 Task: Buy 4 Straight Razors for Men's from Shave & Hair Removal section under best seller category for shipping address: Lyla King, 311 Lake Floyd Circle, Hockessin, Delaware 19707, Cell Number 3022398079. Pay from credit card ending with 7965, CVV 549
Action: Mouse moved to (18, 73)
Screenshot: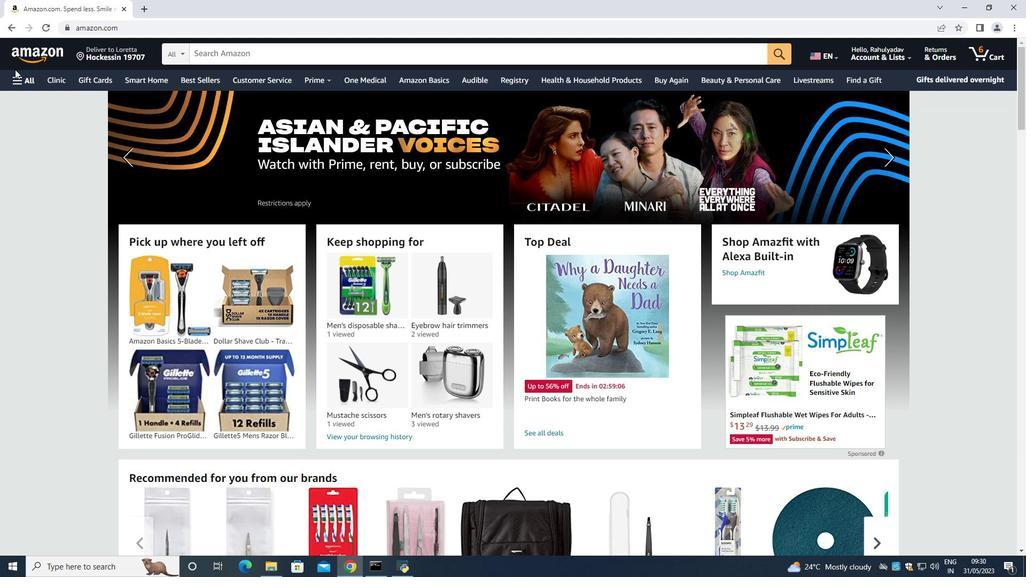 
Action: Mouse pressed left at (18, 73)
Screenshot: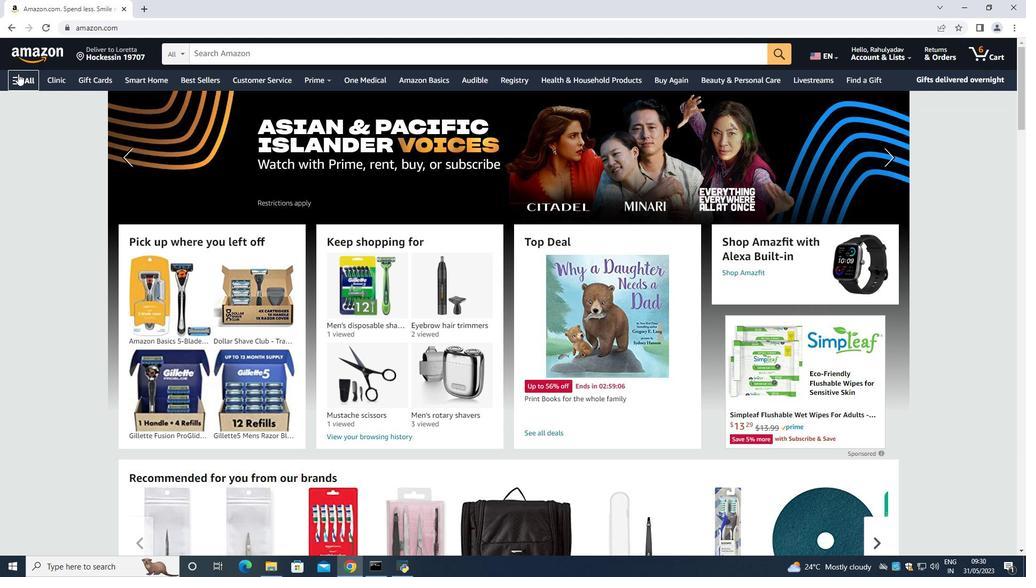 
Action: Mouse moved to (31, 102)
Screenshot: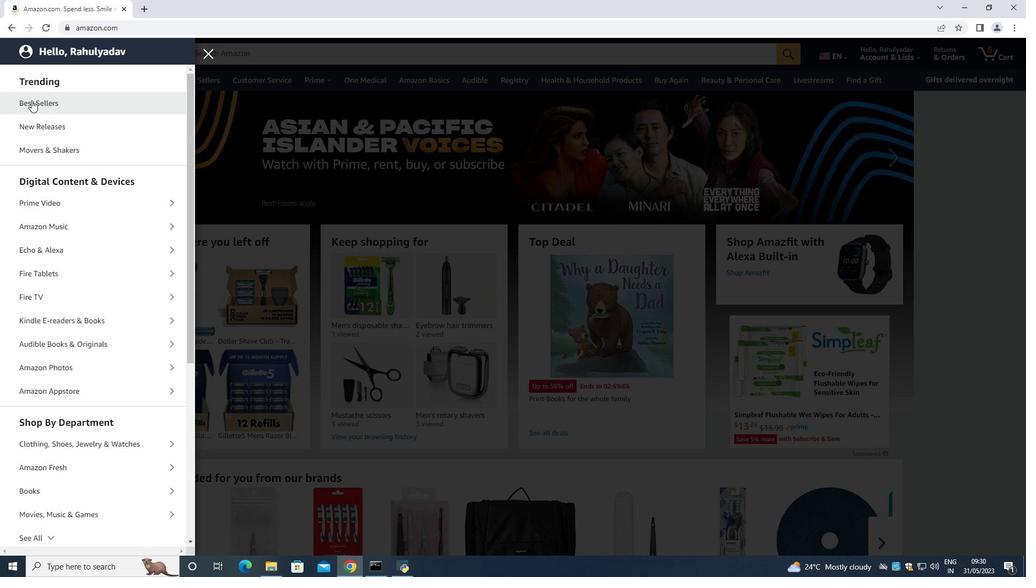 
Action: Mouse pressed left at (31, 102)
Screenshot: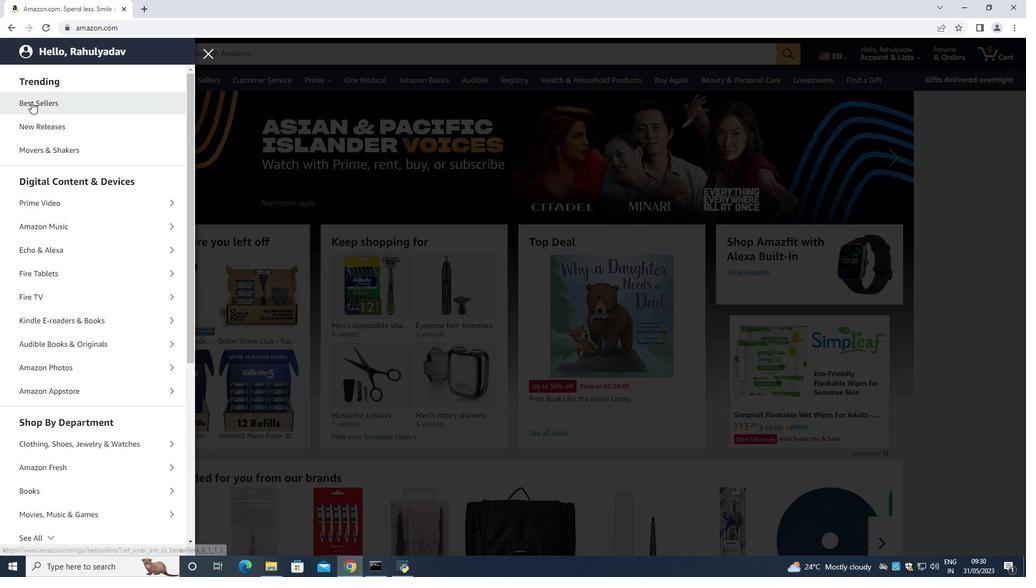 
Action: Mouse moved to (307, 55)
Screenshot: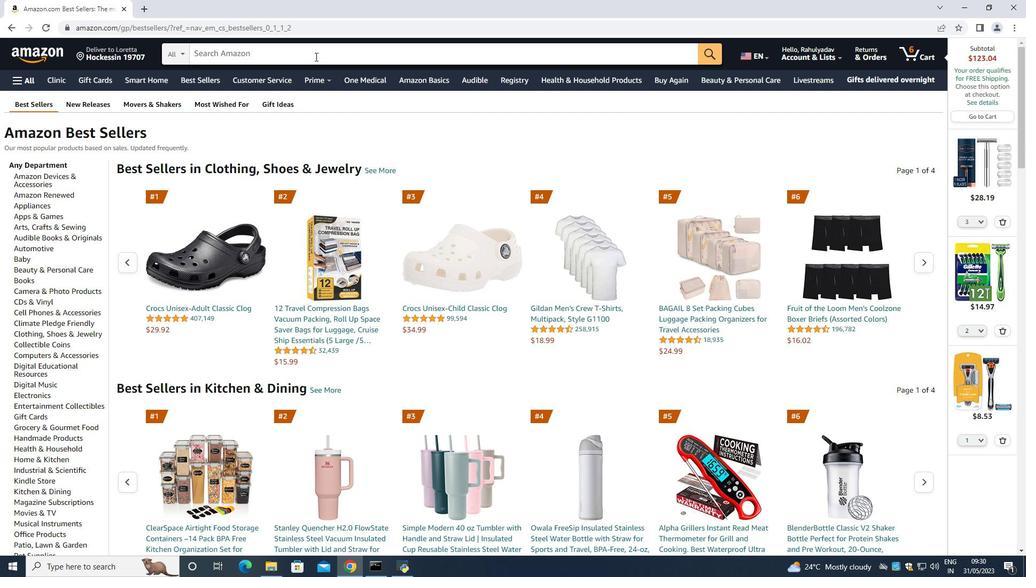 
Action: Mouse pressed left at (307, 55)
Screenshot: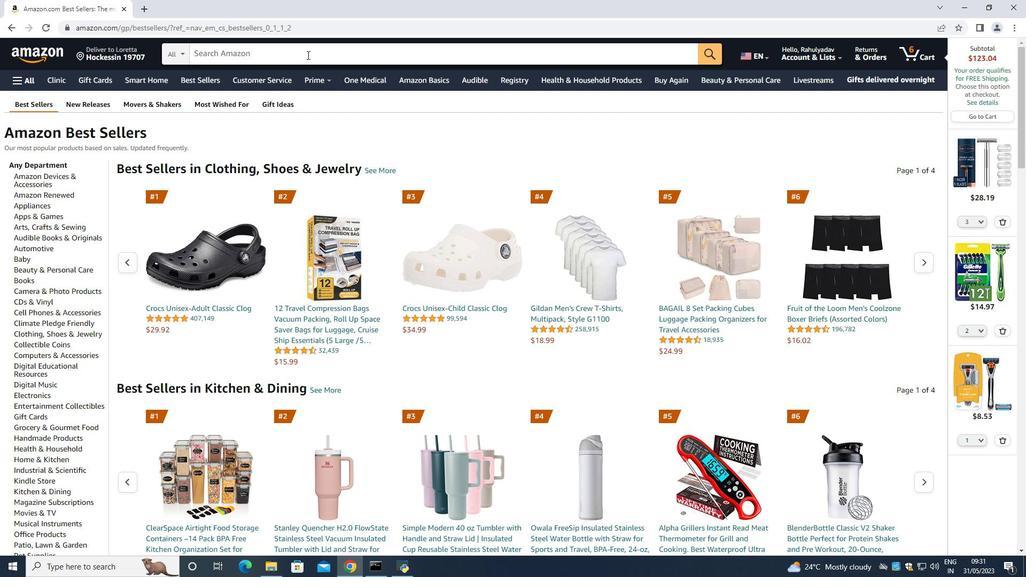 
Action: Mouse moved to (307, 54)
Screenshot: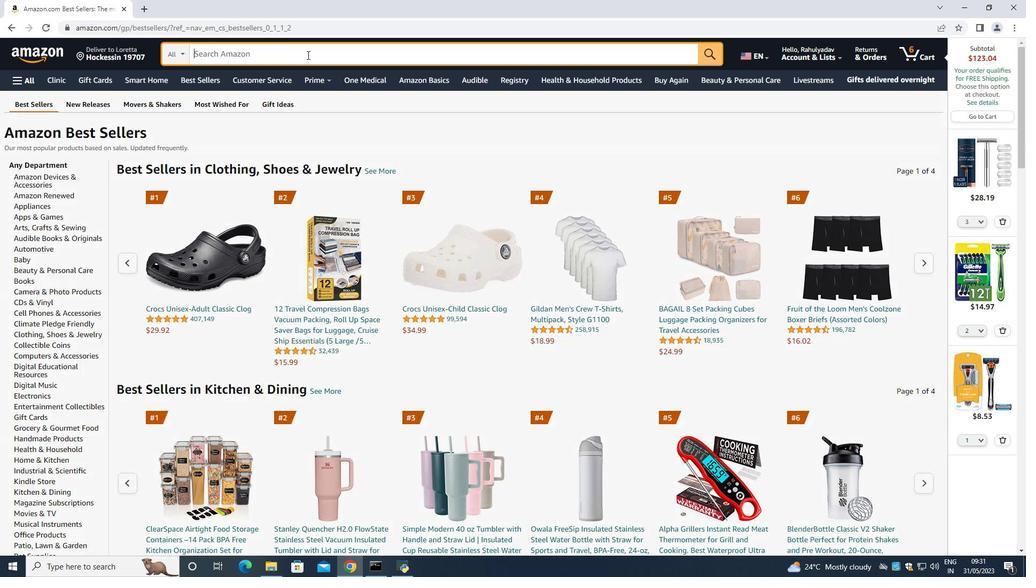 
Action: Key pressed <Key.shift><Key.shift><Key.shift><Key.shift><Key.shift><Key.shift><Key.shift><Key.shift><Key.shift>Straight<Key.space><Key.shift><Key.shift><Key.shift><Key.shift><Key.shift><Key.shift><Key.shift><Key.shift><Key.shift><Key.shift><Key.shift><Key.shift><Key.shift>Razors<Key.space>for<Key.space><Key.shift><Key.shift><Key.shift><Key.shift><Key.shift><Key.shift><Key.shift>Men<Key.space><Key.enter>
Screenshot: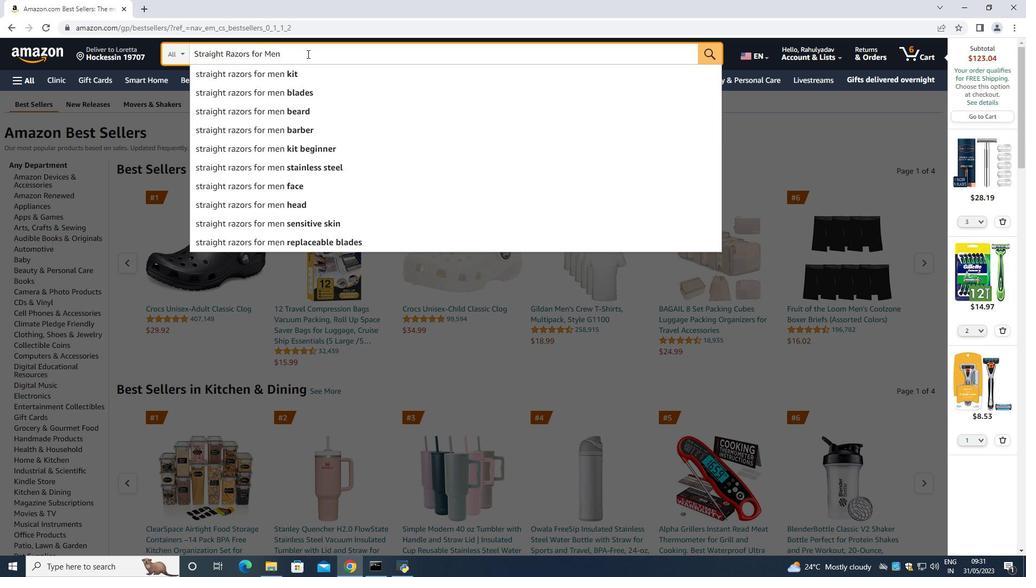 
Action: Mouse moved to (95, 350)
Screenshot: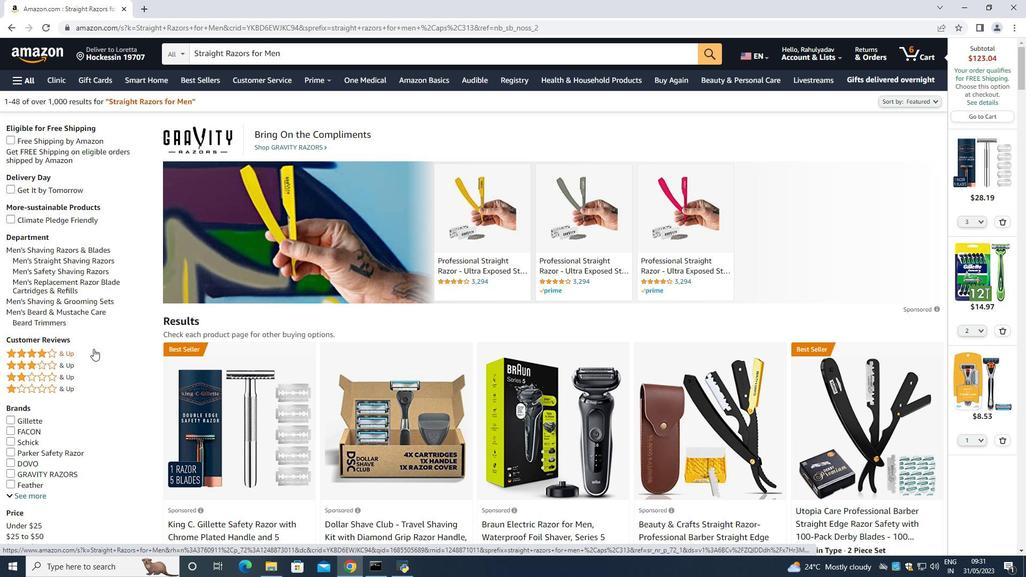 
Action: Mouse scrolled (95, 350) with delta (0, 0)
Screenshot: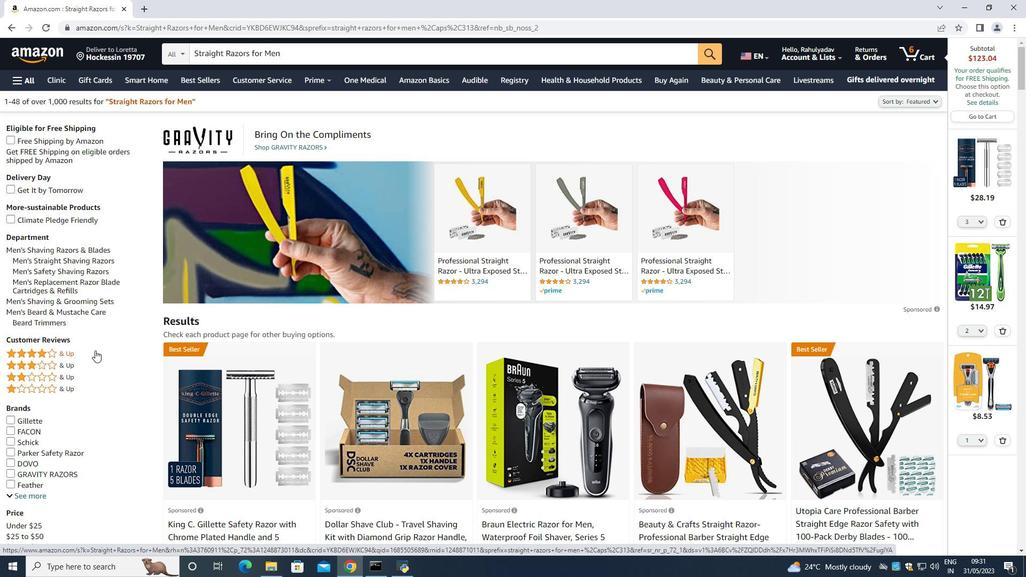 
Action: Mouse moved to (490, 490)
Screenshot: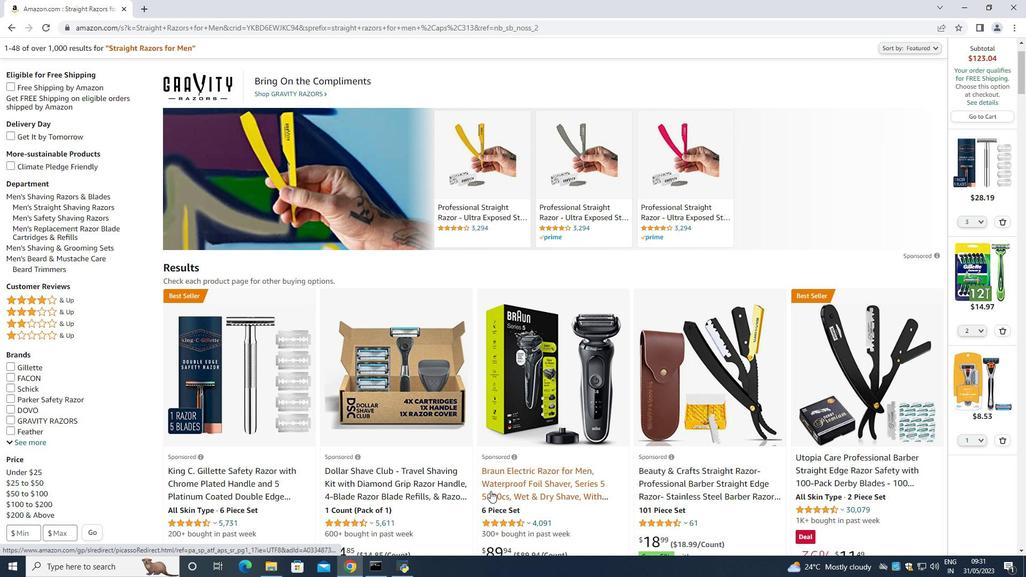 
Action: Mouse scrolled (490, 491) with delta (0, 0)
Screenshot: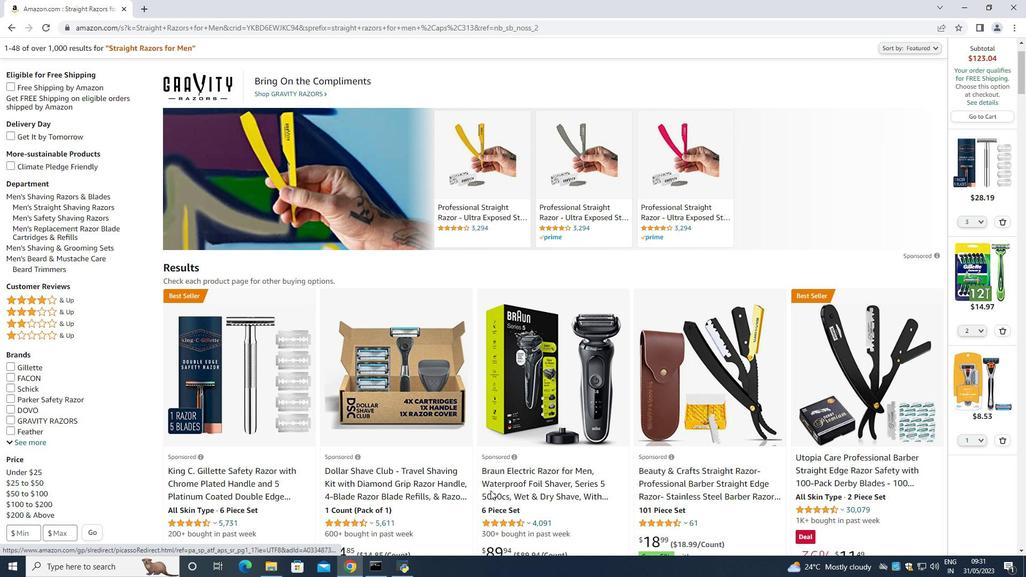 
Action: Mouse scrolled (490, 491) with delta (0, 0)
Screenshot: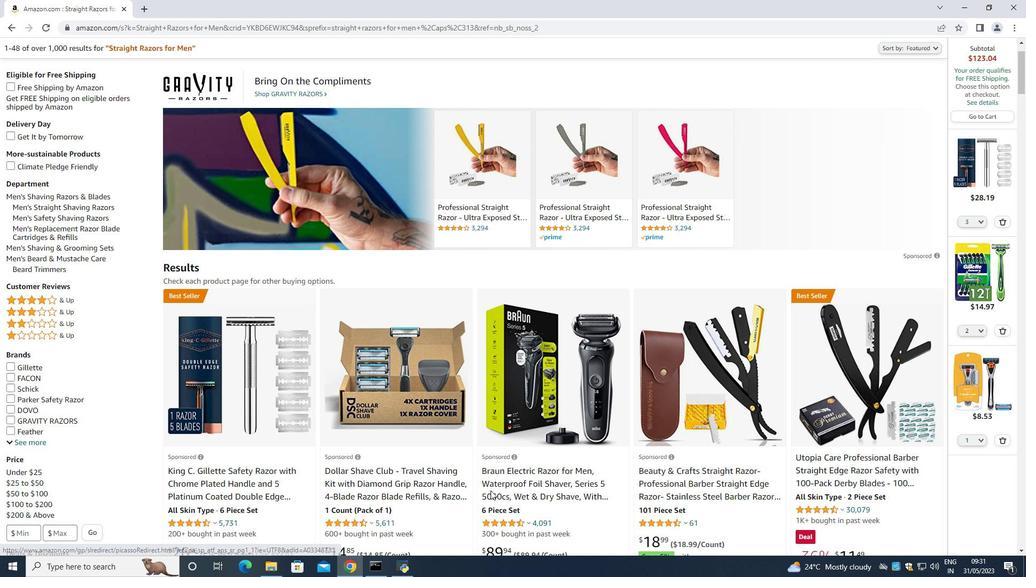 
Action: Mouse moved to (498, 420)
Screenshot: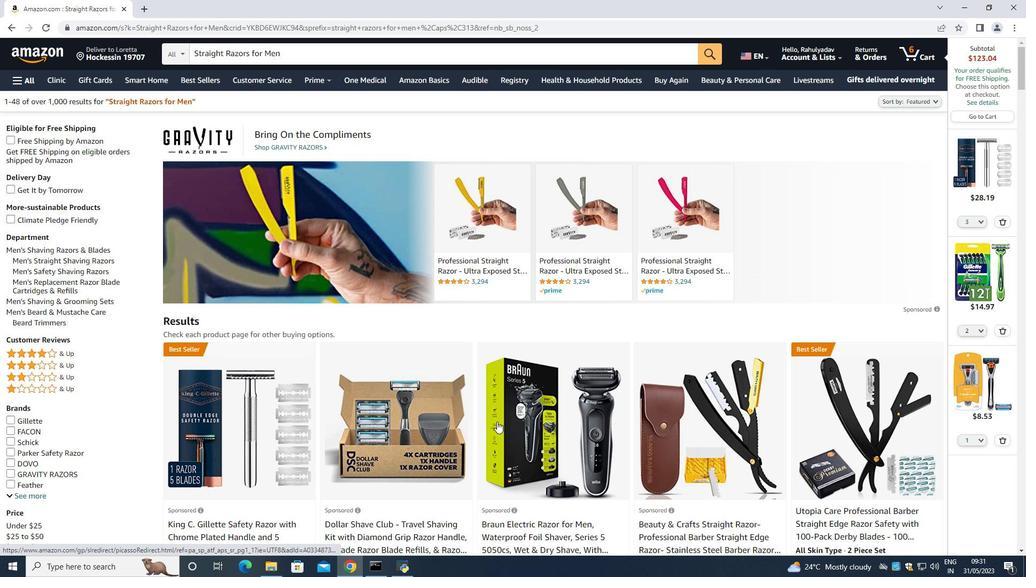 
Action: Mouse scrolled (498, 420) with delta (0, 0)
Screenshot: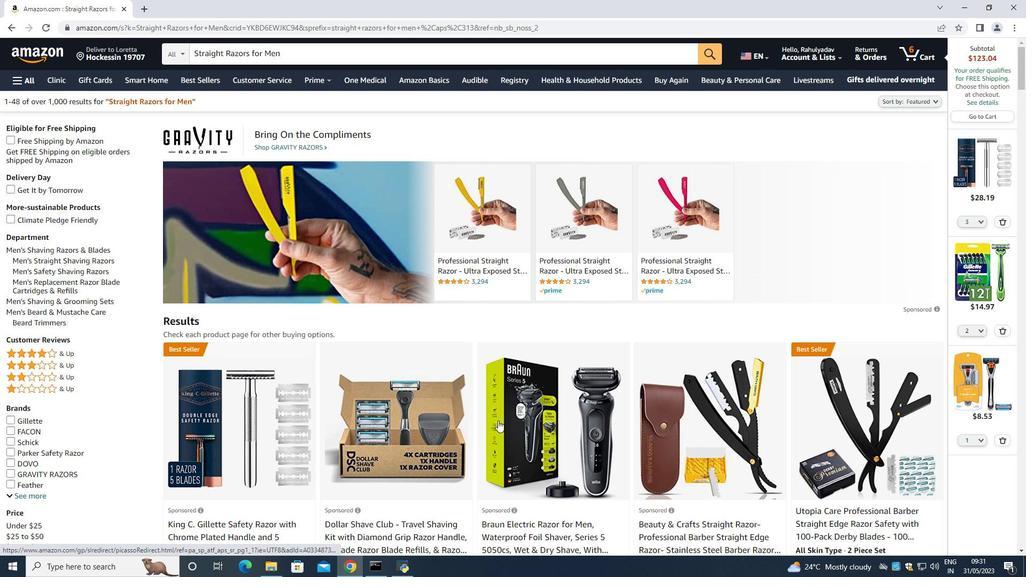 
Action: Mouse moved to (720, 510)
Screenshot: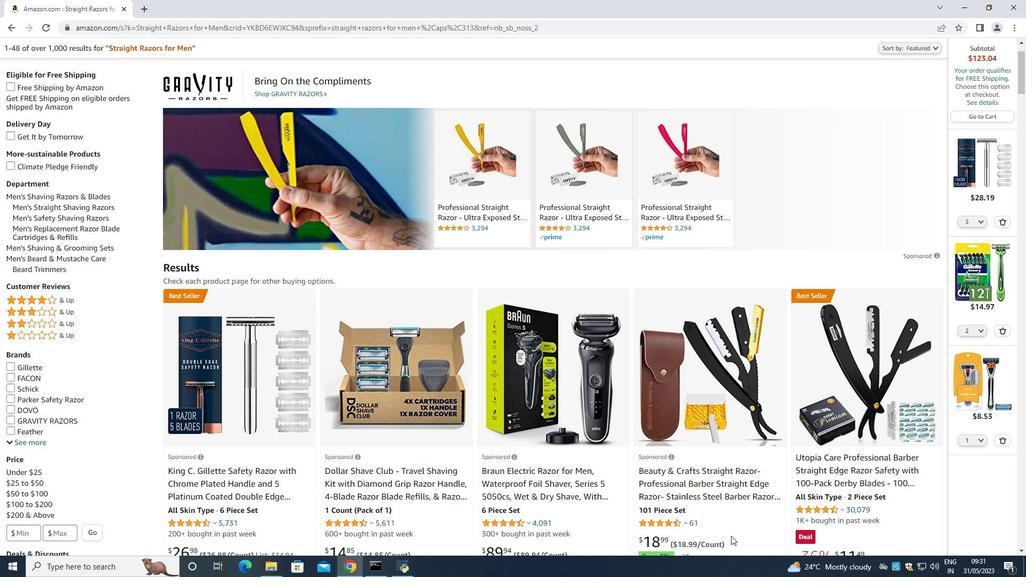 
Action: Mouse scrolled (720, 510) with delta (0, 0)
Screenshot: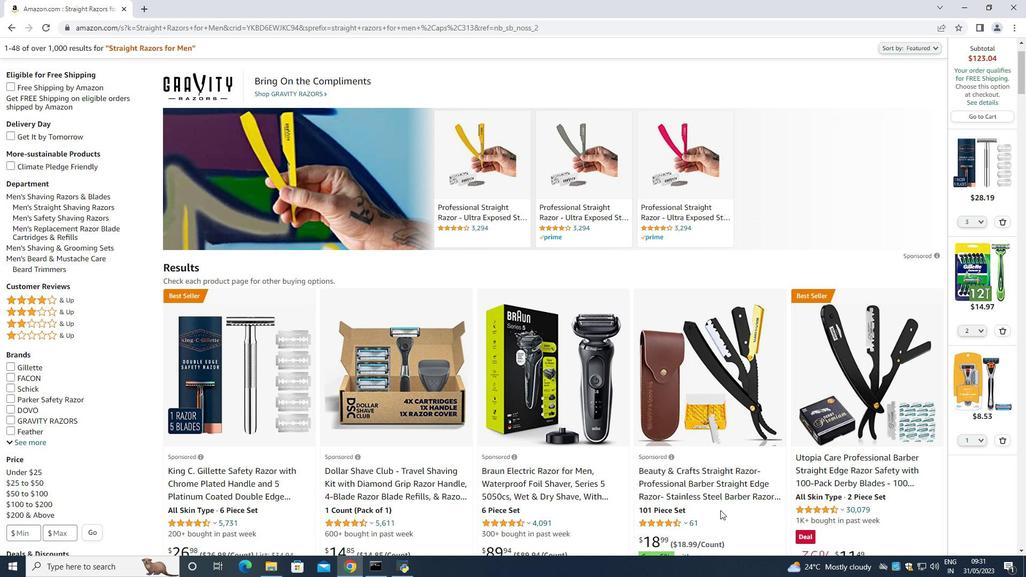 
Action: Mouse moved to (719, 509)
Screenshot: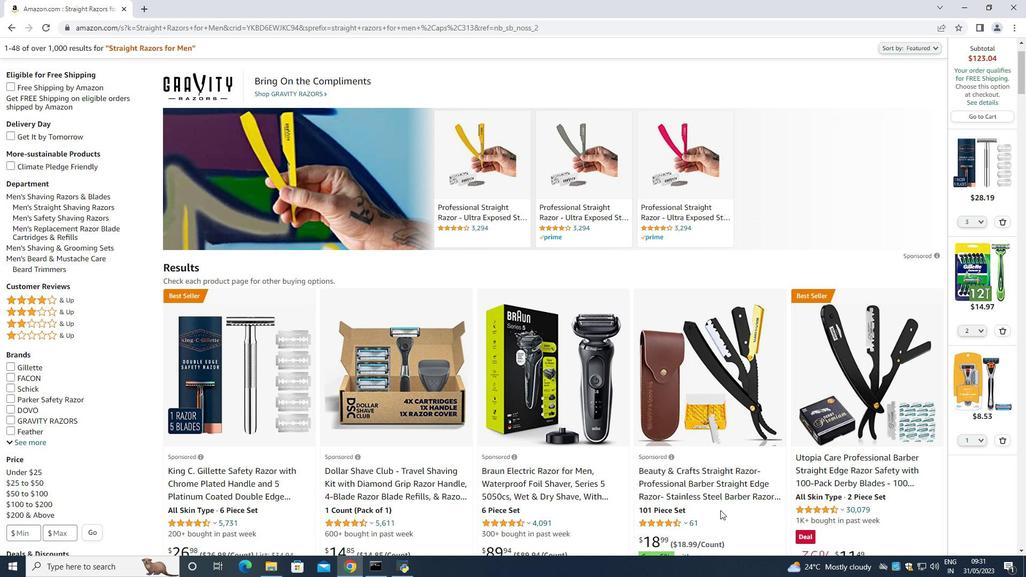
Action: Mouse scrolled (719, 508) with delta (0, 0)
Screenshot: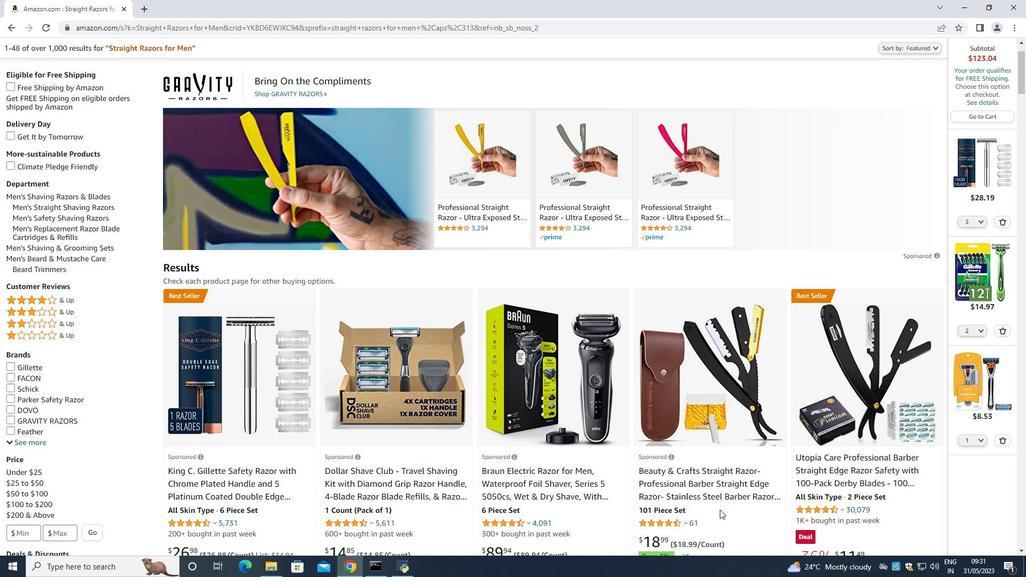 
Action: Mouse scrolled (719, 508) with delta (0, 0)
Screenshot: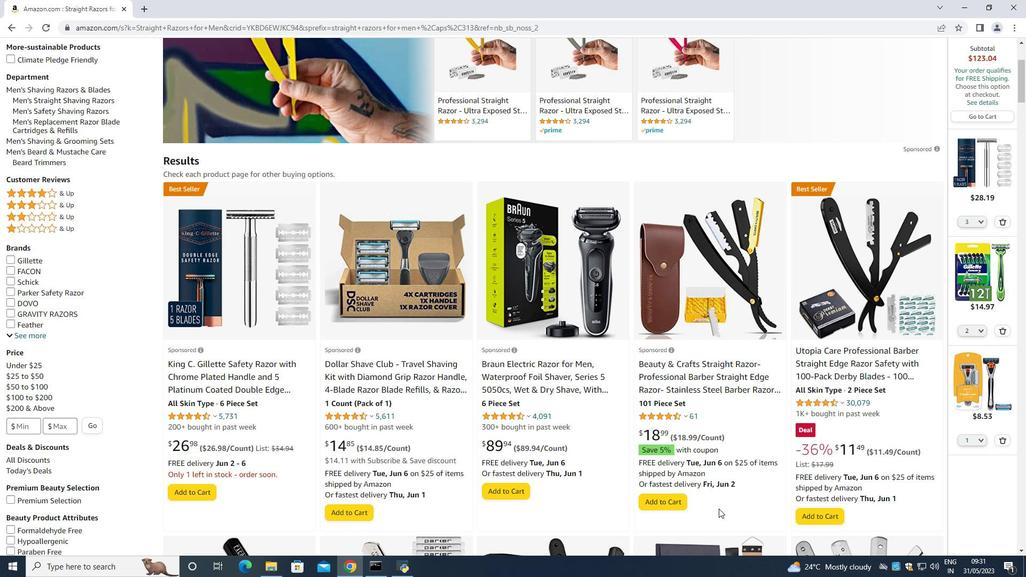
Action: Mouse scrolled (719, 508) with delta (0, 0)
Screenshot: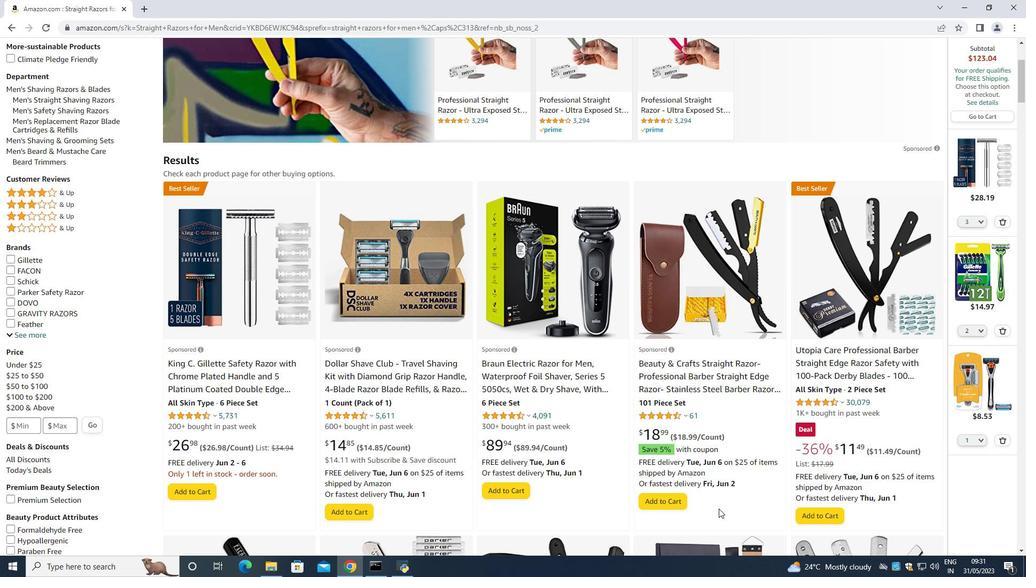 
Action: Mouse scrolled (719, 508) with delta (0, 0)
Screenshot: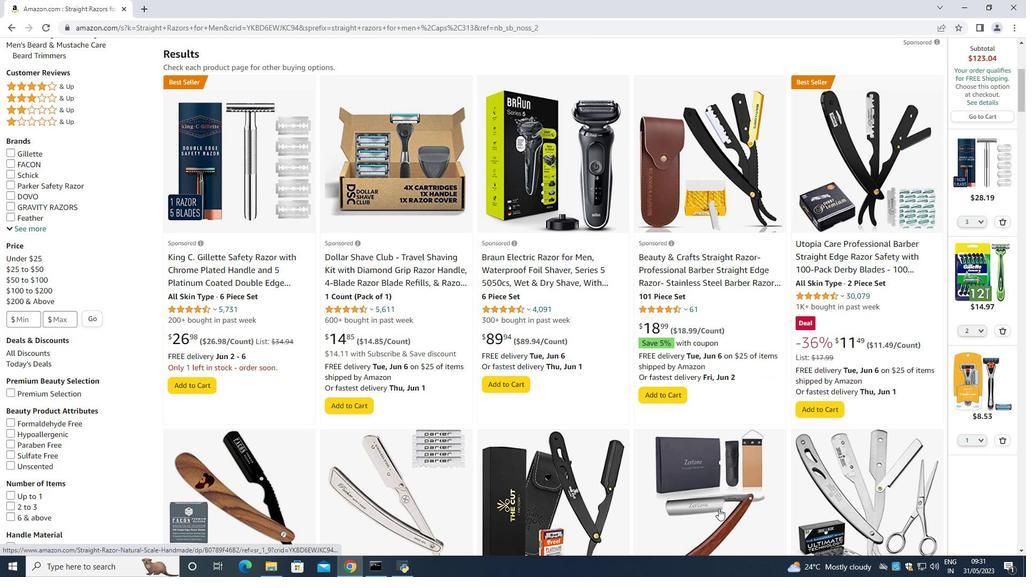 
Action: Mouse moved to (717, 509)
Screenshot: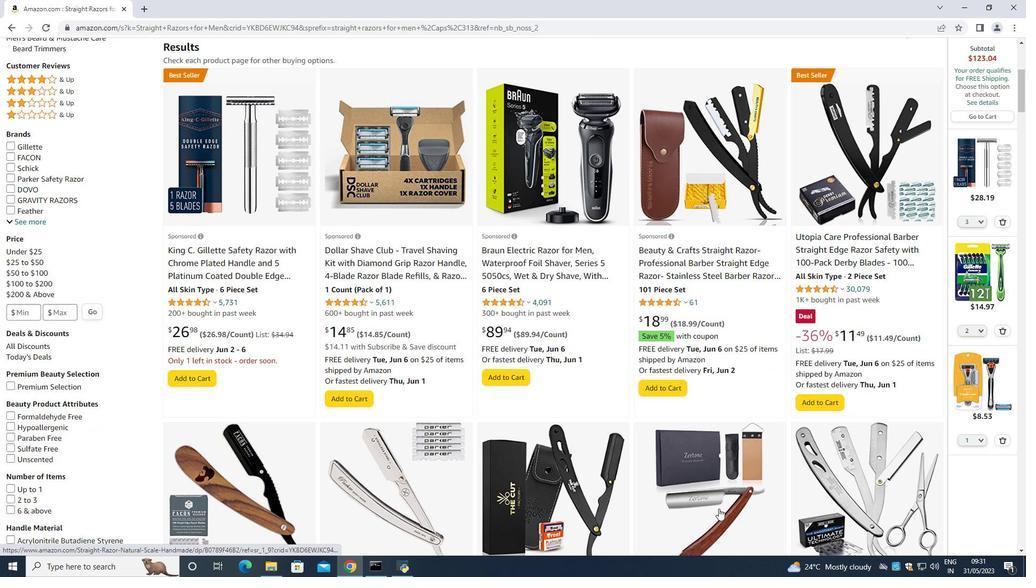 
Action: Mouse scrolled (717, 508) with delta (0, 0)
Screenshot: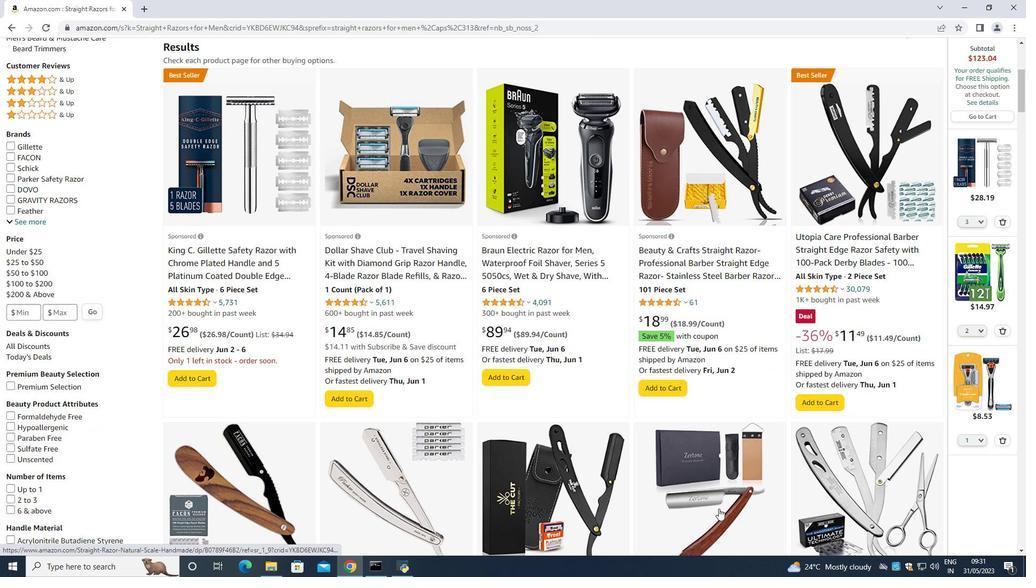 
Action: Mouse moved to (717, 509)
Screenshot: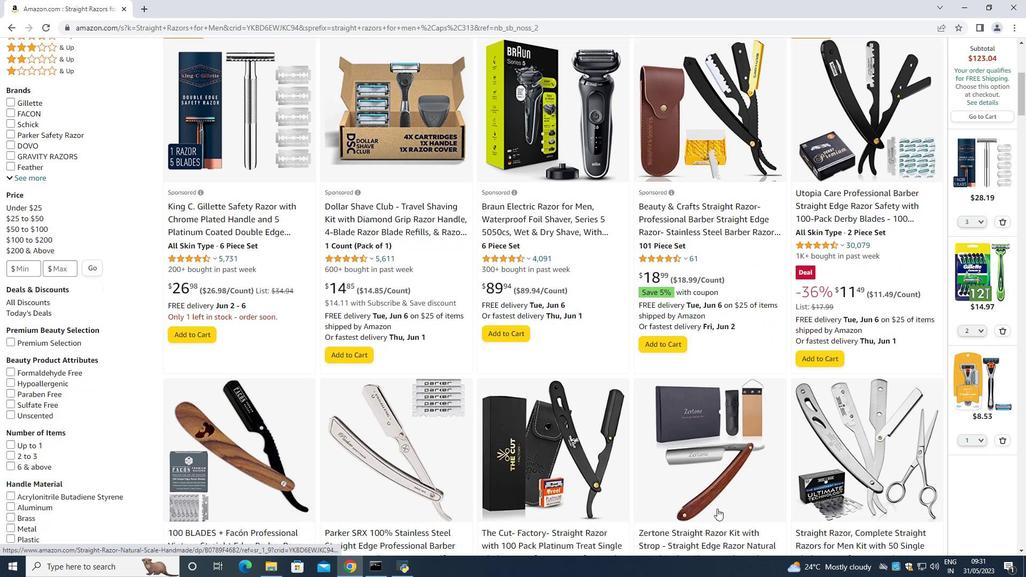
Action: Mouse scrolled (717, 508) with delta (0, 0)
Screenshot: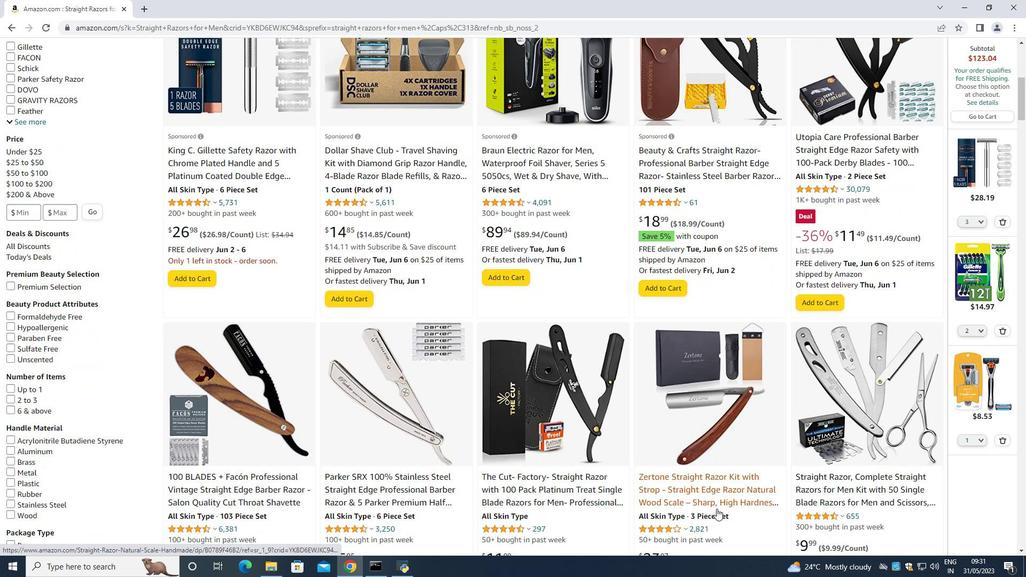 
Action: Mouse moved to (587, 466)
Screenshot: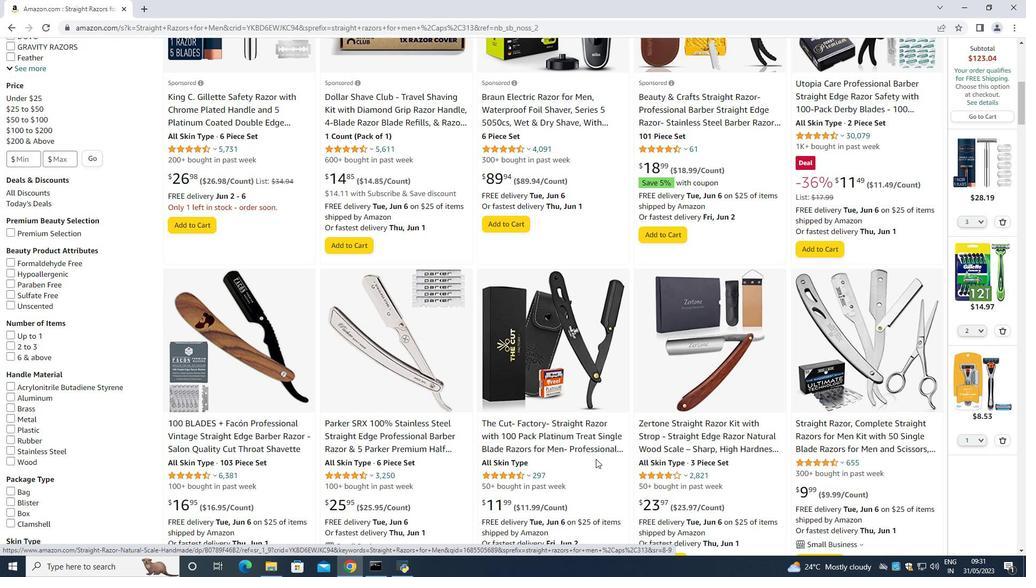 
Action: Mouse scrolled (587, 465) with delta (0, 0)
Screenshot: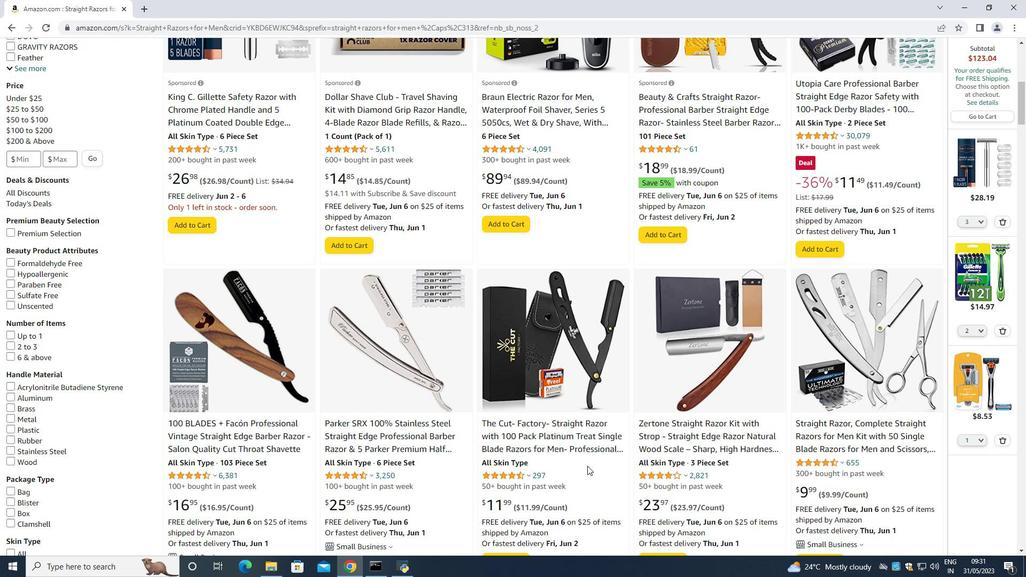 
Action: Mouse moved to (598, 434)
Screenshot: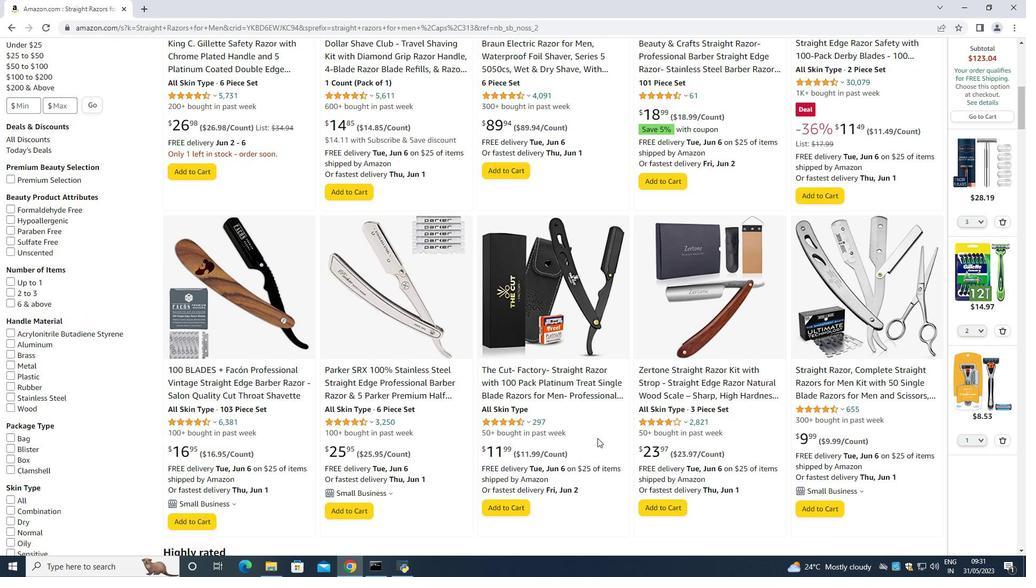 
Action: Mouse scrolled (598, 434) with delta (0, 0)
Screenshot: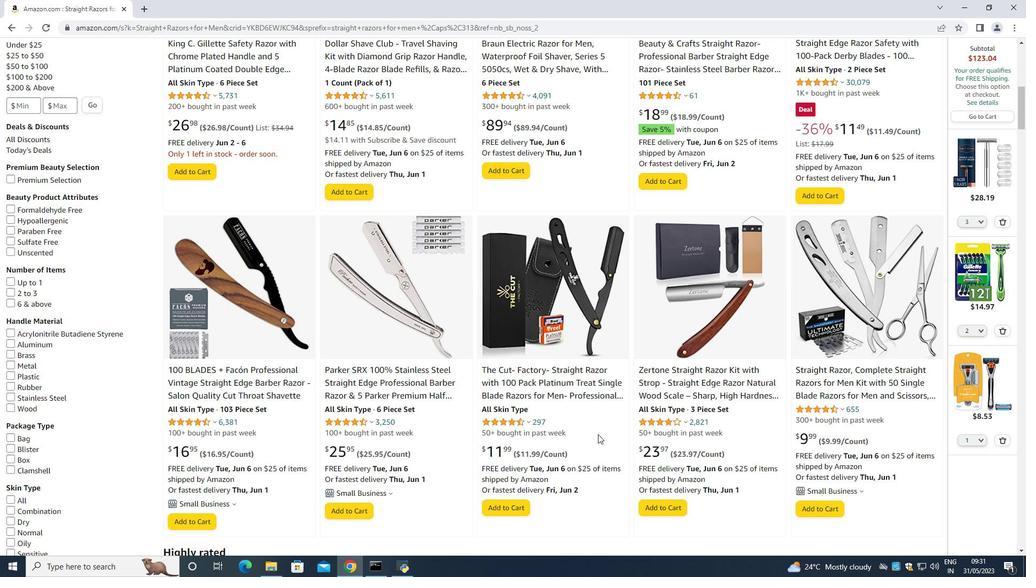 
Action: Mouse scrolled (598, 434) with delta (0, 0)
Screenshot: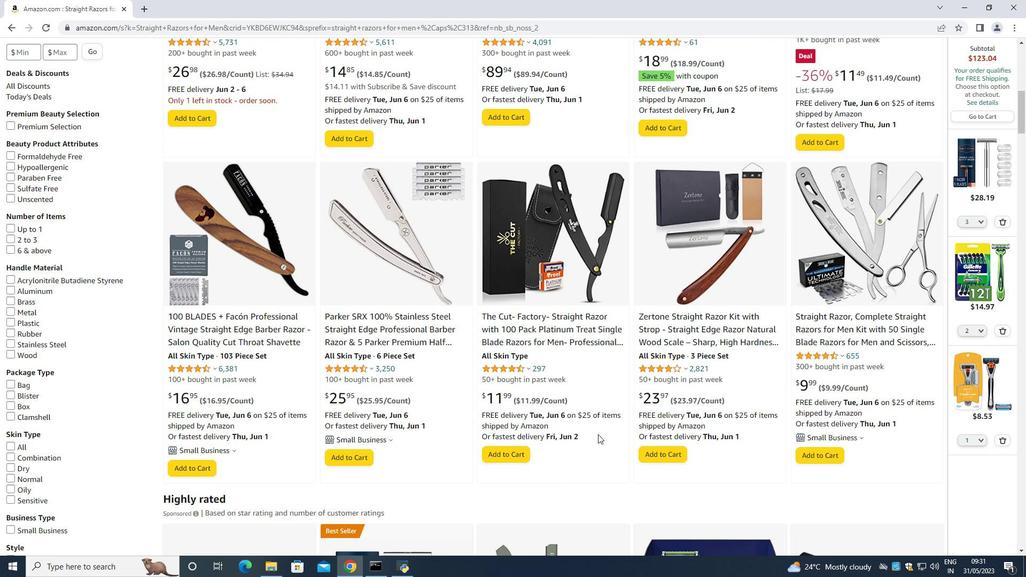 
Action: Mouse scrolled (598, 434) with delta (0, 0)
Screenshot: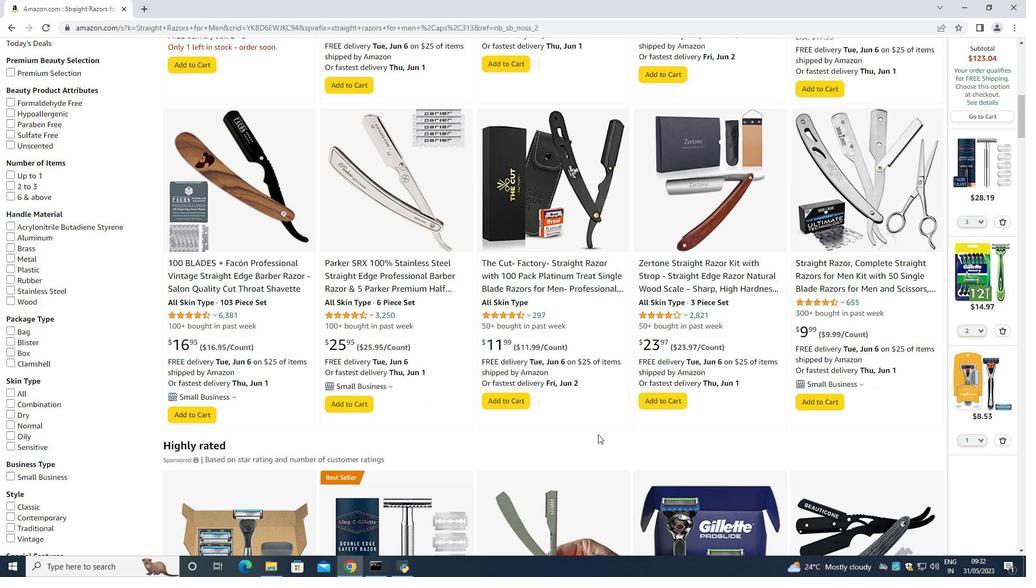 
Action: Mouse scrolled (598, 435) with delta (0, 0)
Screenshot: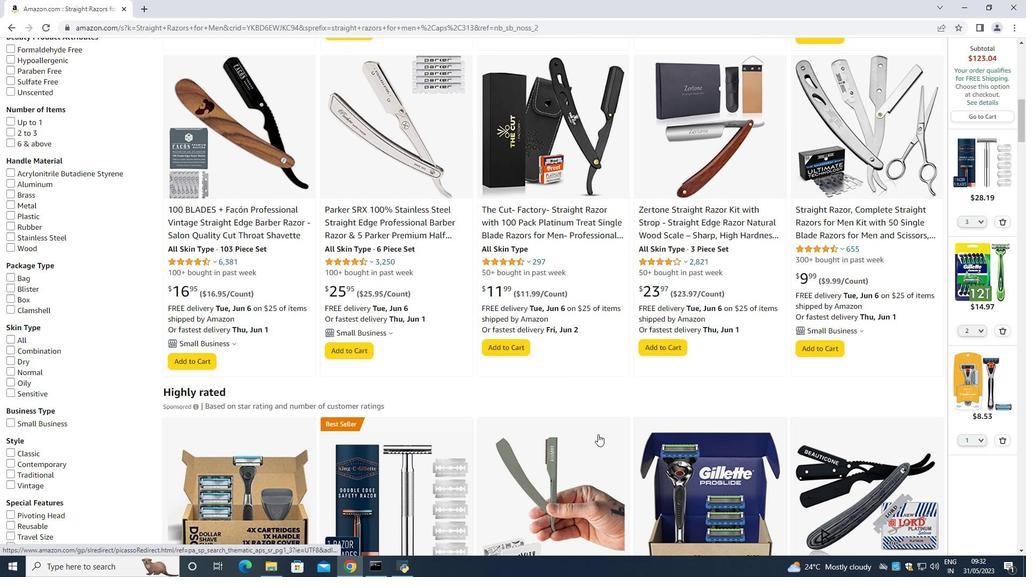 
Action: Mouse moved to (557, 251)
Screenshot: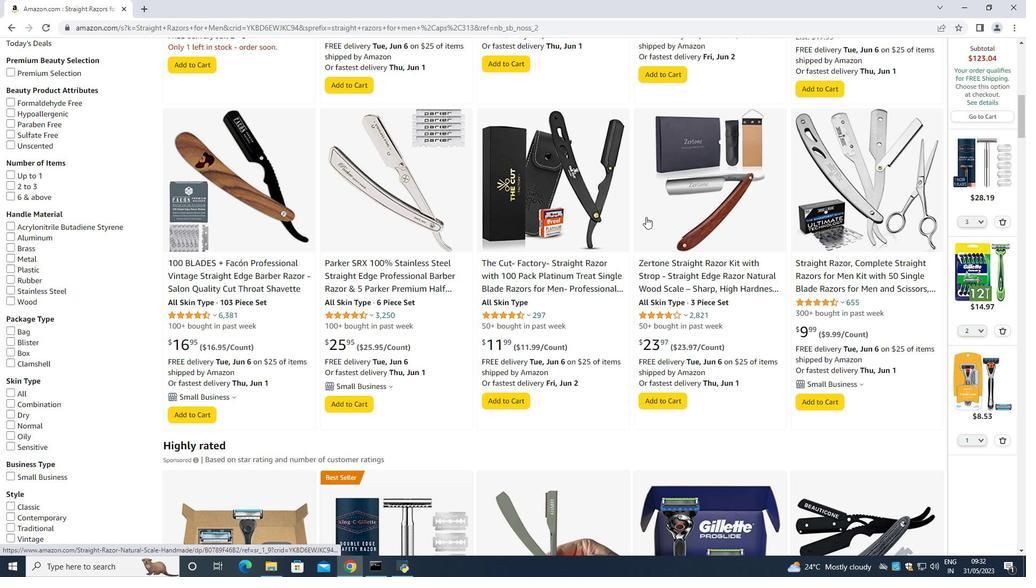 
Action: Mouse scrolled (557, 251) with delta (0, 0)
Screenshot: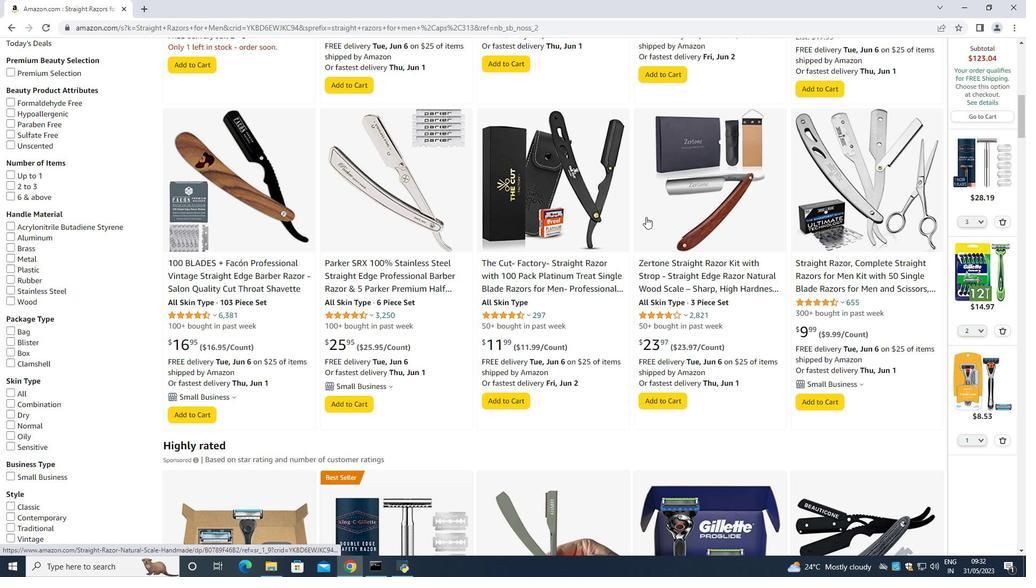 
Action: Mouse moved to (557, 251)
Screenshot: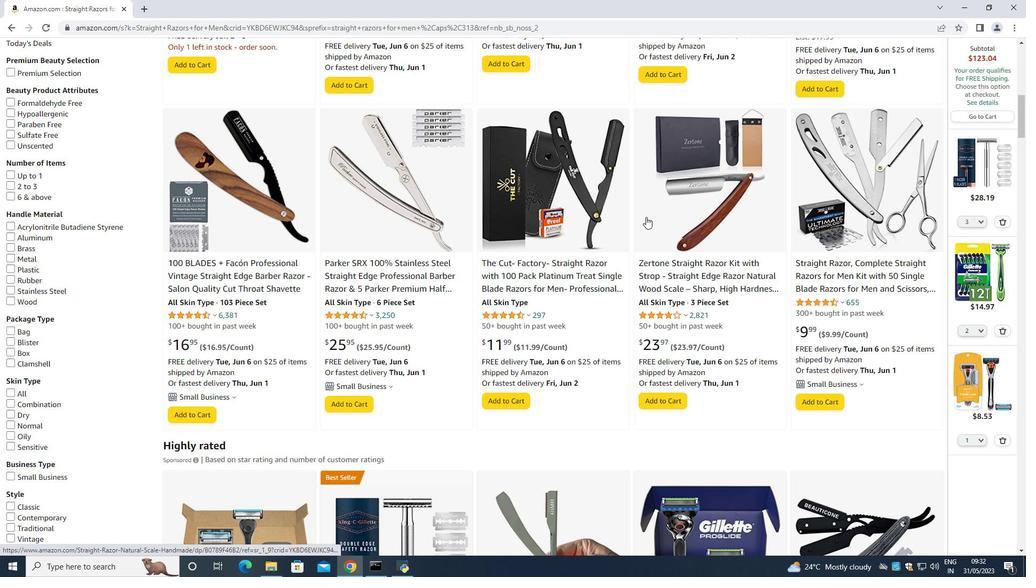 
Action: Mouse scrolled (557, 251) with delta (0, 0)
Screenshot: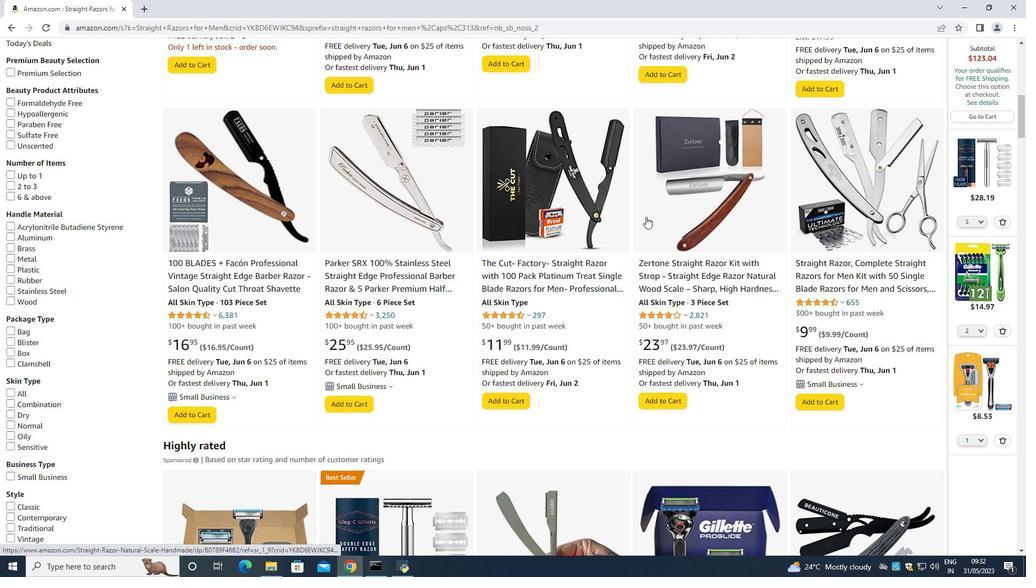 
Action: Mouse scrolled (557, 251) with delta (0, 0)
Screenshot: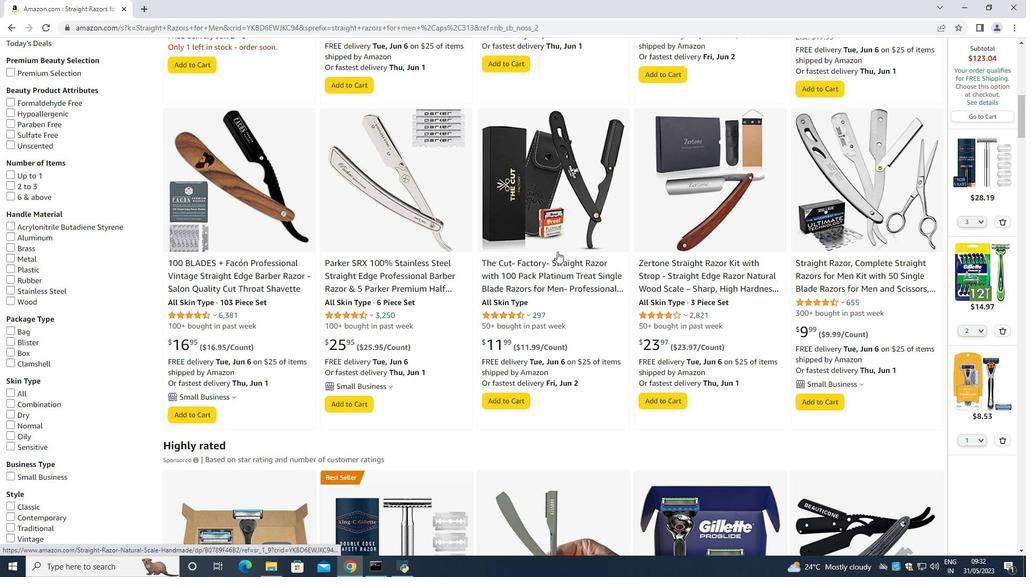 
Action: Mouse scrolled (557, 251) with delta (0, 0)
Screenshot: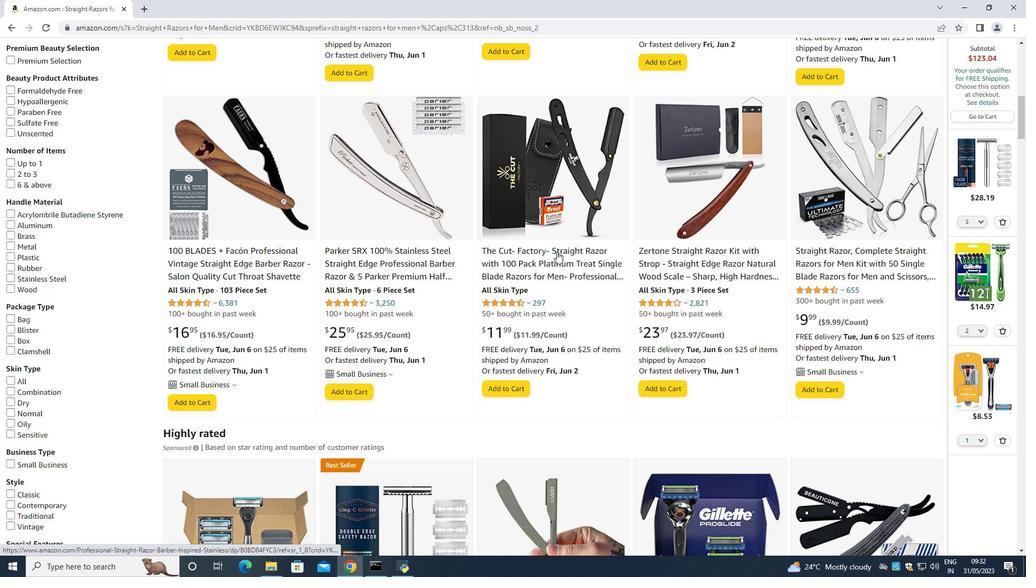 
Action: Mouse moved to (861, 441)
Screenshot: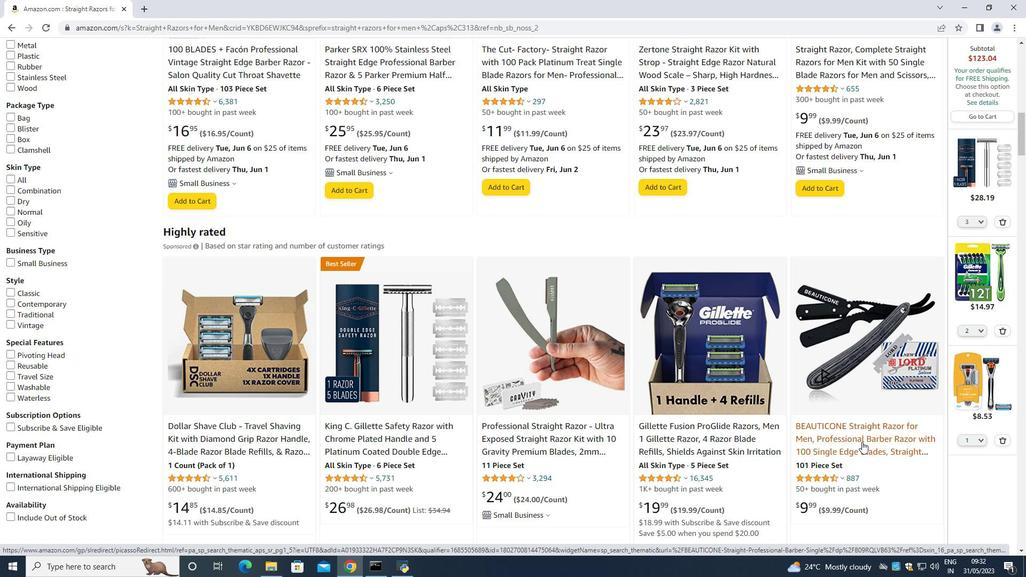 
Action: Mouse scrolled (861, 441) with delta (0, 0)
Screenshot: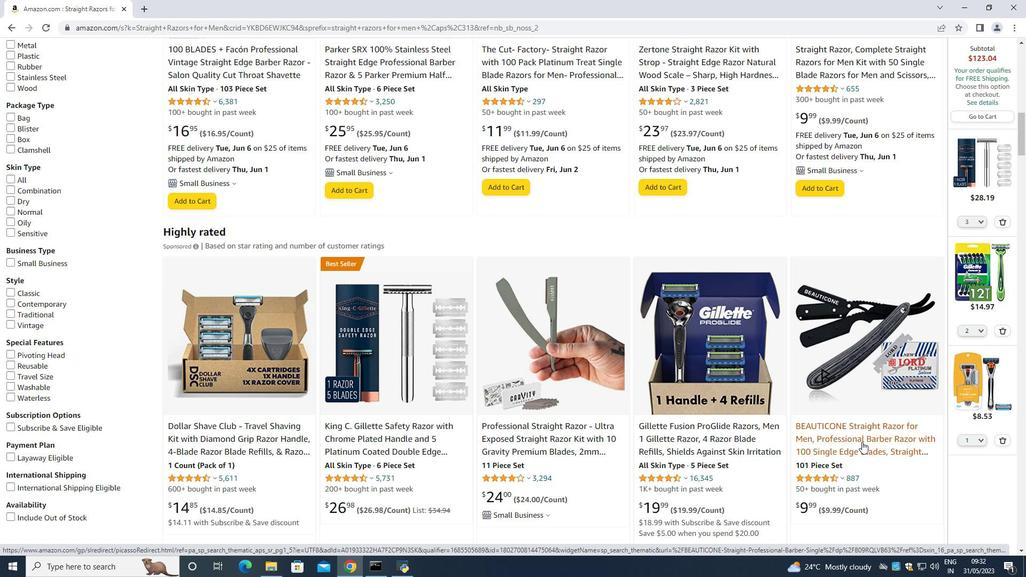
Action: Mouse moved to (861, 440)
Screenshot: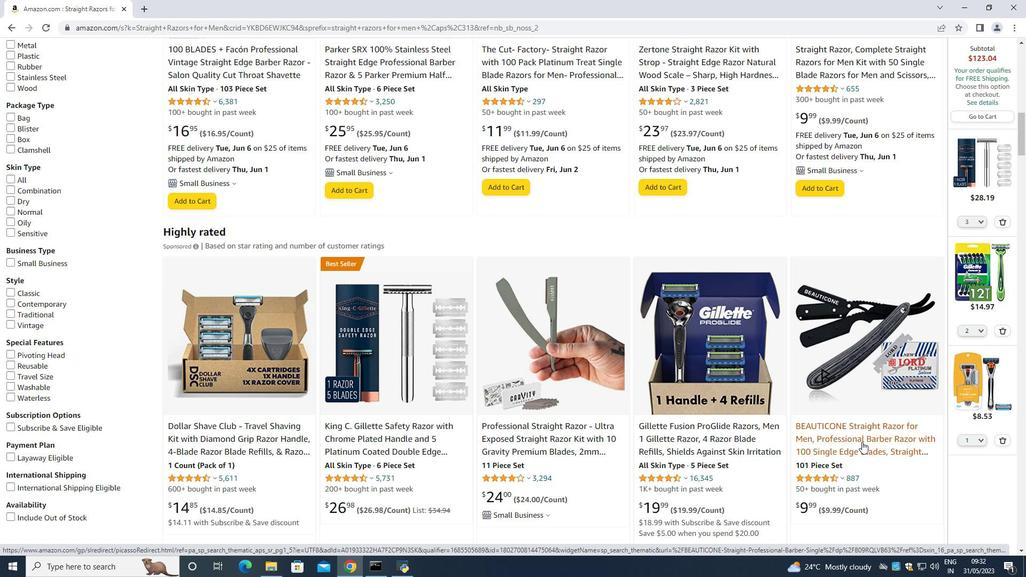 
Action: Mouse scrolled (861, 441) with delta (0, 0)
Screenshot: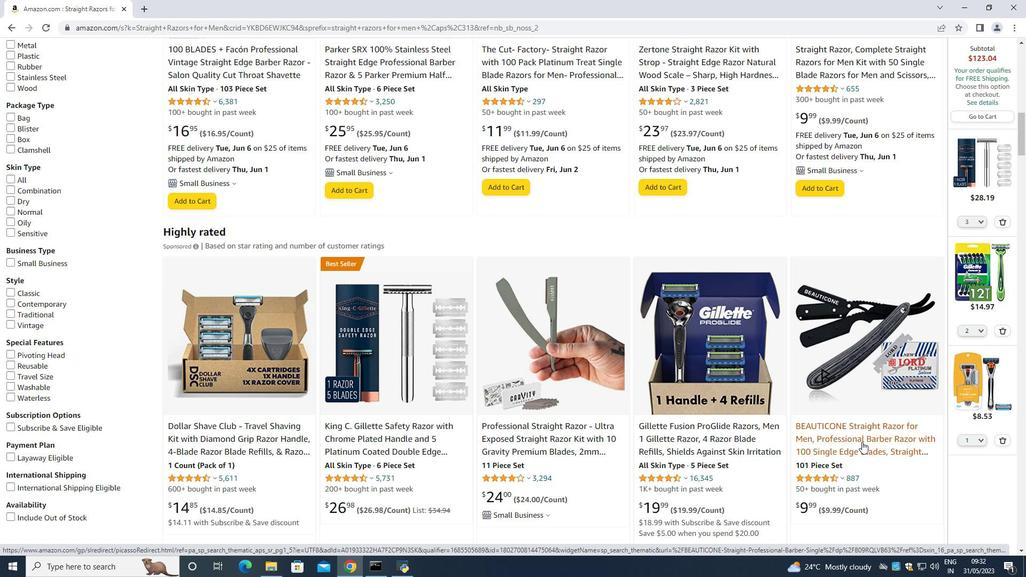 
Action: Mouse scrolled (861, 441) with delta (0, 0)
Screenshot: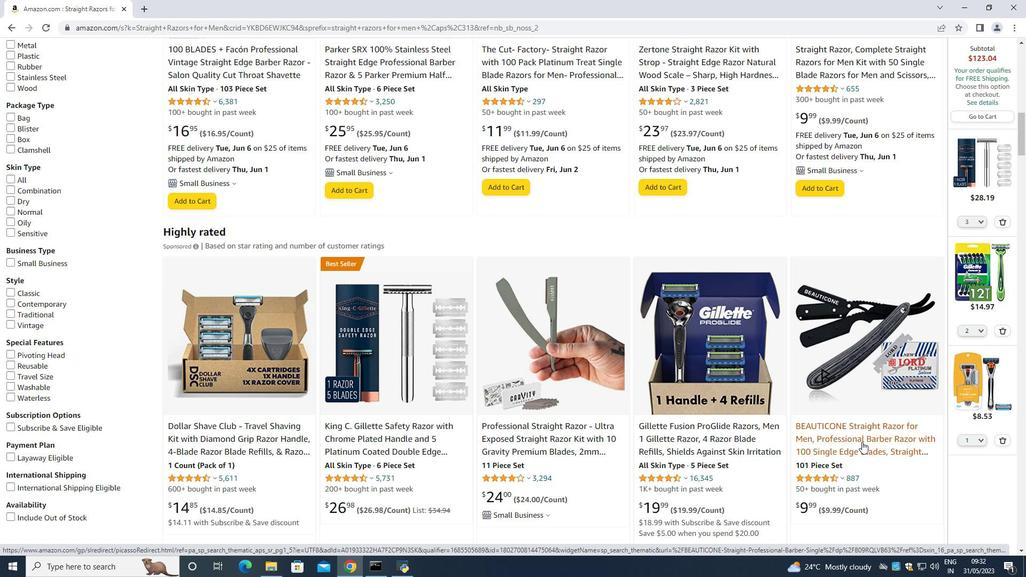 
Action: Mouse scrolled (861, 441) with delta (0, 0)
Screenshot: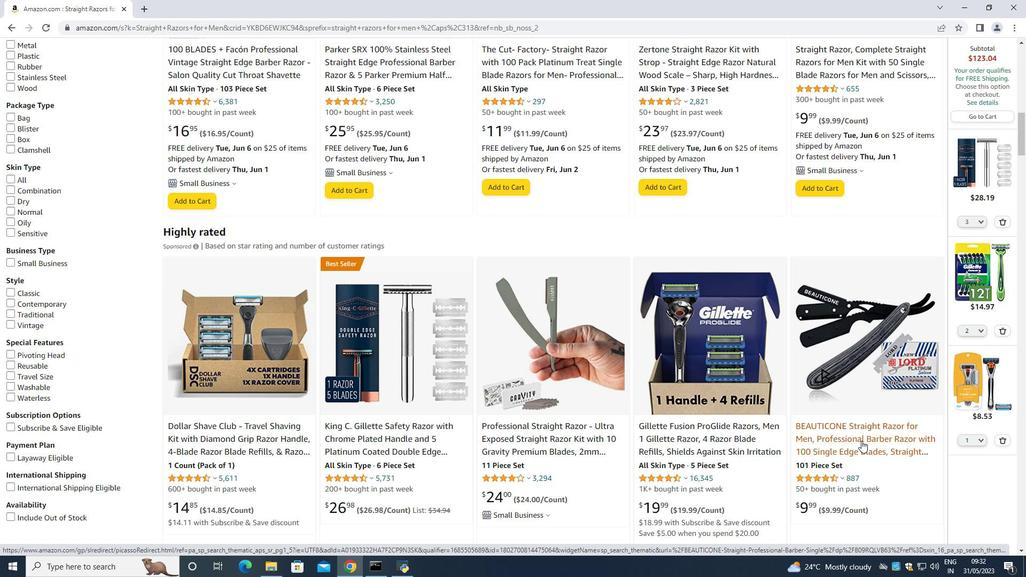 
Action: Mouse scrolled (861, 441) with delta (0, 0)
Screenshot: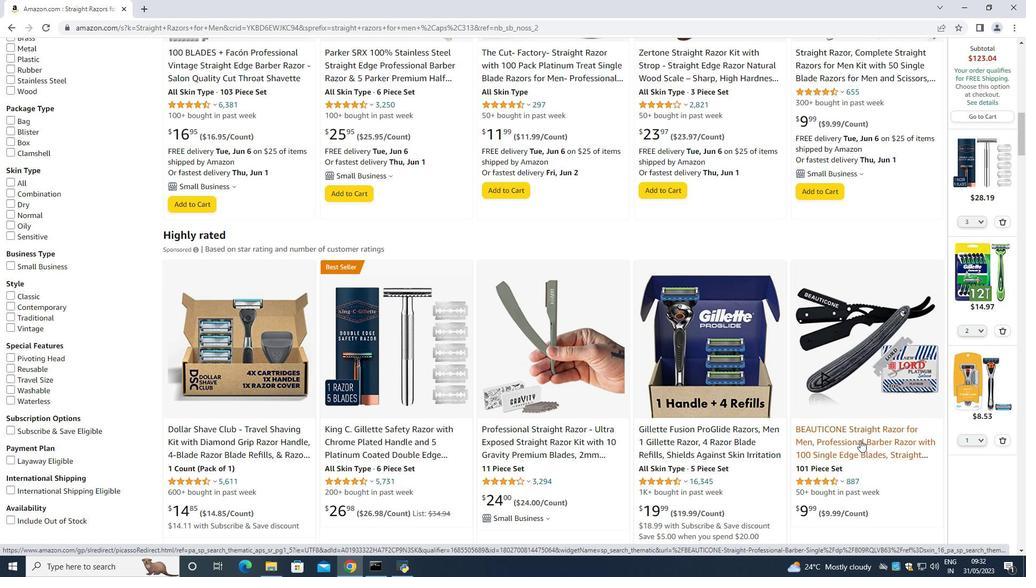 
Action: Mouse moved to (406, 333)
Screenshot: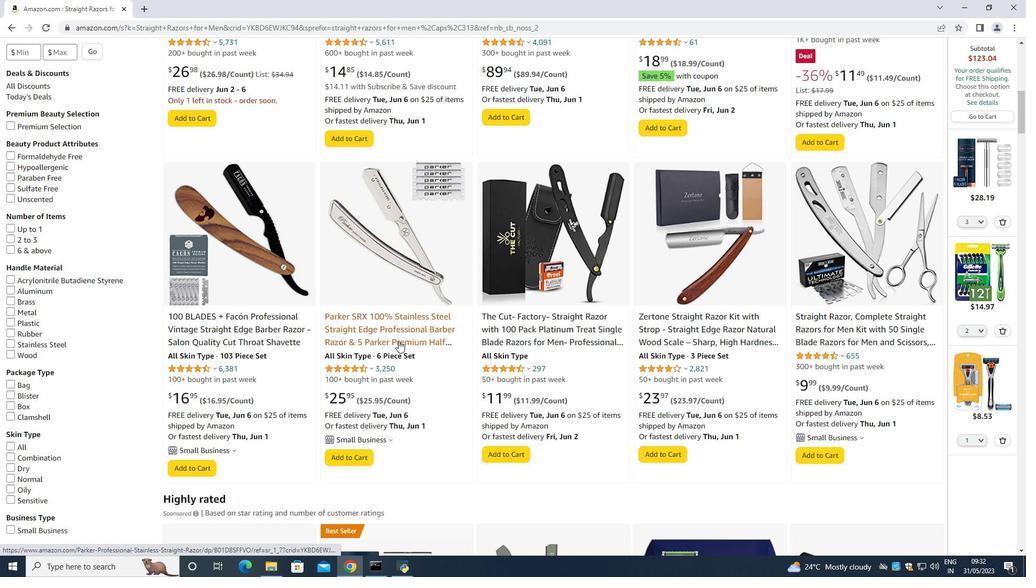 
Action: Mouse scrolled (406, 334) with delta (0, 0)
Screenshot: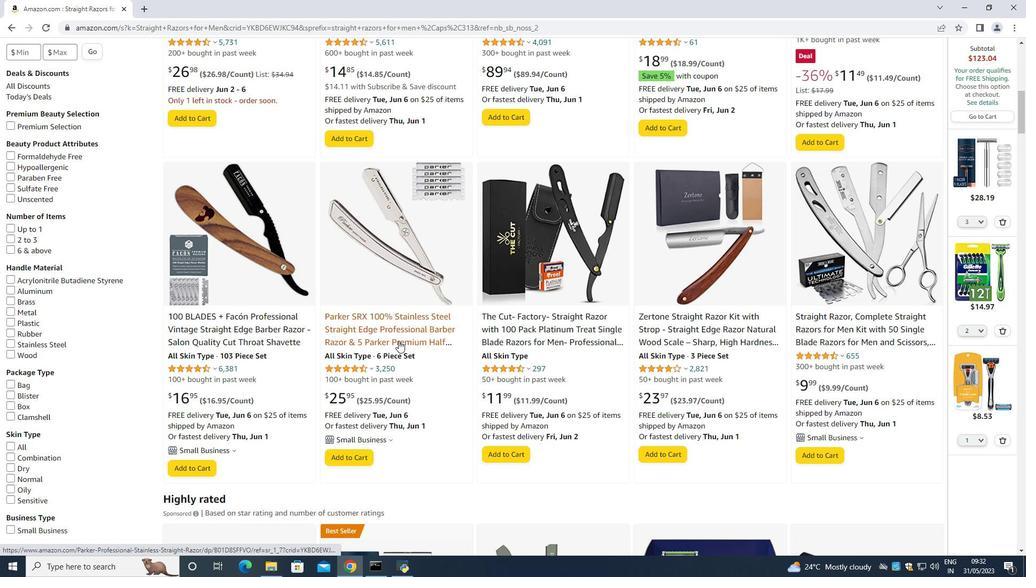 
Action: Mouse scrolled (406, 334) with delta (0, 0)
Screenshot: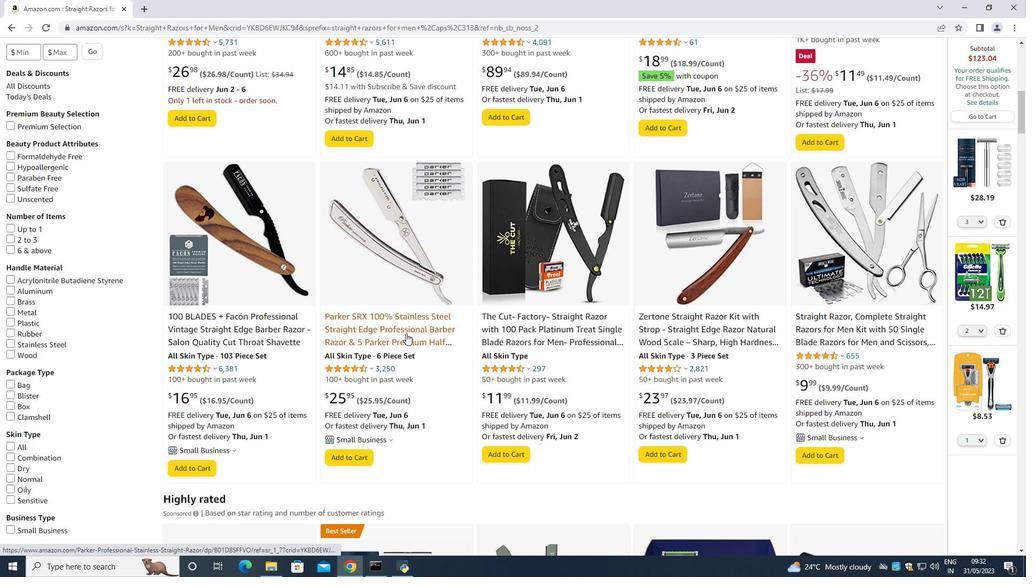 
Action: Mouse scrolled (406, 334) with delta (0, 0)
Screenshot: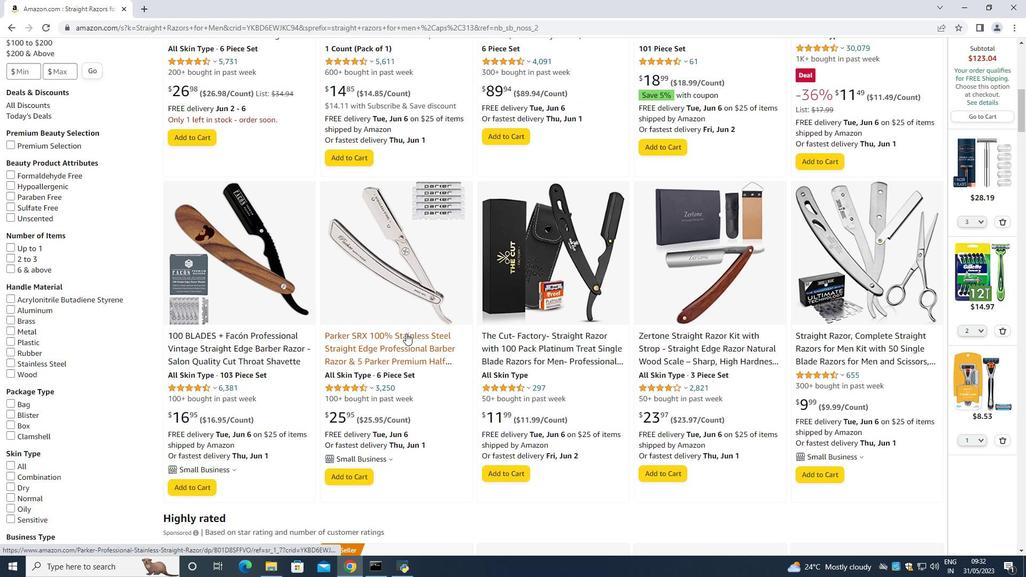 
Action: Mouse scrolled (406, 334) with delta (0, 0)
Screenshot: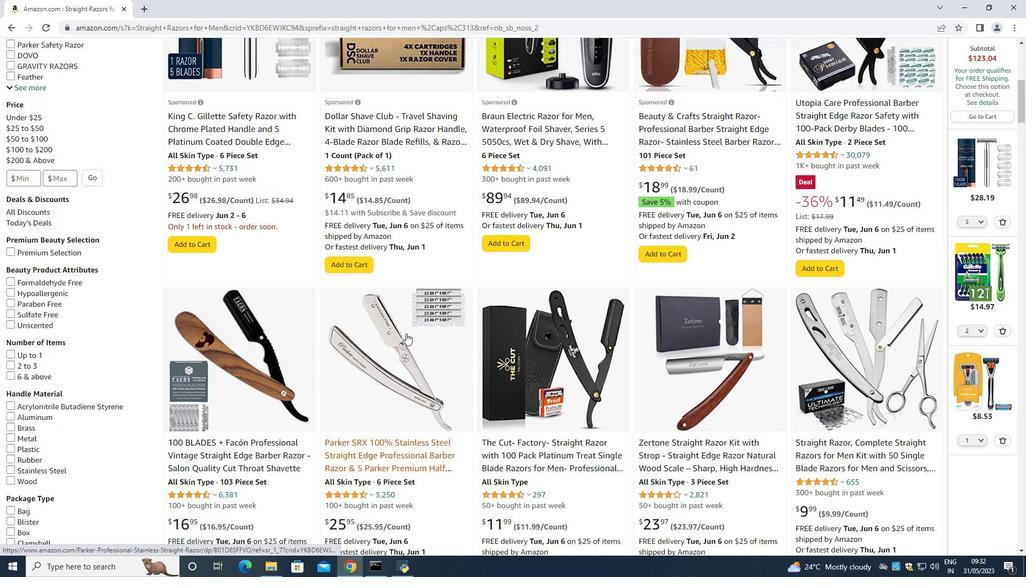 
Action: Mouse moved to (408, 332)
Screenshot: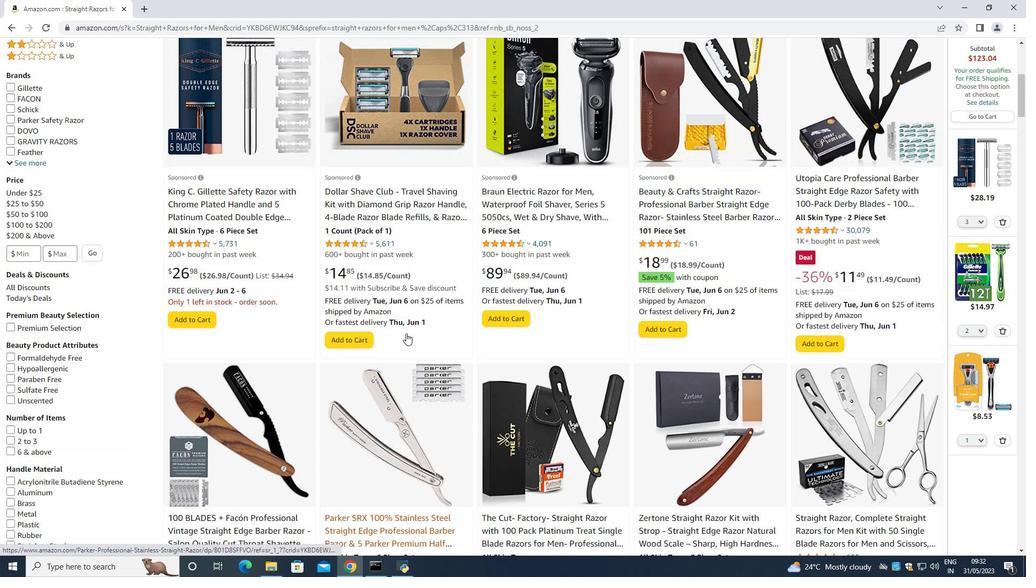 
Action: Mouse scrolled (408, 332) with delta (0, 0)
Screenshot: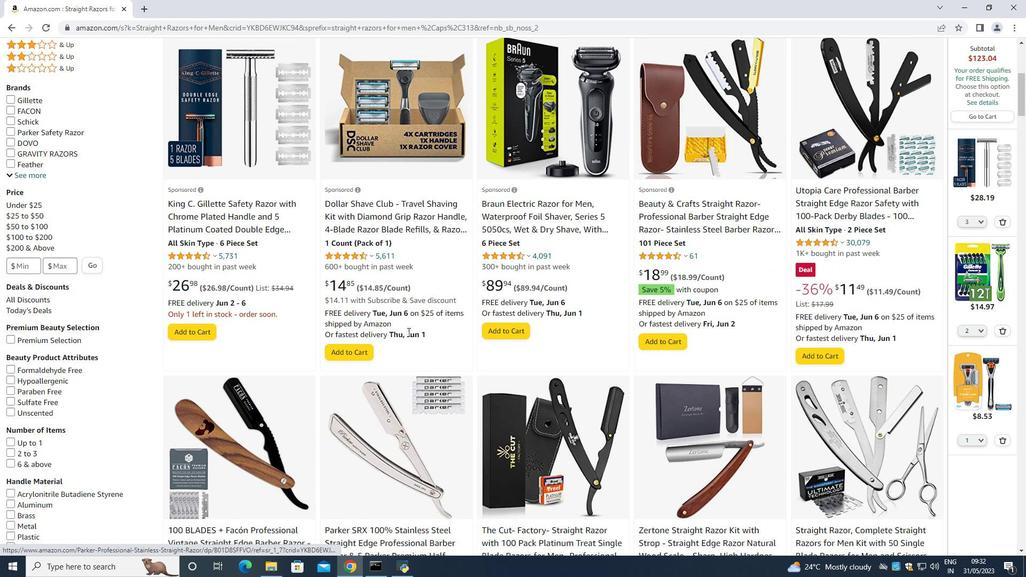 
Action: Mouse moved to (852, 260)
Screenshot: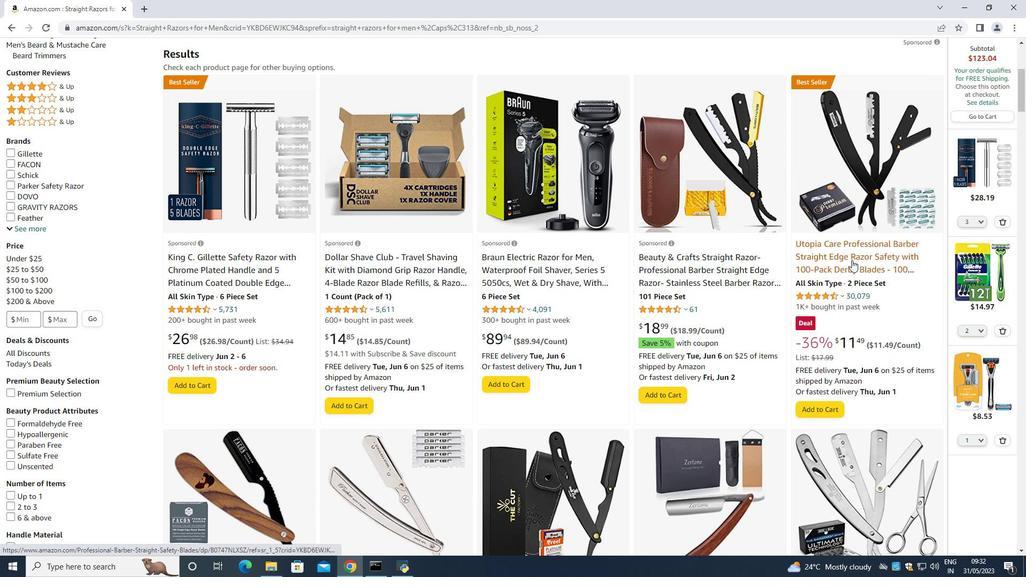 
Action: Mouse pressed left at (852, 260)
Screenshot: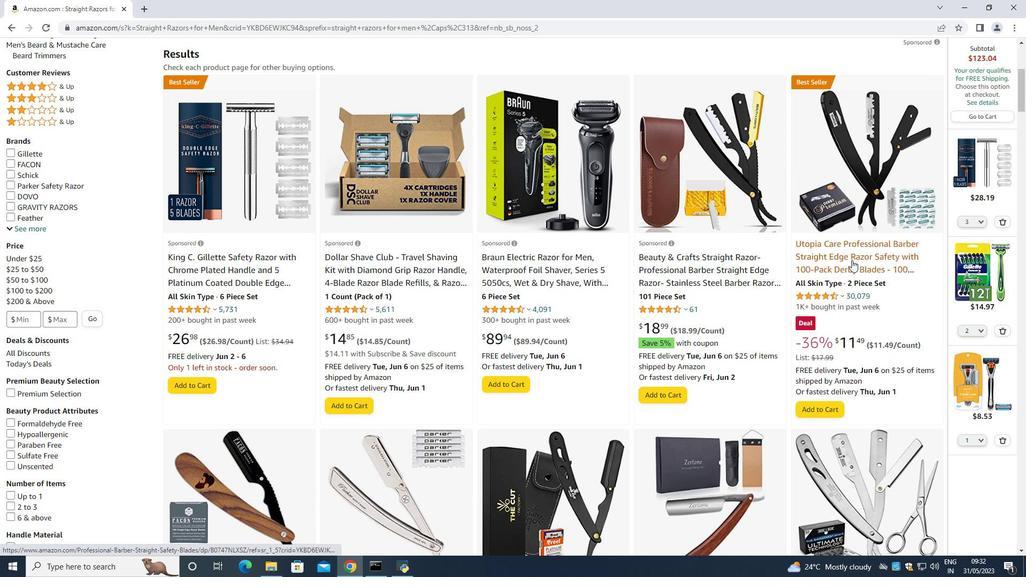 
Action: Mouse moved to (771, 427)
Screenshot: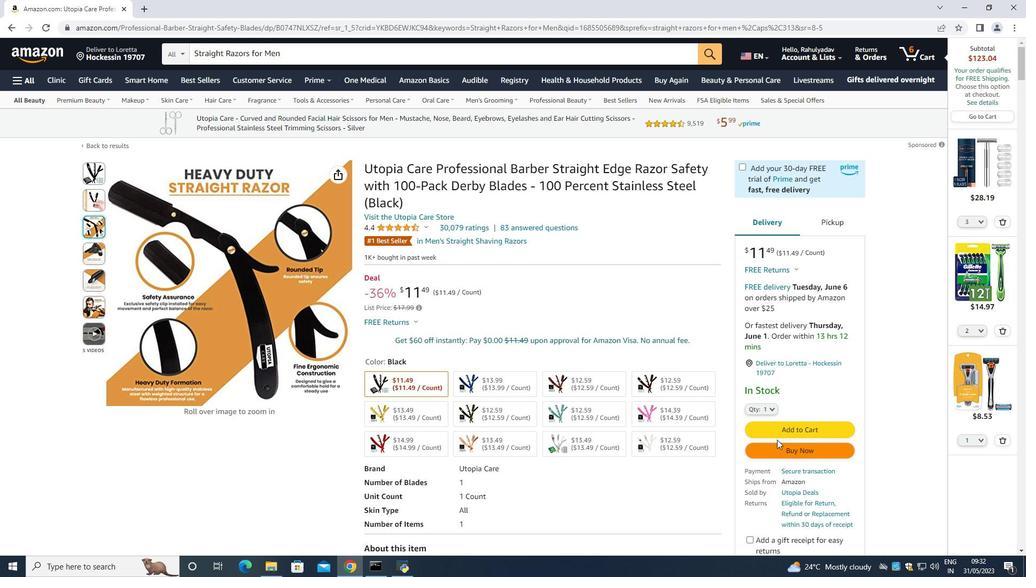 
Action: Mouse scrolled (771, 427) with delta (0, 0)
Screenshot: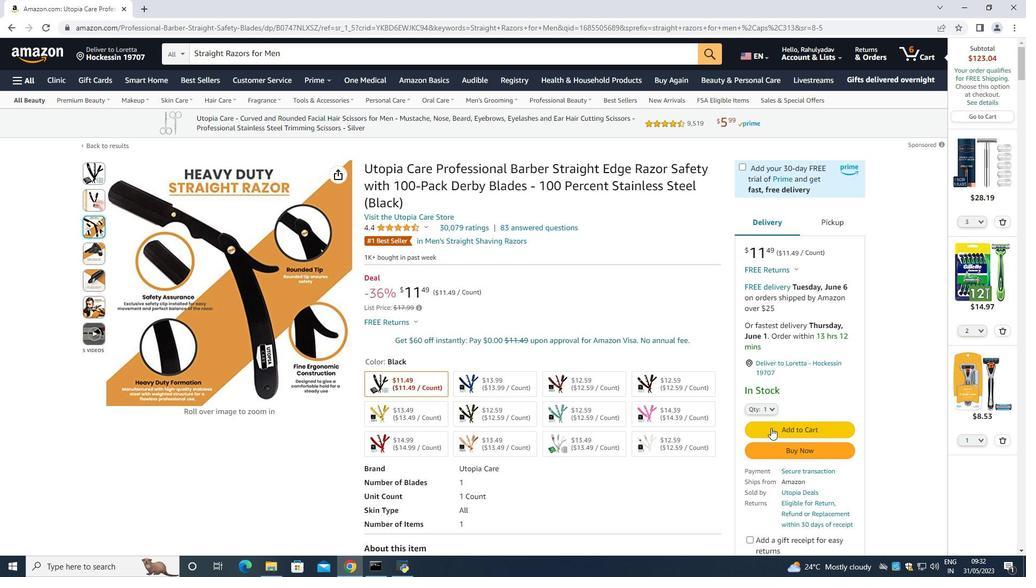 
Action: Mouse moved to (769, 428)
Screenshot: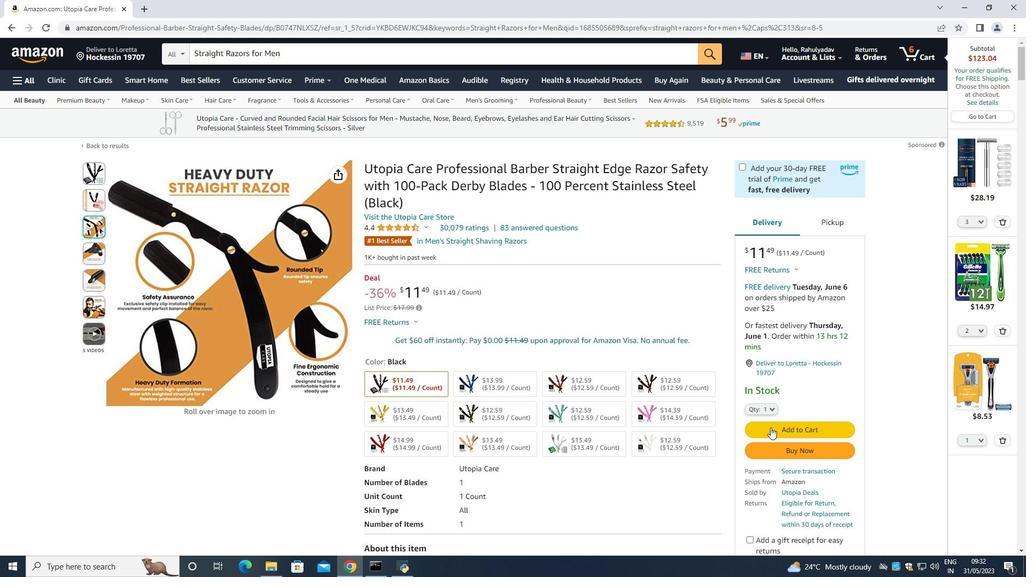 
Action: Mouse scrolled (769, 427) with delta (0, 0)
Screenshot: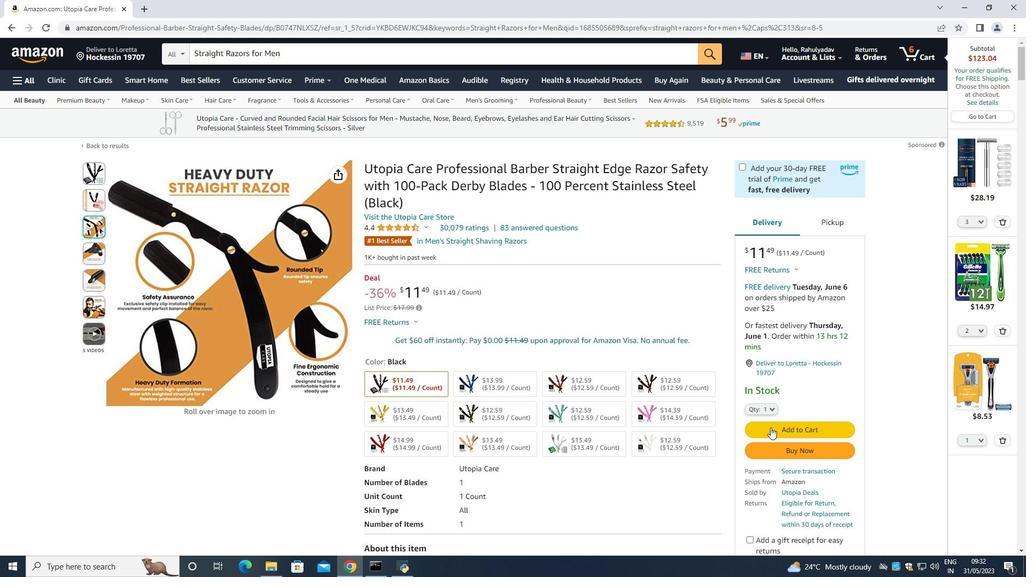 
Action: Mouse moved to (767, 429)
Screenshot: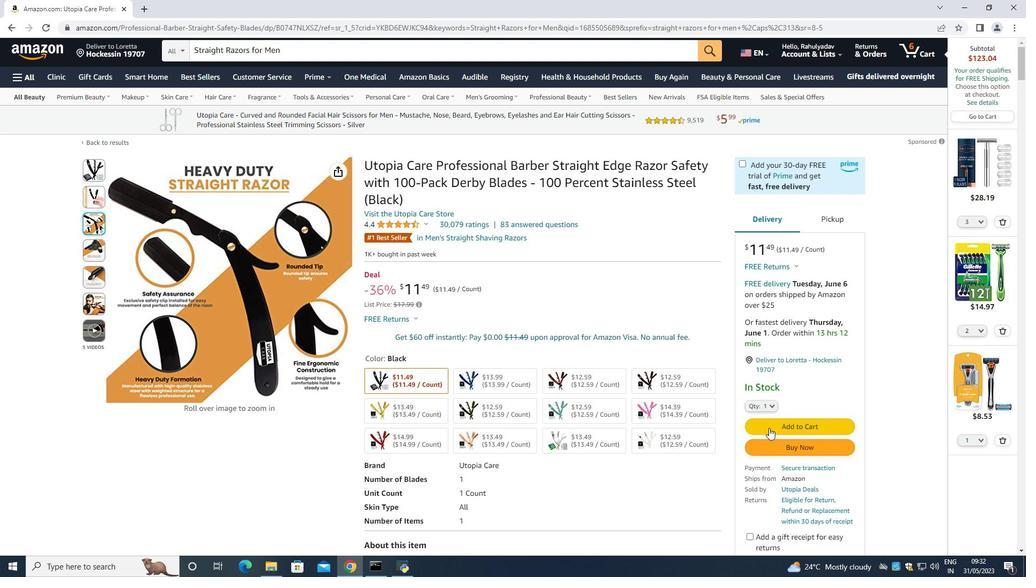 
Action: Mouse scrolled (767, 429) with delta (0, 0)
Screenshot: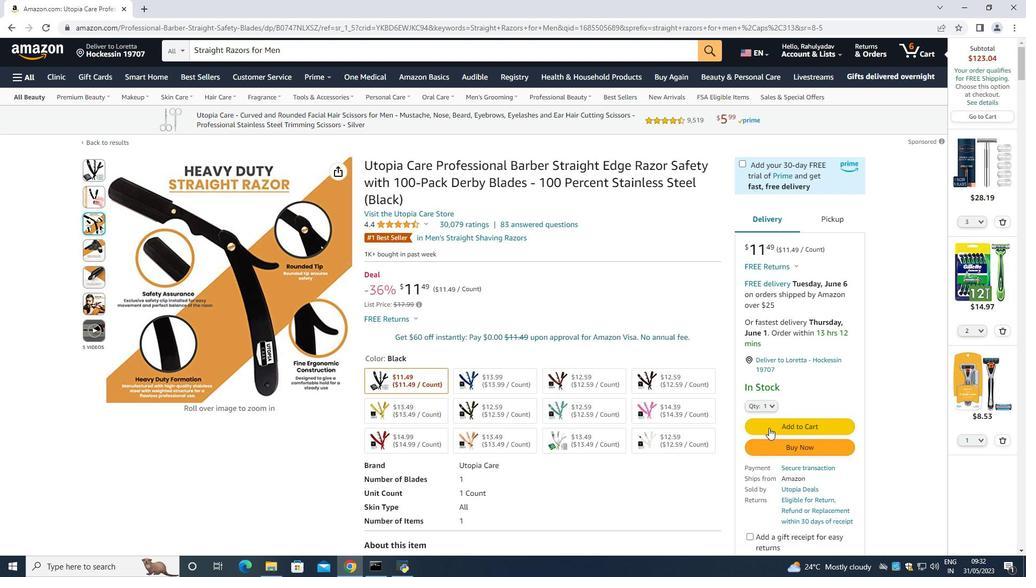 
Action: Mouse moved to (755, 250)
Screenshot: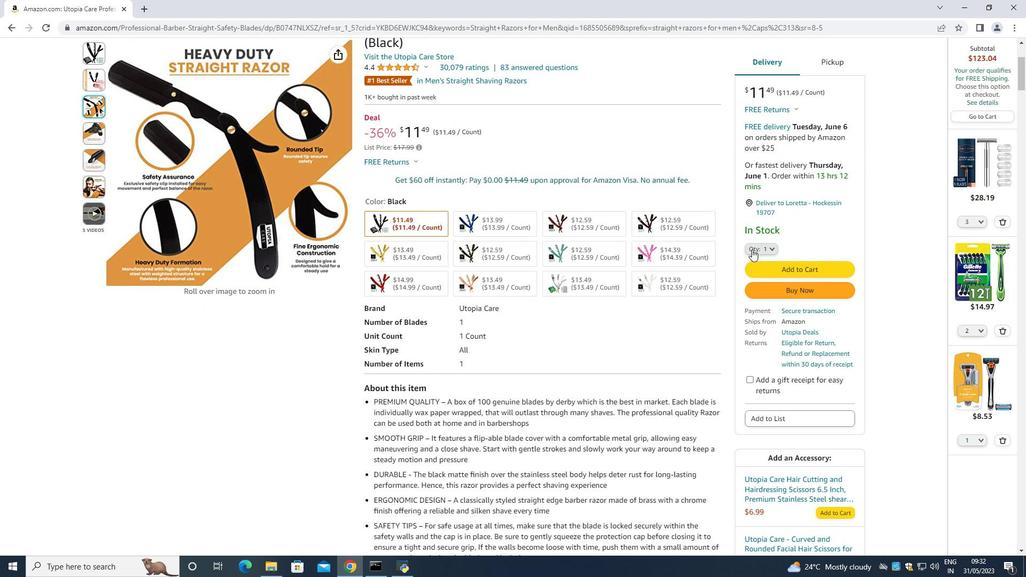 
Action: Mouse pressed left at (755, 250)
Screenshot: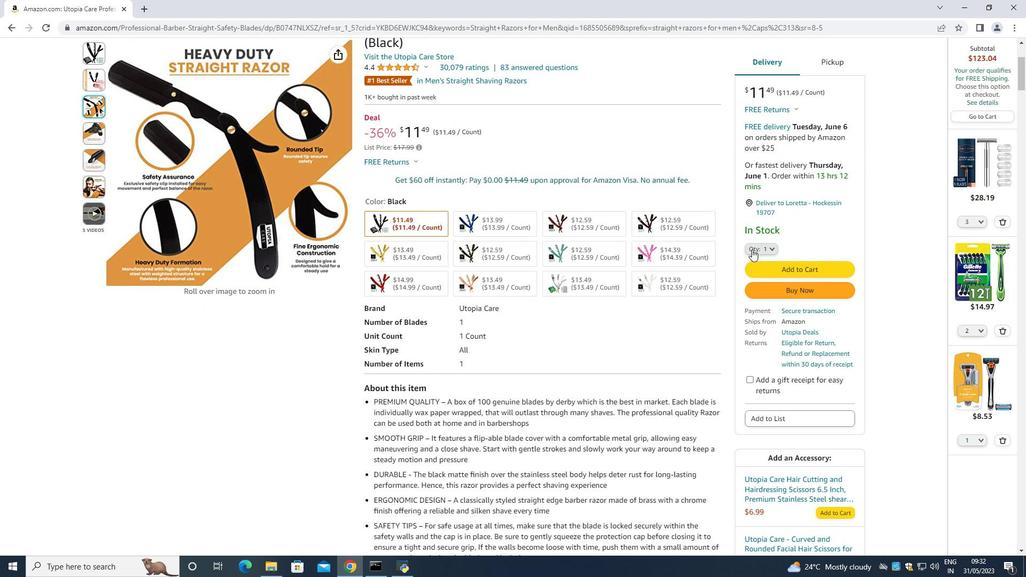 
Action: Mouse moved to (756, 294)
Screenshot: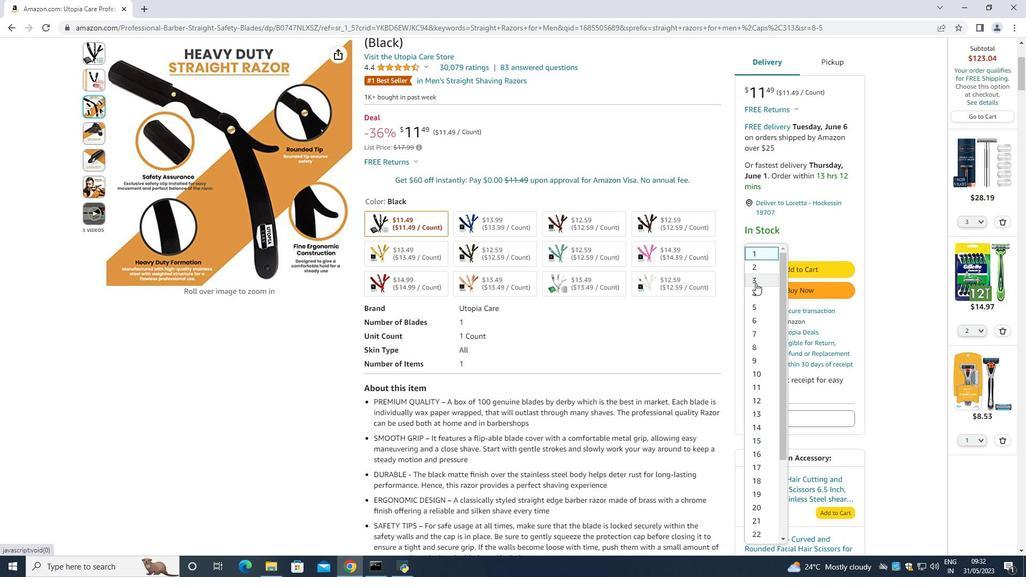 
Action: Mouse pressed left at (756, 294)
Screenshot: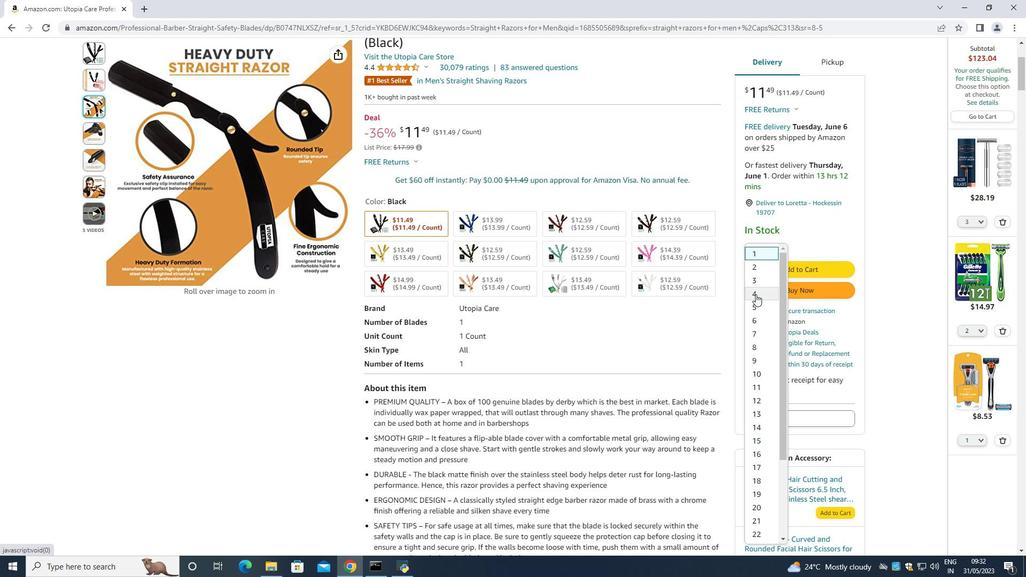 
Action: Mouse moved to (802, 267)
Screenshot: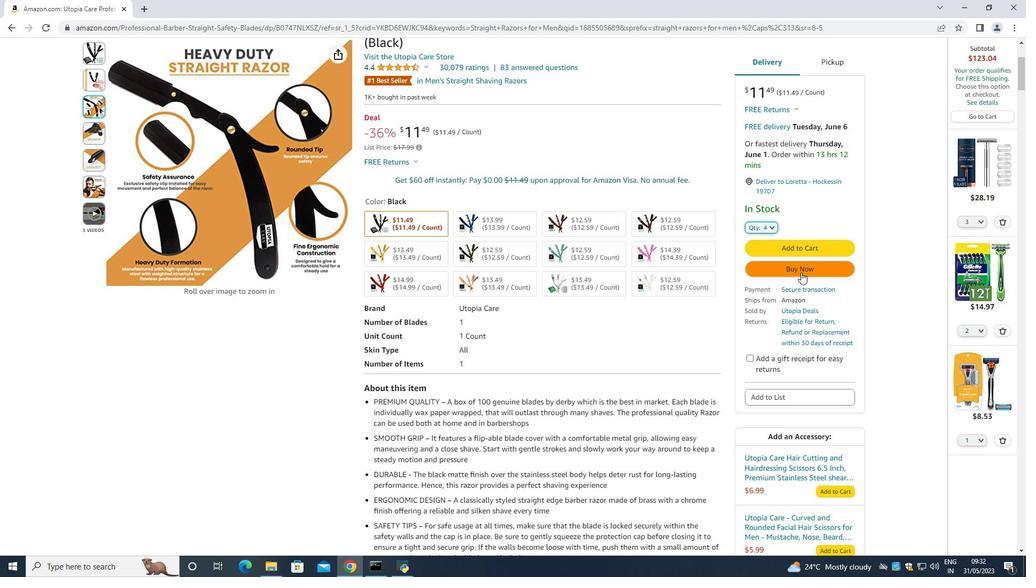 
Action: Mouse pressed left at (802, 267)
Screenshot: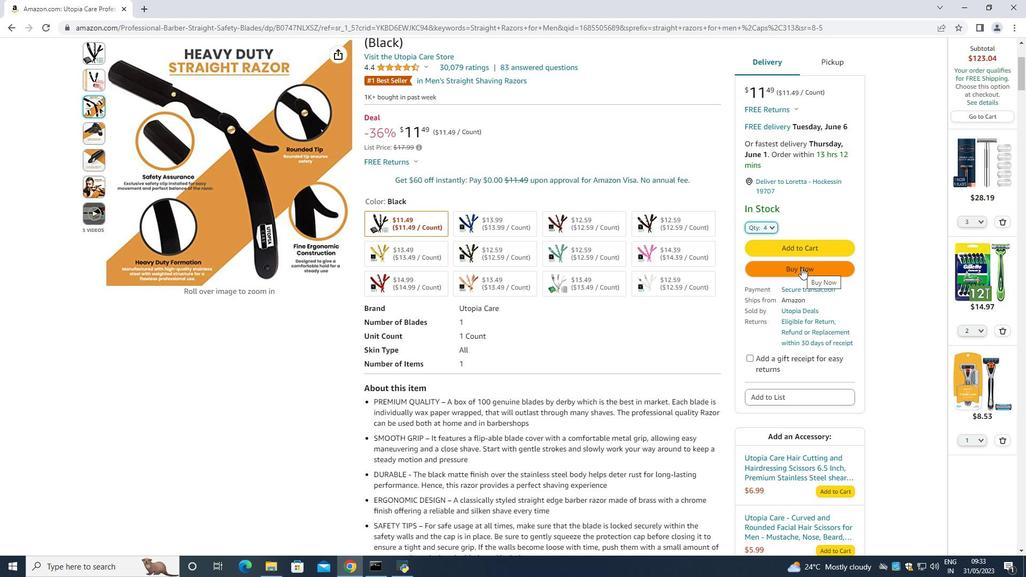 
Action: Mouse moved to (624, 91)
Screenshot: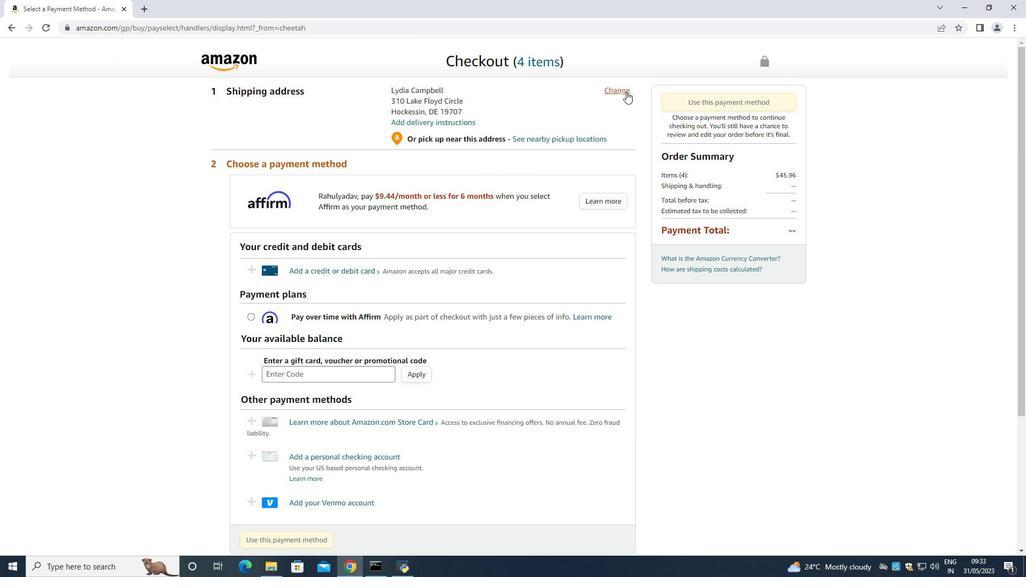 
Action: Mouse pressed left at (624, 91)
Screenshot: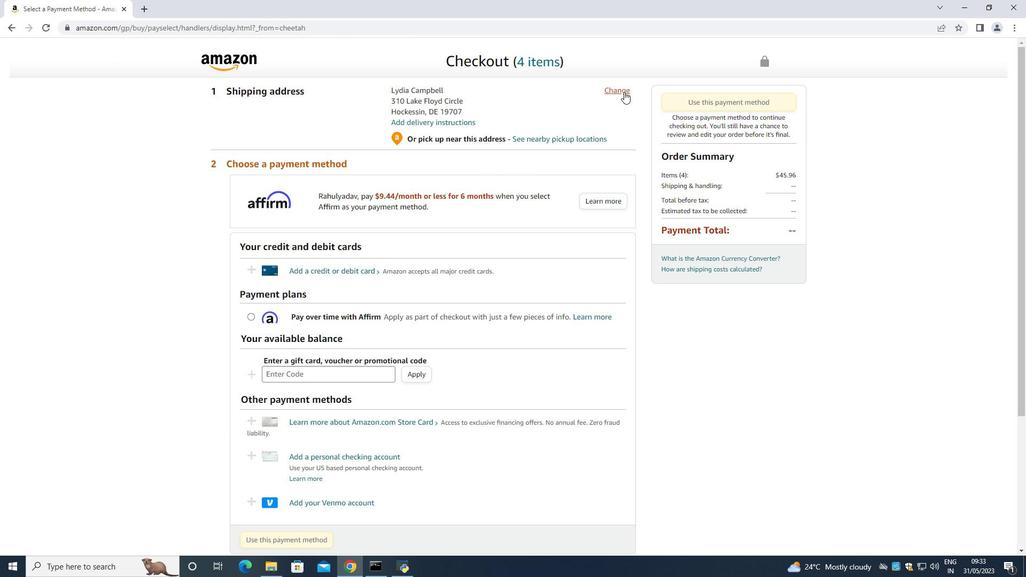 
Action: Mouse moved to (610, 100)
Screenshot: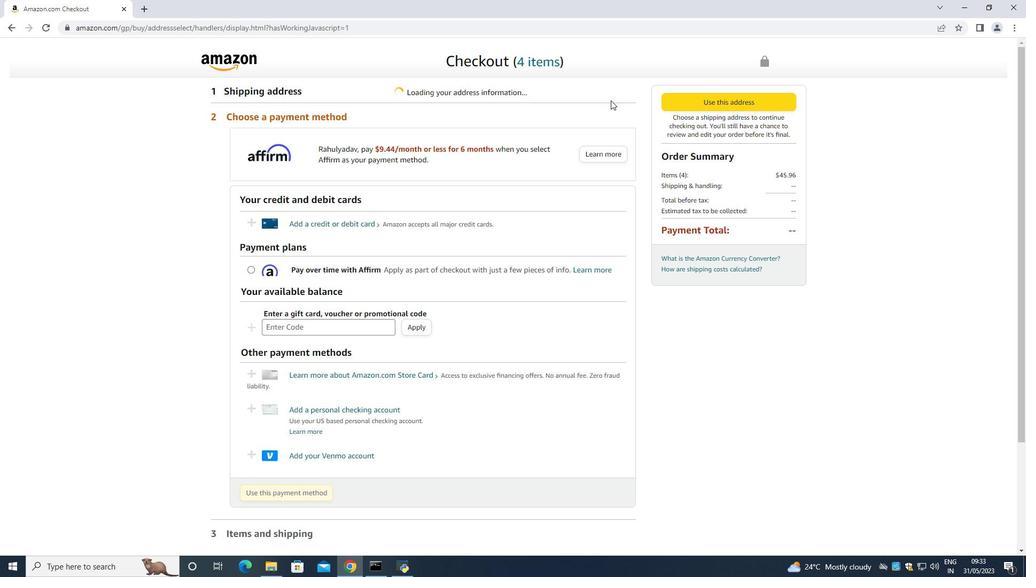 
Action: Key pressed <Key.space><Key.space><Key.space><Key.space><Key.space><Key.space><Key.space><Key.space><Key.space>
Screenshot: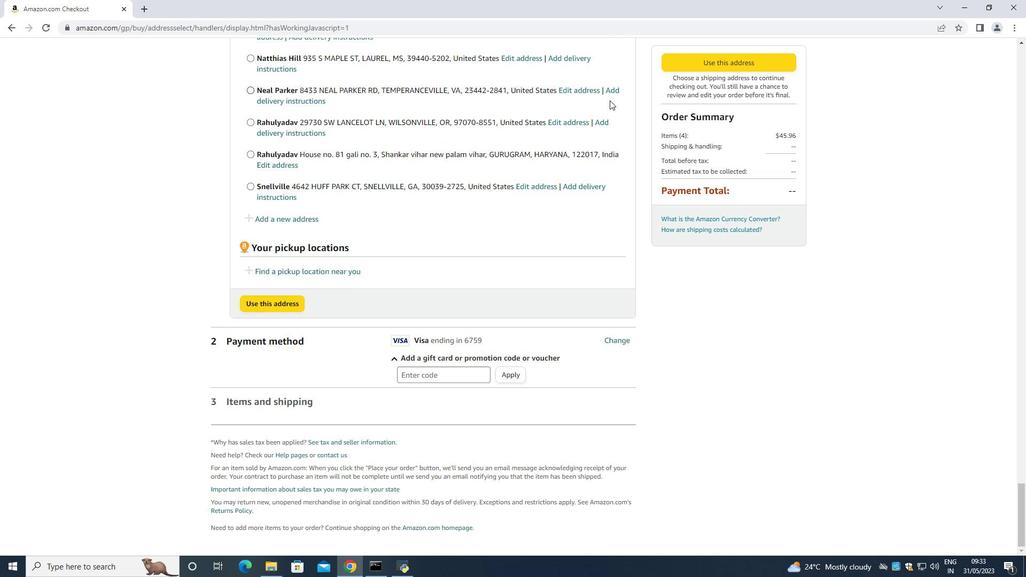 
Action: Mouse scrolled (610, 100) with delta (0, 0)
Screenshot: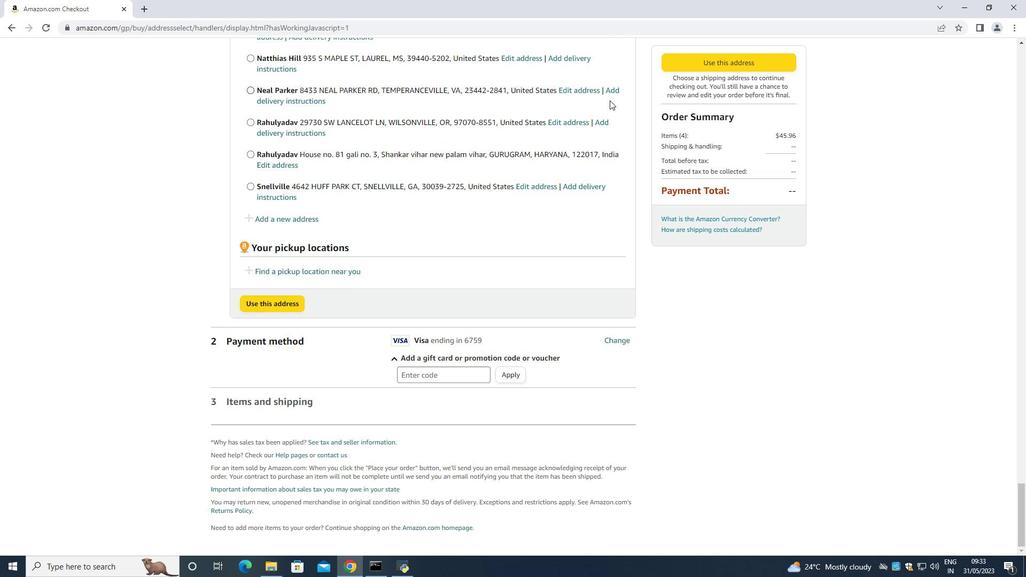 
Action: Mouse scrolled (610, 100) with delta (0, 0)
Screenshot: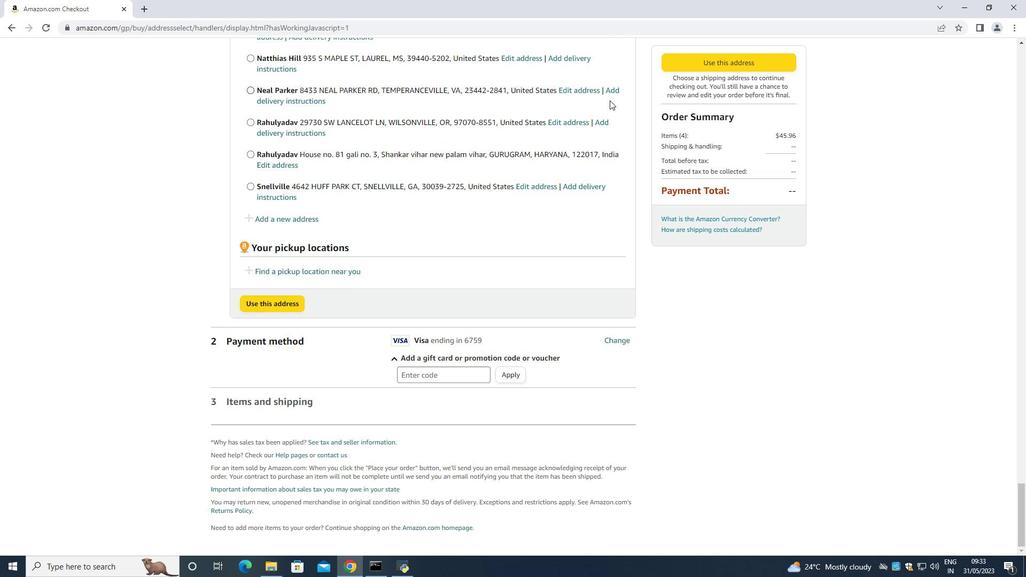 
Action: Mouse moved to (275, 217)
Screenshot: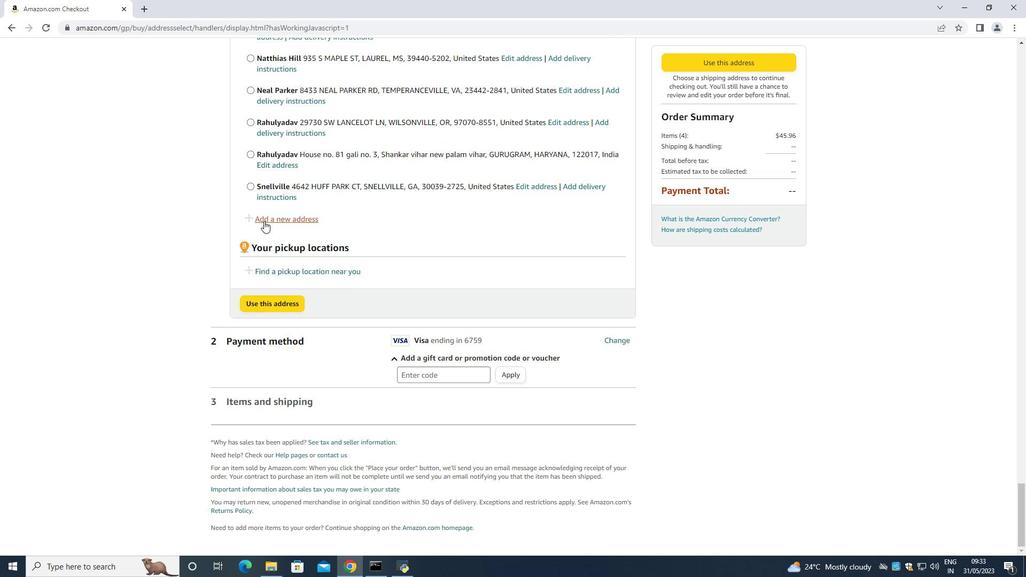 
Action: Mouse pressed left at (275, 217)
Screenshot: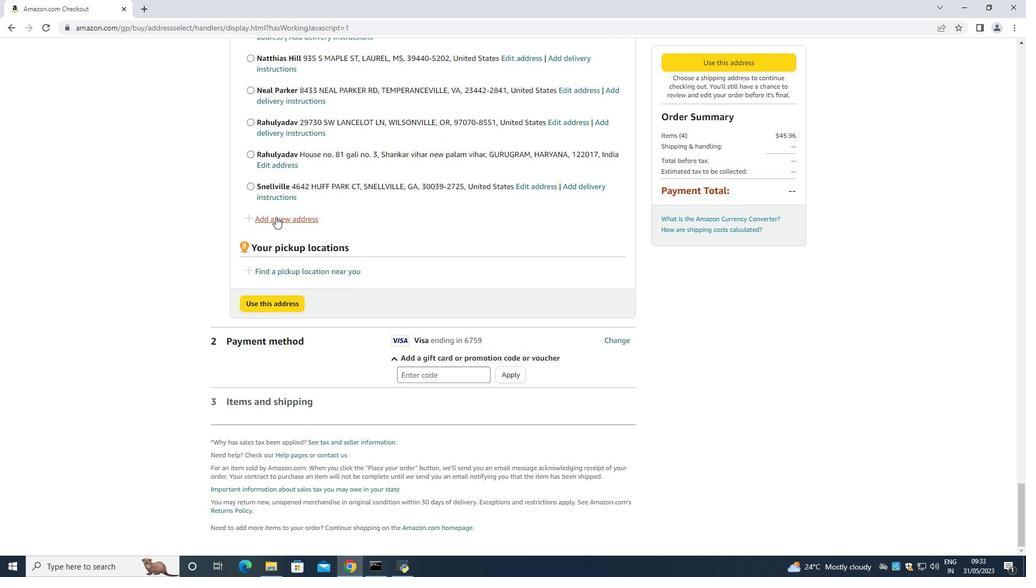 
Action: Mouse moved to (437, 262)
Screenshot: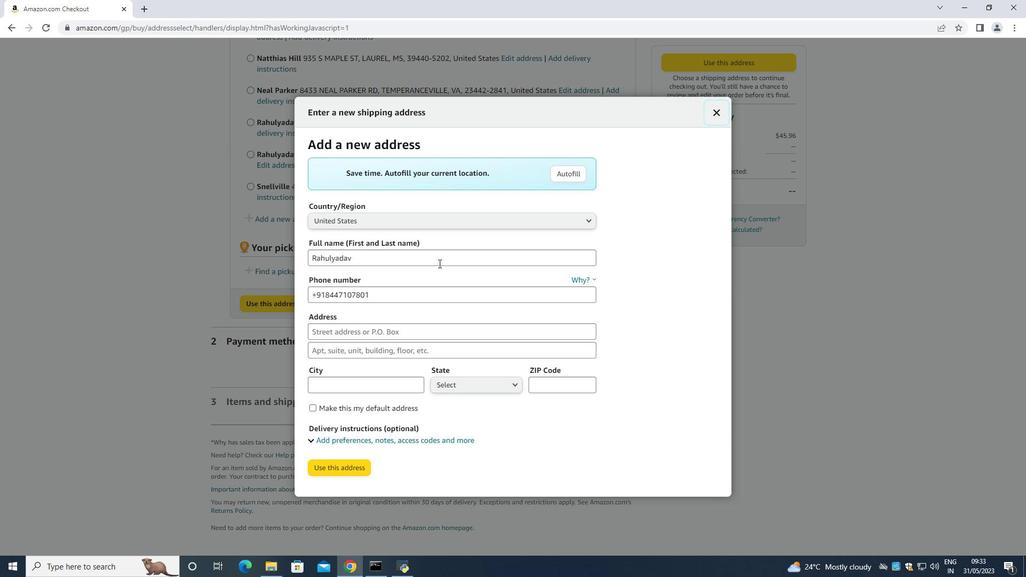 
Action: Mouse pressed left at (437, 262)
Screenshot: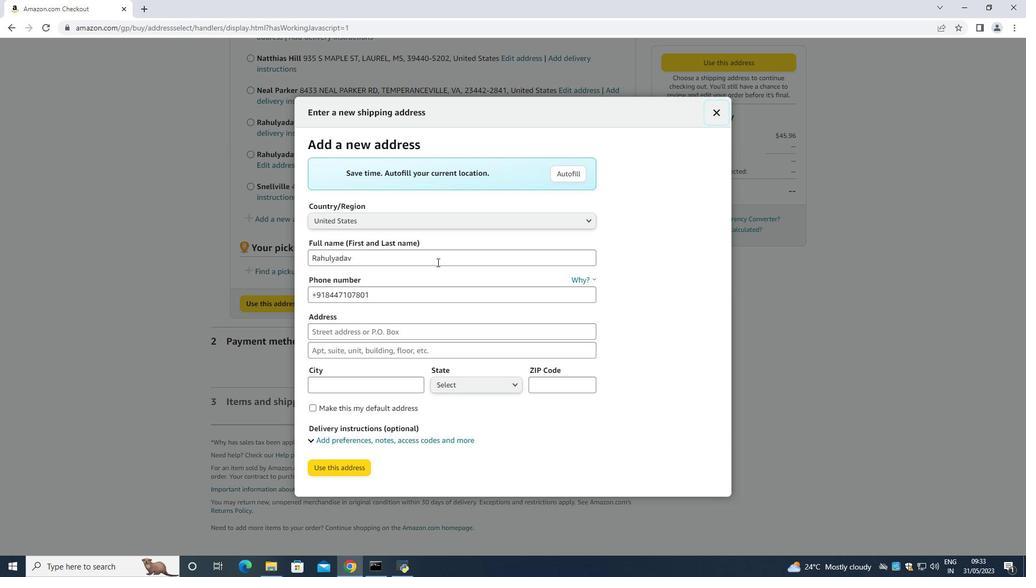 
Action: Mouse moved to (437, 257)
Screenshot: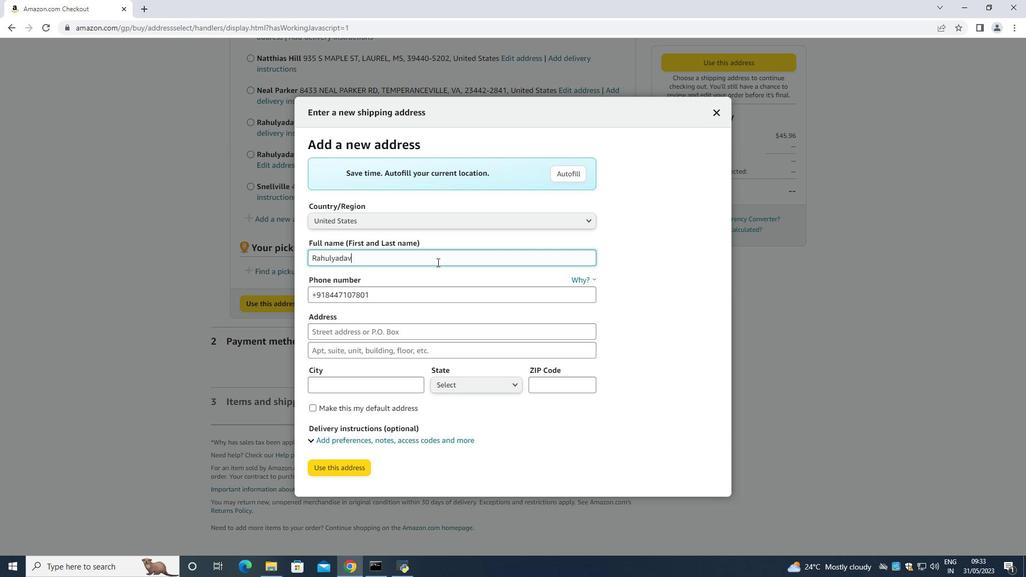 
Action: Key pressed <Key.backspace><Key.backspace><Key.backspace><Key.backspace><Key.backspace><Key.backspace><Key.backspace><Key.backspace><Key.backspace><Key.backspace><Key.backspace><Key.backspace><Key.backspace><Key.backspace><Key.backspace><Key.backspace><Key.backspace><Key.backspace><Key.backspace><Key.shift_r><Key.shift_r><Key.shift_r><Key.shift_r>Lyla<Key.space><Key.shift_r><Key.shift_r>King<Key.space><Key.tab><Key.tab><Key.backspace>3022398079
Screenshot: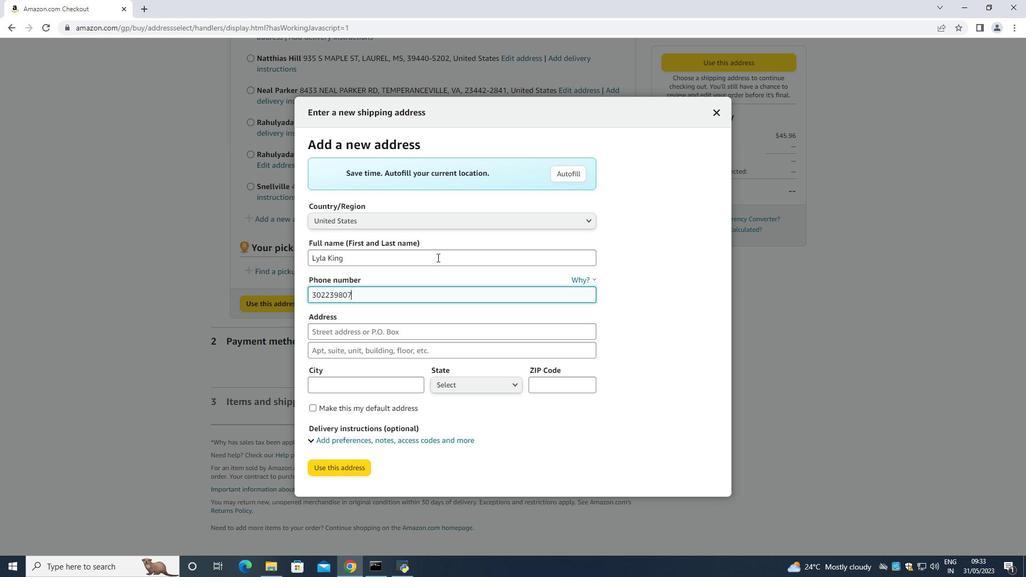 
Action: Mouse moved to (409, 334)
Screenshot: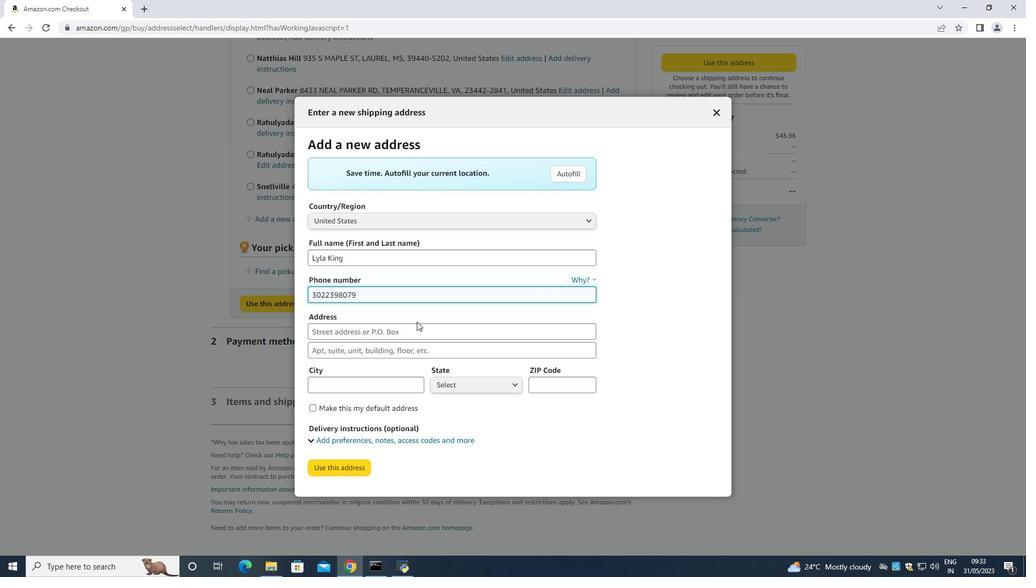
Action: Mouse pressed left at (409, 334)
Screenshot: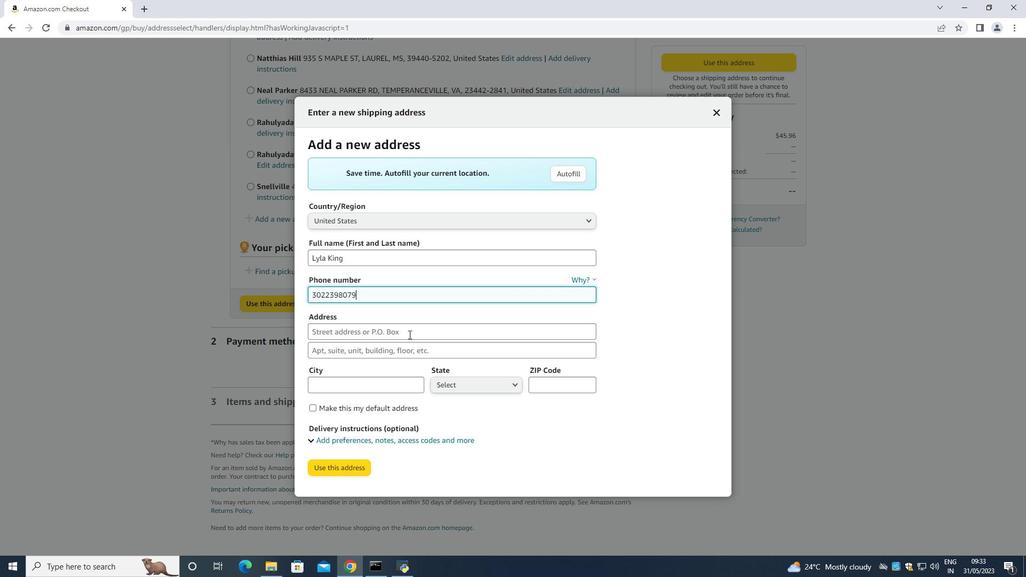 
Action: Key pressed 311<Key.space><Key.shift_r>Lake<Key.space><Key.shift><Key.shift><Key.shift><Key.shift><Key.shift><Key.shift><Key.shift><Key.shift><Key.shift><Key.shift><Key.shift><Key.shift><Key.shift>Floyd<Key.space><Key.shift>Circle<Key.space><Key.tab><Key.tab><Key.shift><Key.shift><Key.shift><Key.shift><Key.shift><Key.shift><Key.shift><Key.shift><Key.shift>Hockessin<Key.tab>
Screenshot: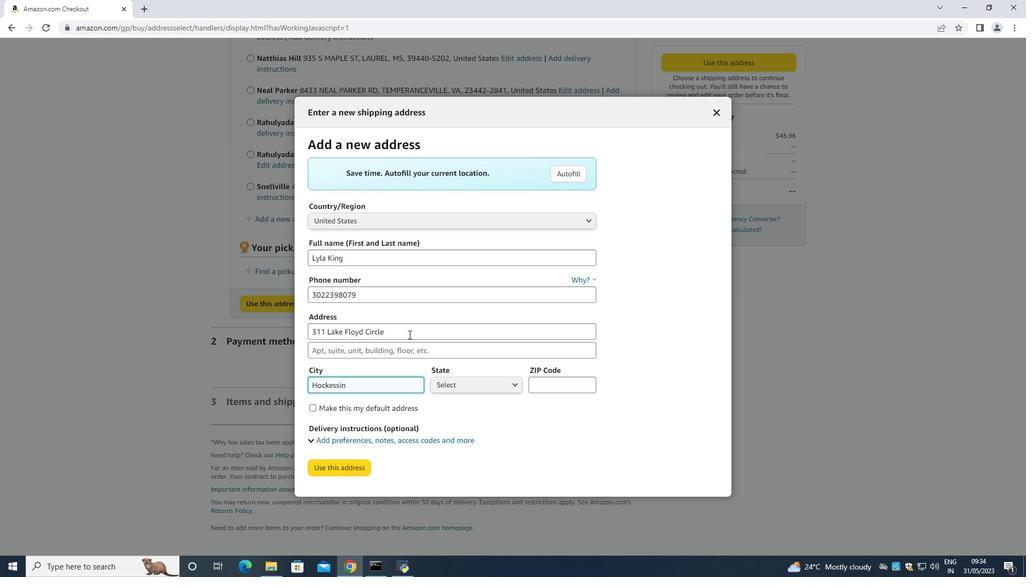 
Action: Mouse moved to (475, 387)
Screenshot: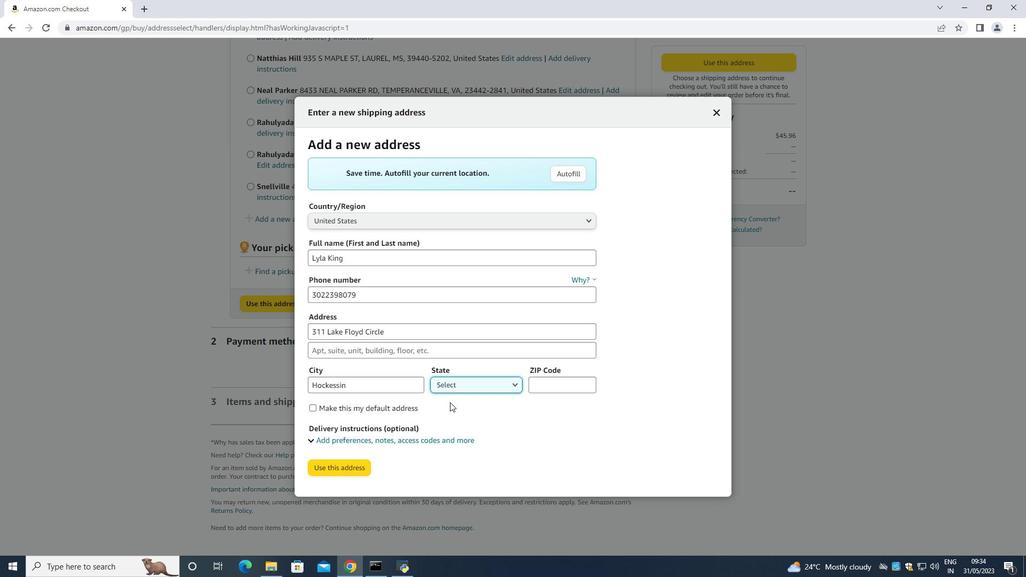 
Action: Mouse pressed left at (475, 387)
Screenshot: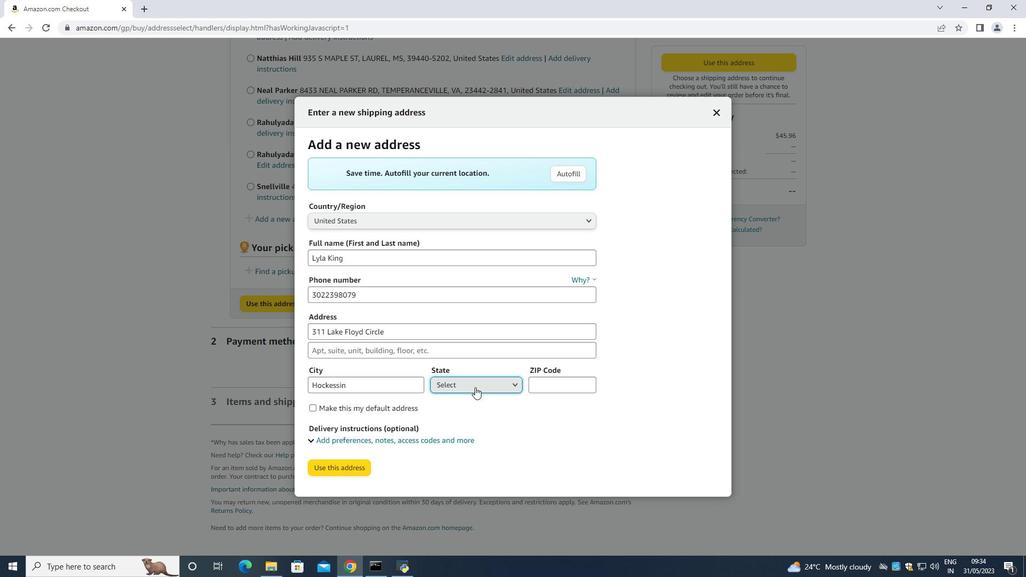 
Action: Mouse moved to (462, 172)
Screenshot: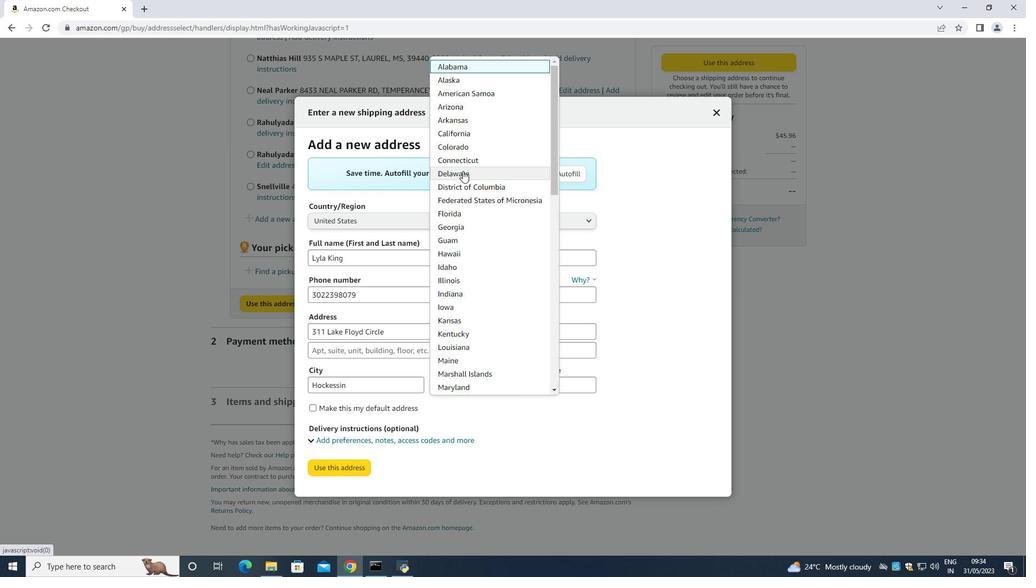 
Action: Mouse pressed left at (462, 172)
Screenshot: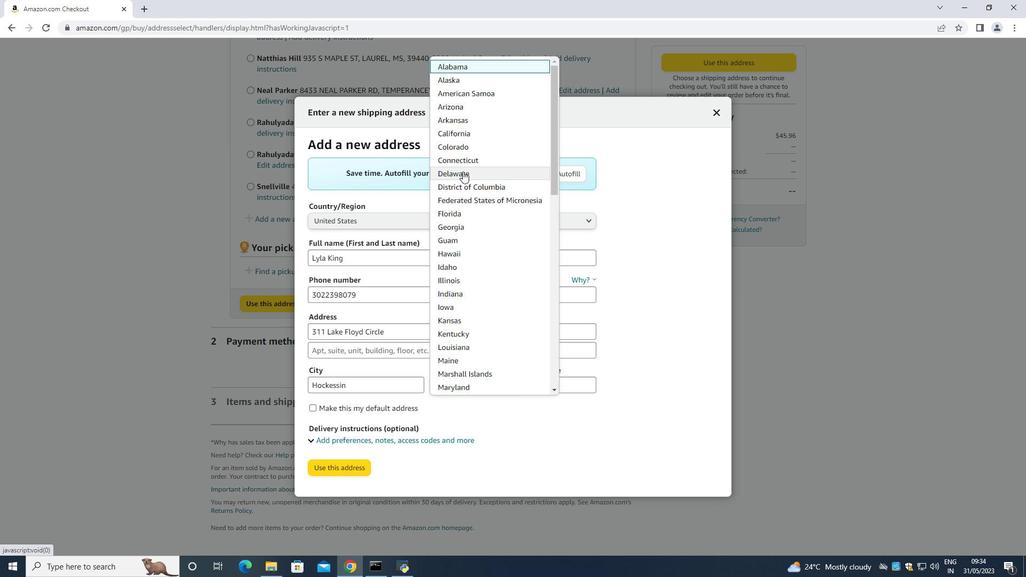 
Action: Mouse moved to (576, 380)
Screenshot: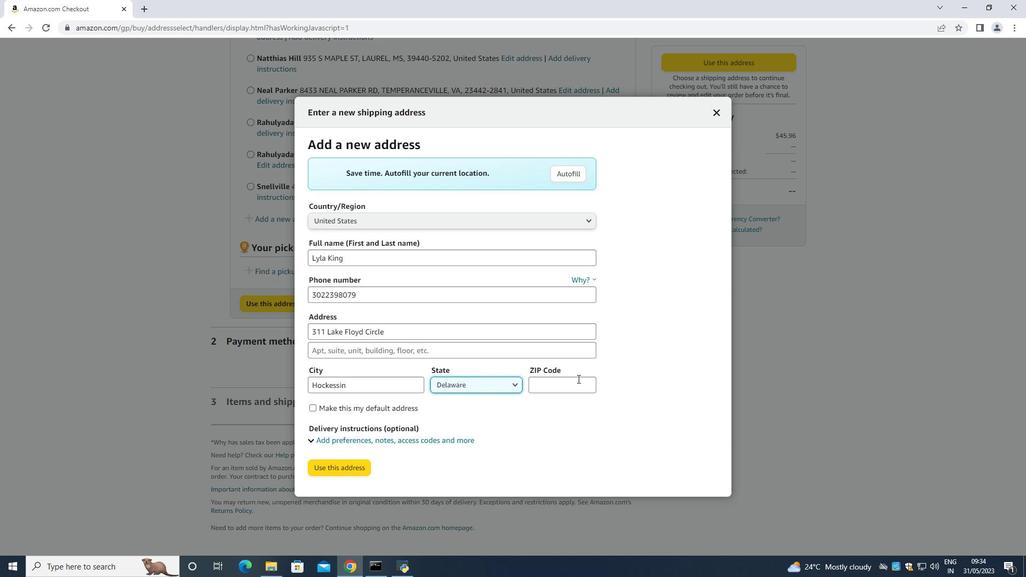 
Action: Mouse pressed left at (576, 380)
Screenshot: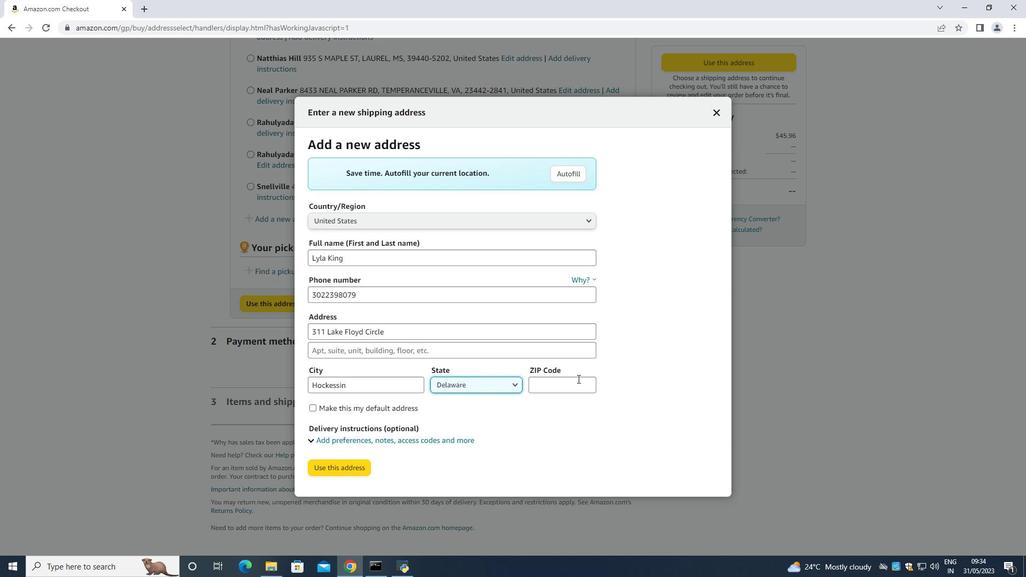 
Action: Mouse moved to (574, 381)
Screenshot: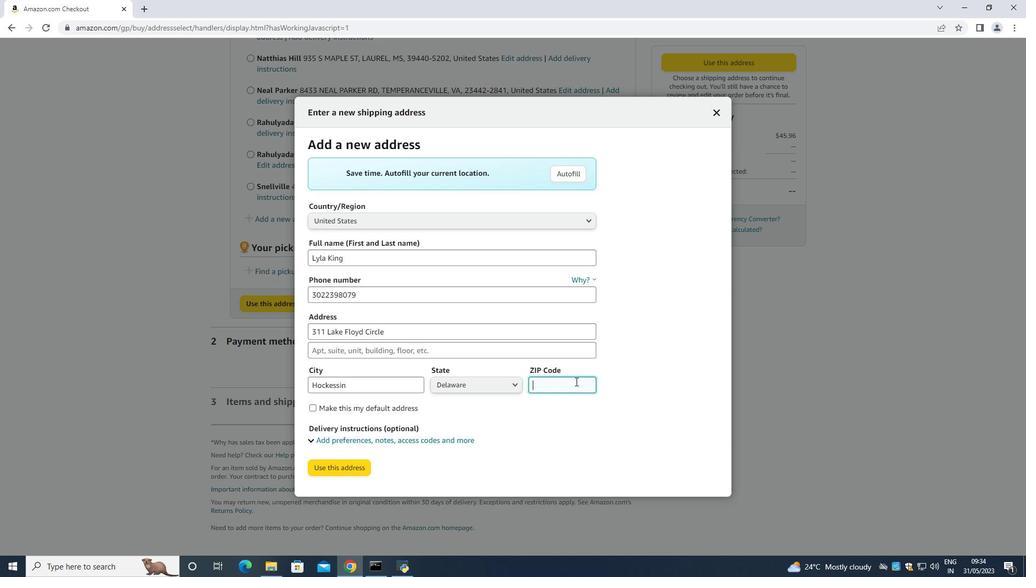 
Action: Key pressed 19707
Screenshot: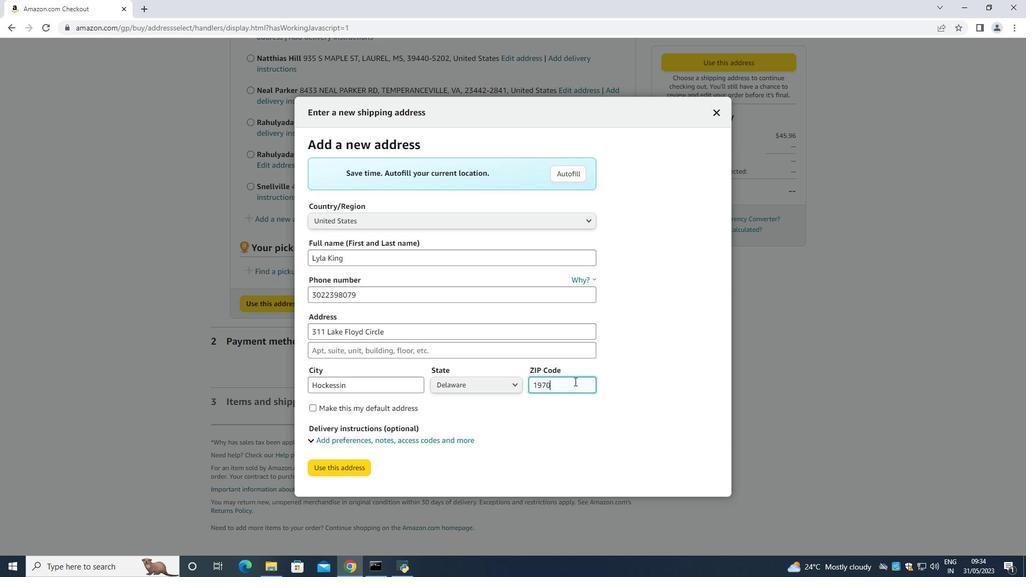
Action: Mouse moved to (314, 409)
Screenshot: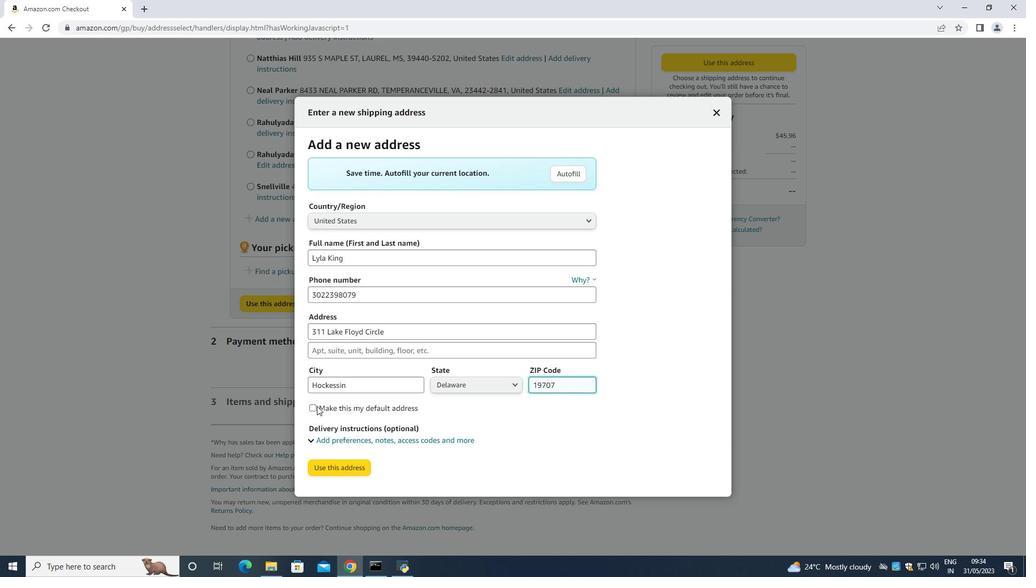 
Action: Mouse pressed left at (314, 409)
Screenshot: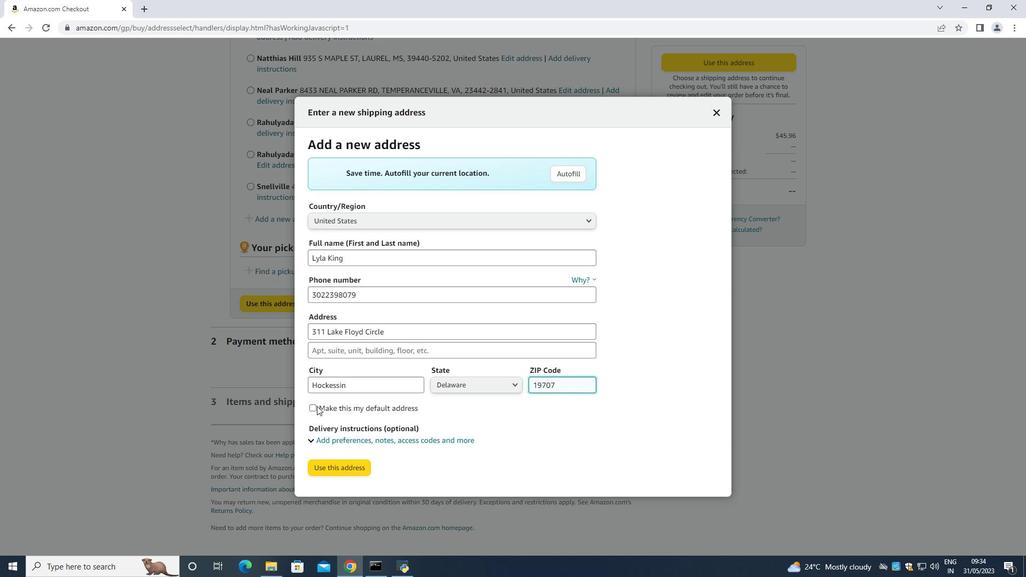 
Action: Mouse moved to (341, 466)
Screenshot: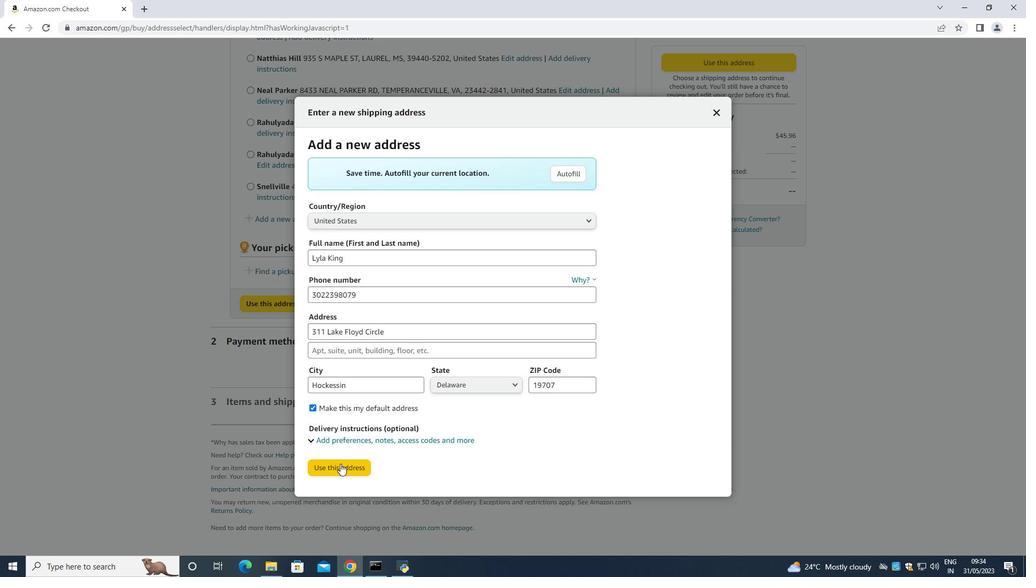 
Action: Mouse pressed left at (341, 466)
Screenshot: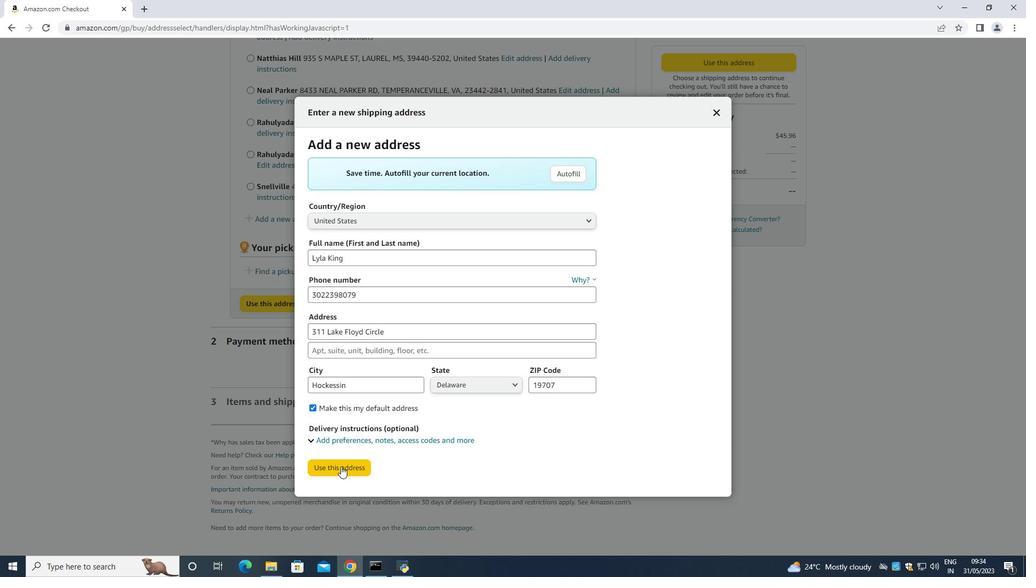 
Action: Mouse moved to (338, 548)
Screenshot: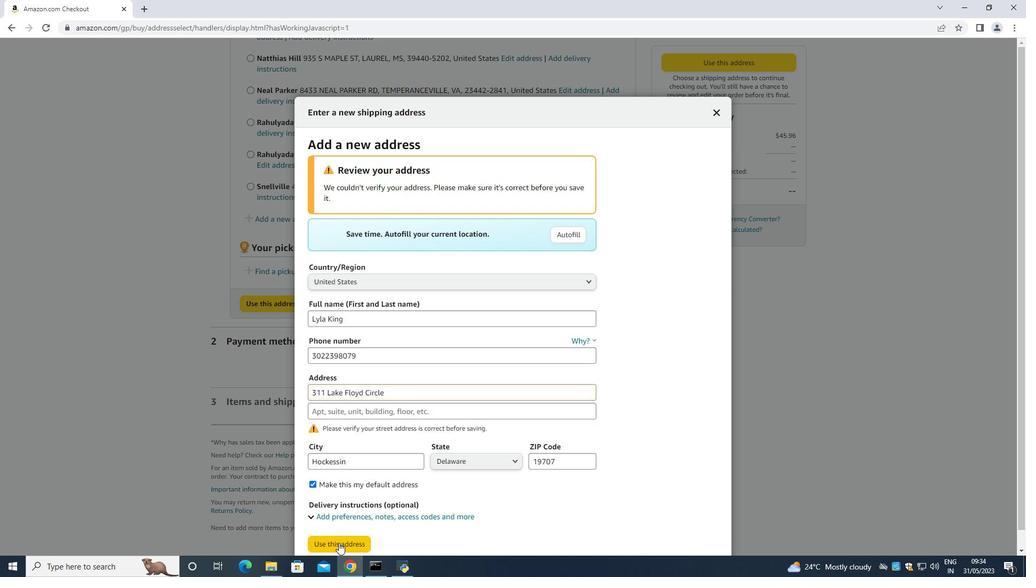 
Action: Mouse pressed left at (338, 548)
Screenshot: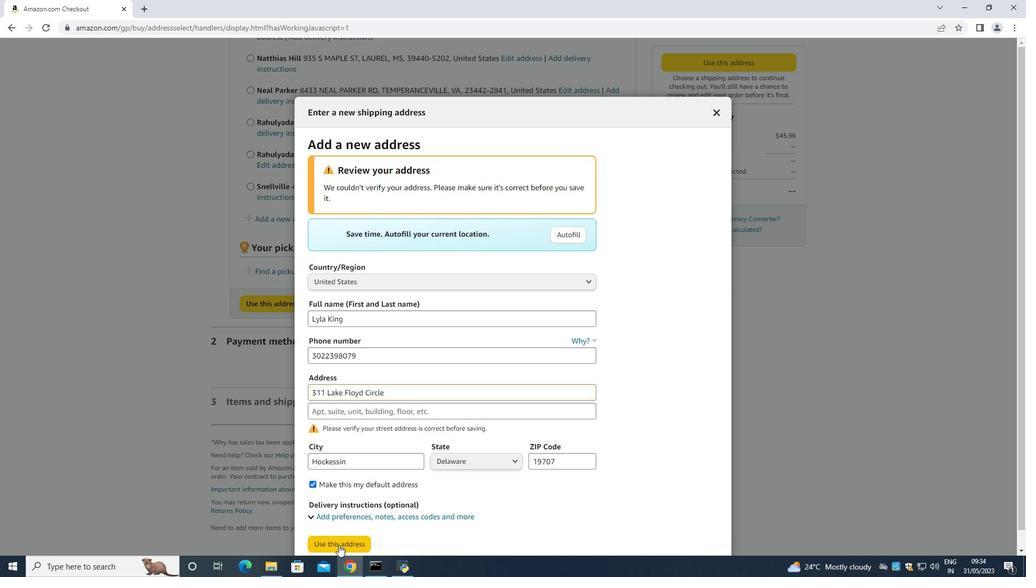 
Action: Mouse moved to (330, 252)
Screenshot: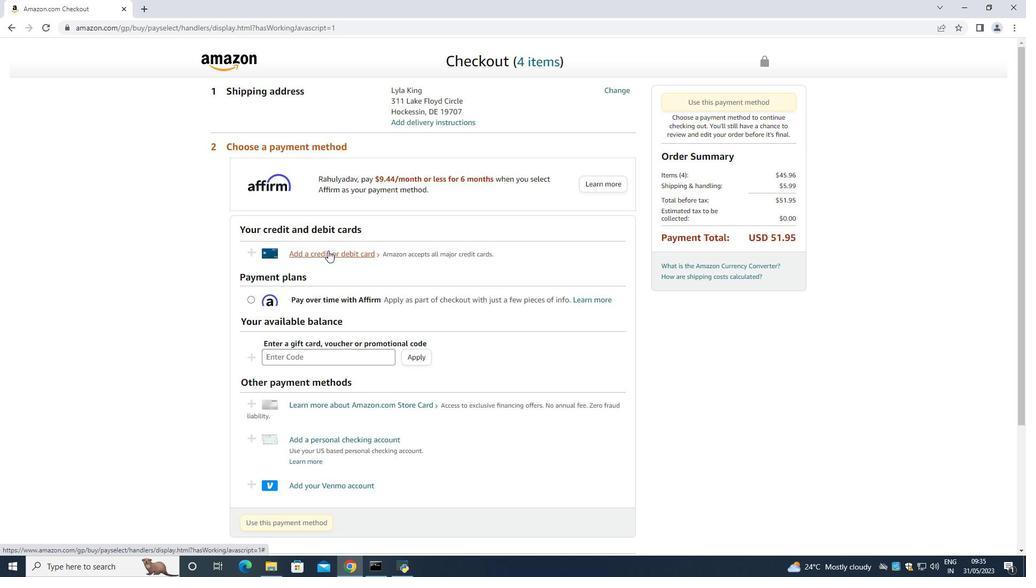 
Action: Mouse pressed left at (330, 252)
Screenshot: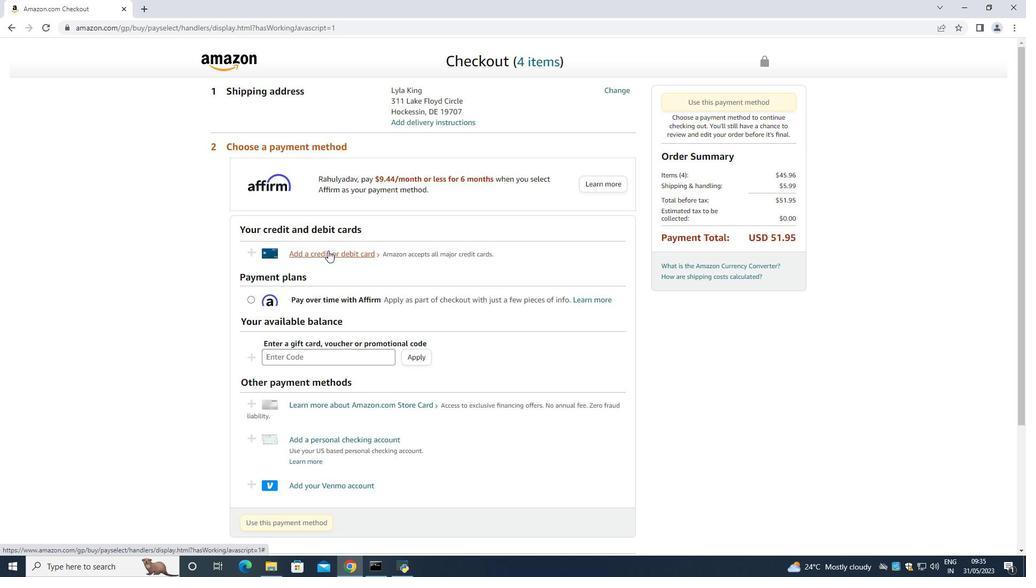 
Action: Mouse moved to (436, 243)
Screenshot: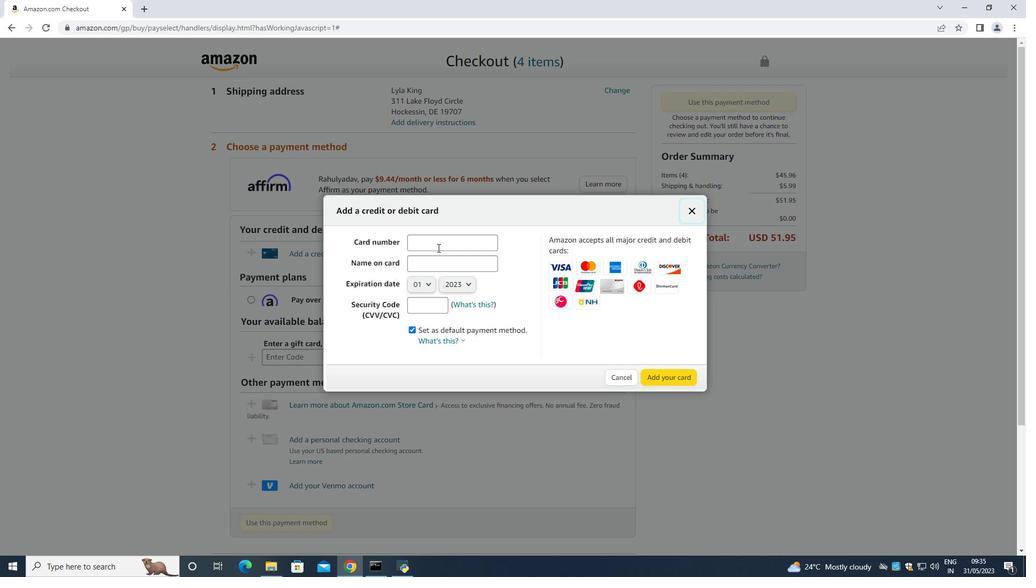 
Action: Mouse pressed left at (436, 243)
Screenshot: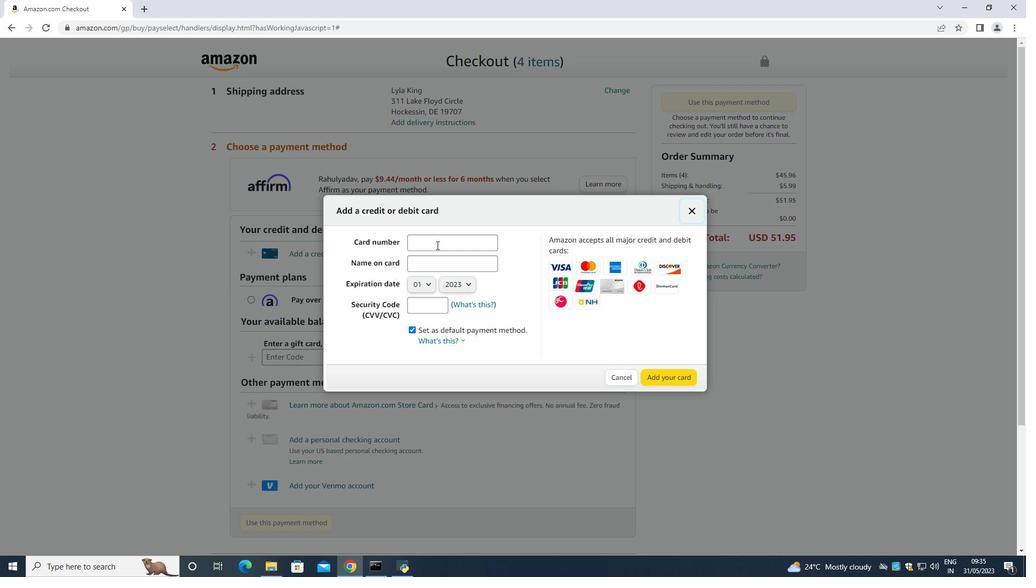 
Action: Mouse moved to (435, 242)
Screenshot: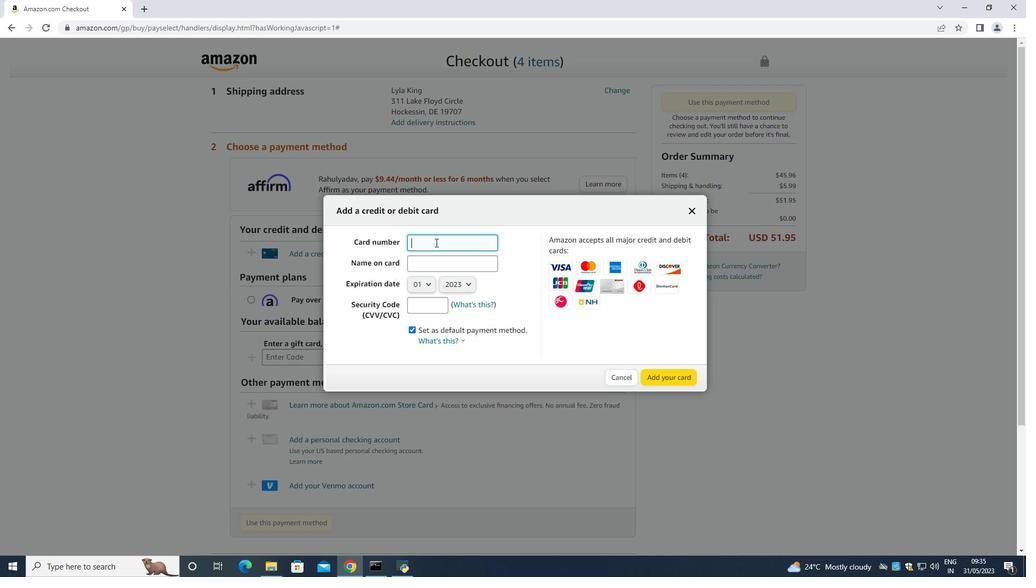 
Action: Key pressed 5426845615327965
Screenshot: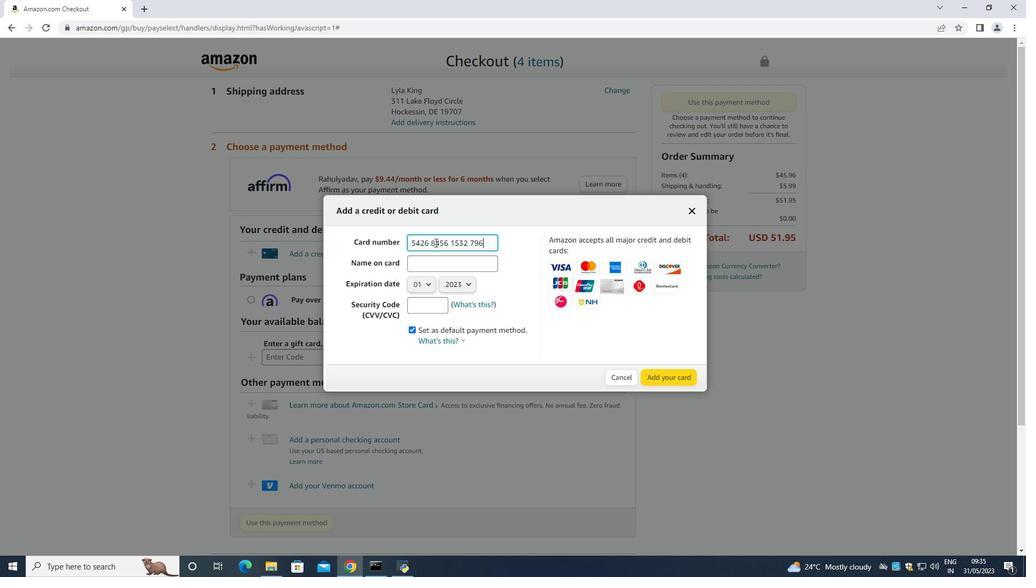 
Action: Mouse moved to (418, 262)
Screenshot: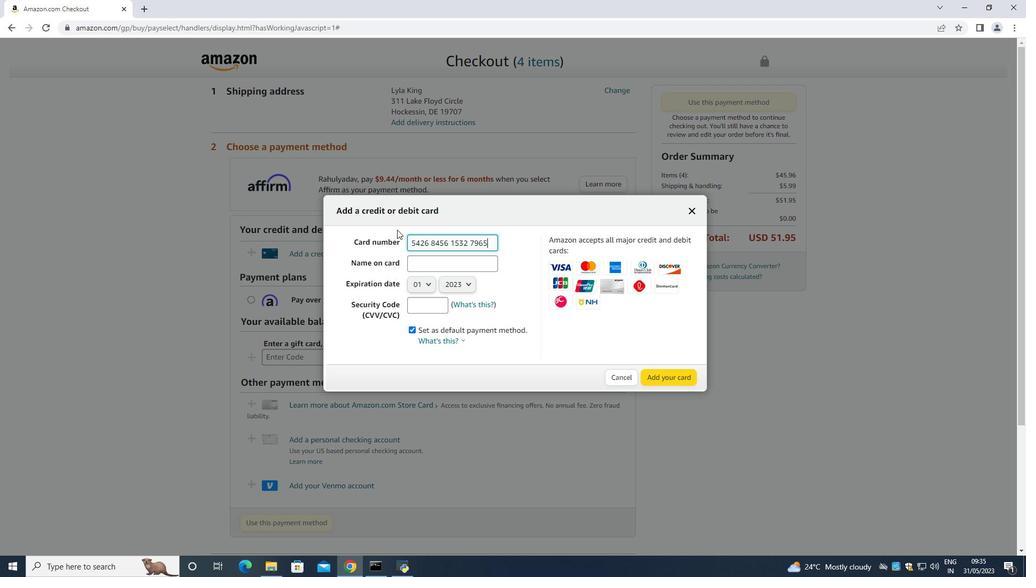 
Action: Mouse pressed left at (418, 262)
Screenshot: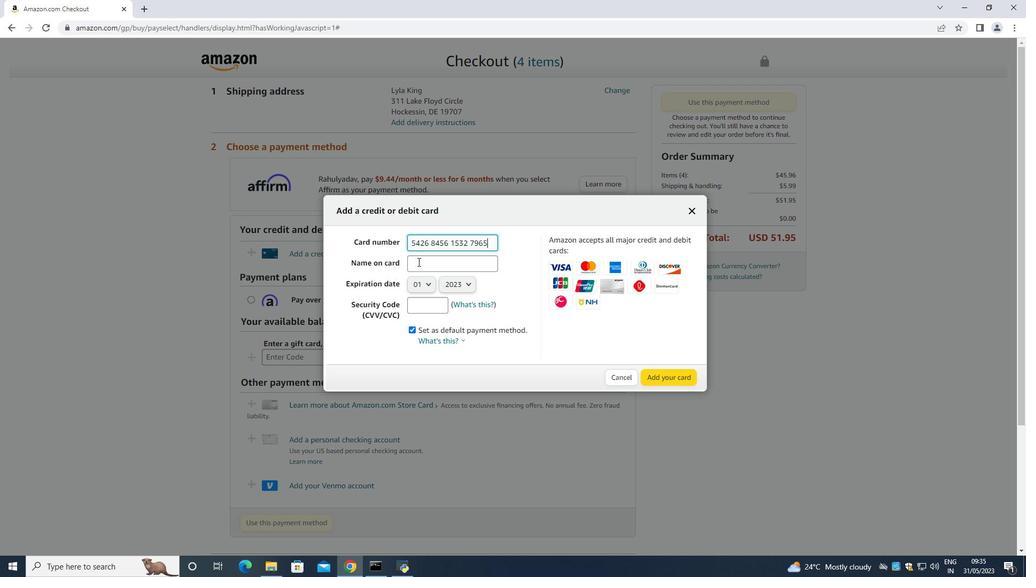 
Action: Key pressed <Key.shift_r>Lyla<Key.space><Key.shift_r>King<Key.space>
Screenshot: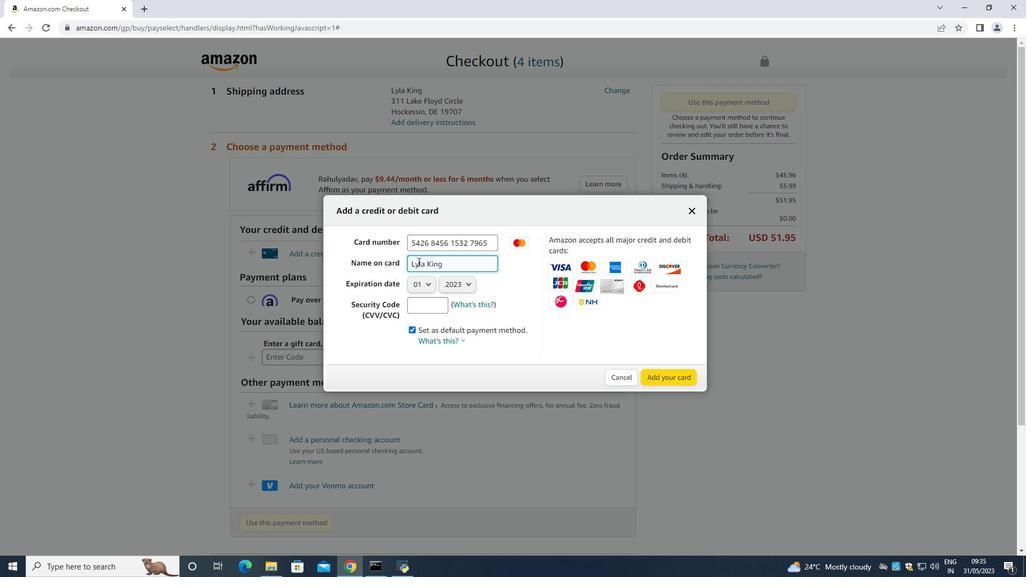 
Action: Mouse moved to (421, 288)
Screenshot: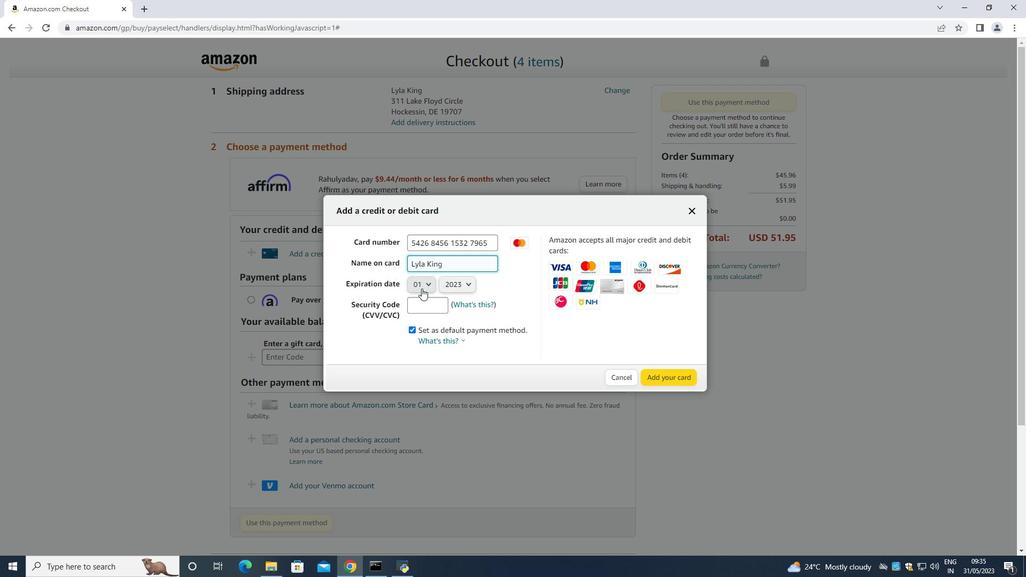 
Action: Mouse pressed left at (421, 288)
Screenshot: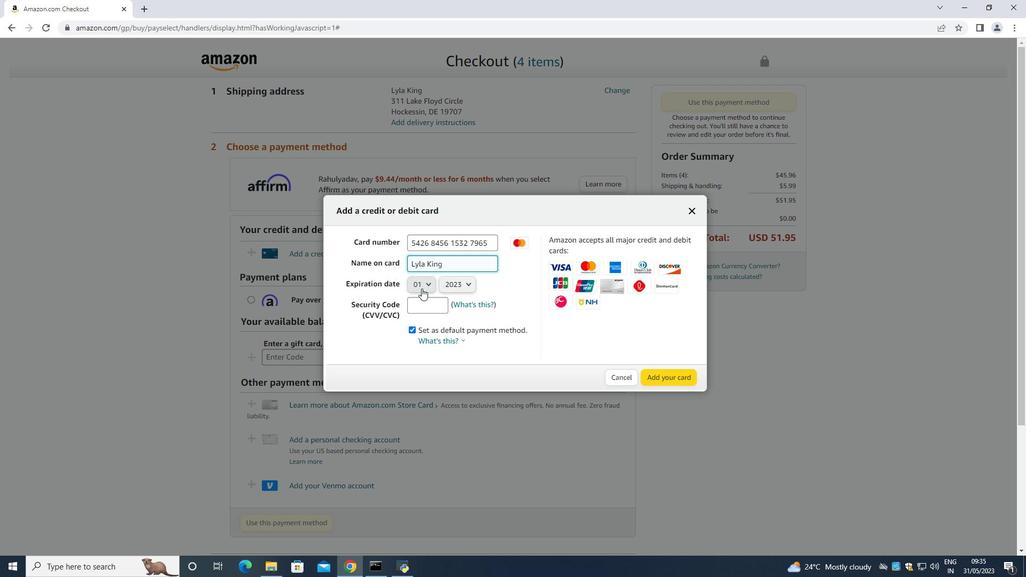 
Action: Mouse moved to (421, 316)
Screenshot: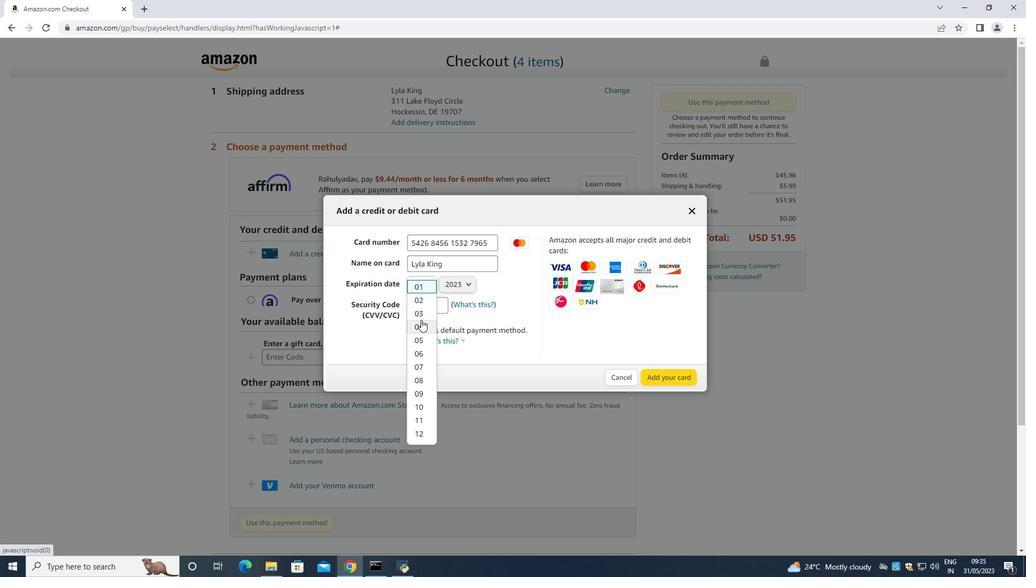 
Action: Mouse pressed left at (421, 316)
Screenshot: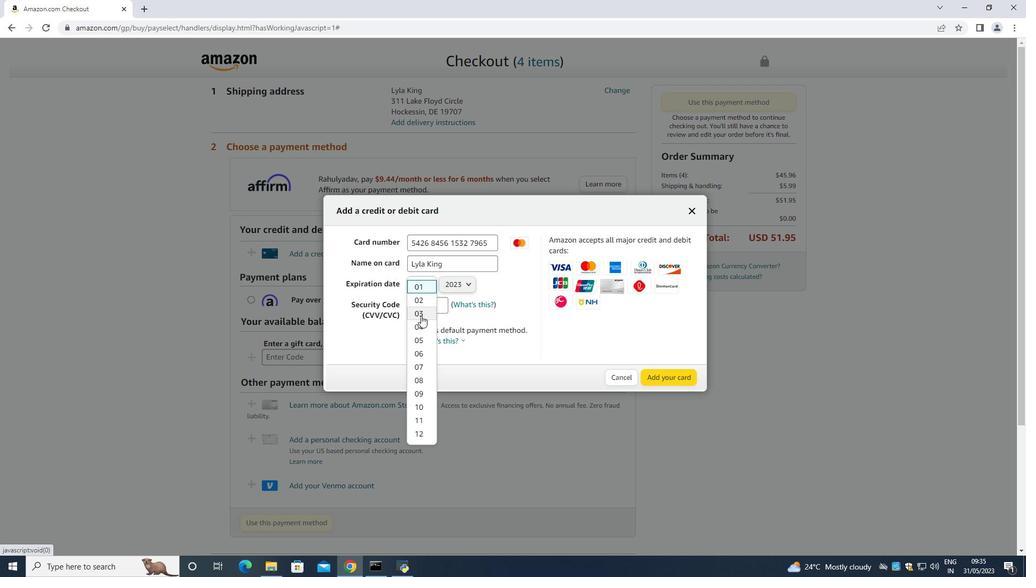 
Action: Mouse moved to (472, 282)
Screenshot: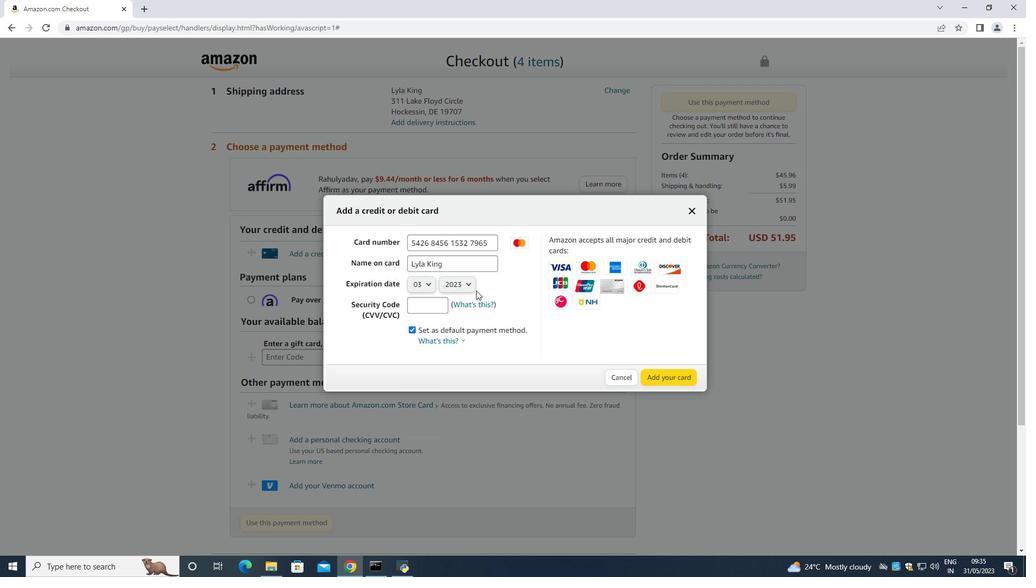 
Action: Mouse pressed left at (472, 282)
Screenshot: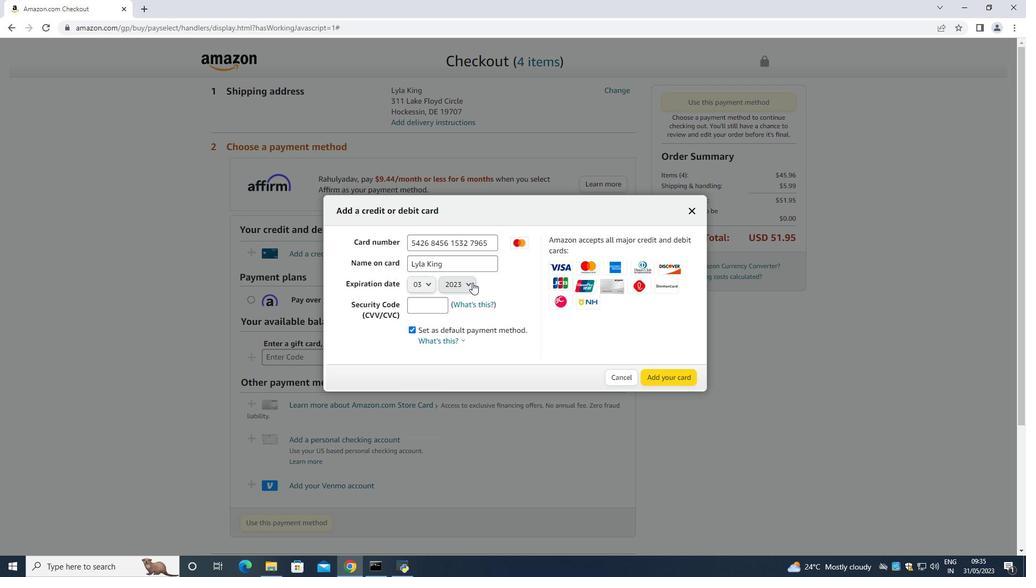 
Action: Mouse moved to (463, 309)
Screenshot: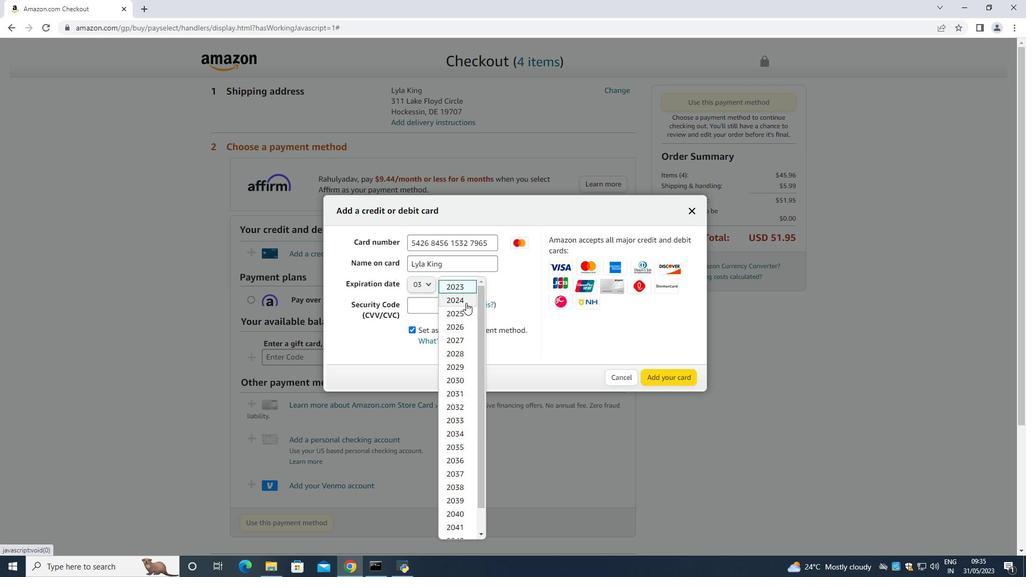 
Action: Mouse pressed left at (463, 309)
Screenshot: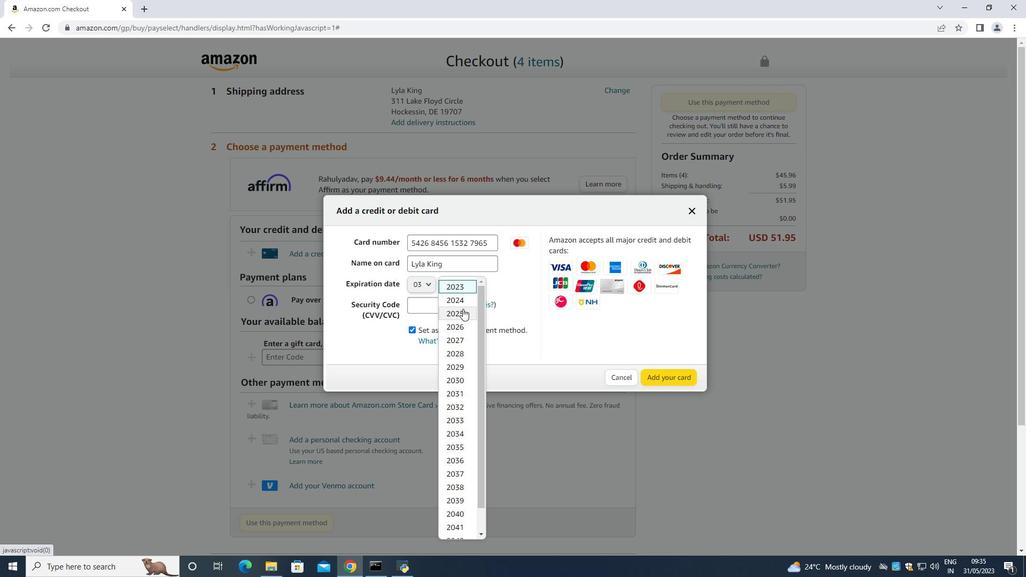 
Action: Mouse moved to (436, 306)
Screenshot: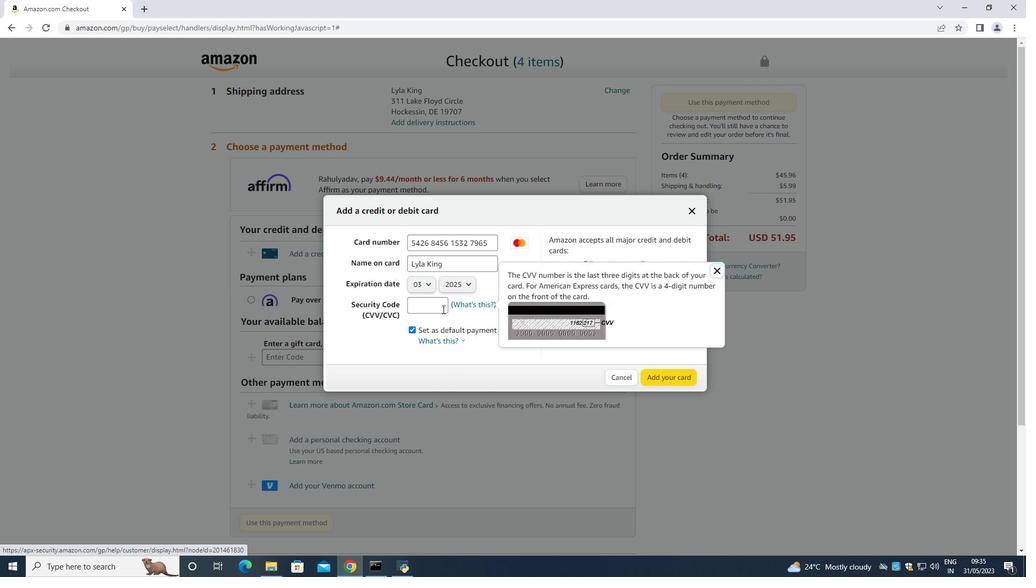 
Action: Mouse pressed left at (436, 306)
Screenshot: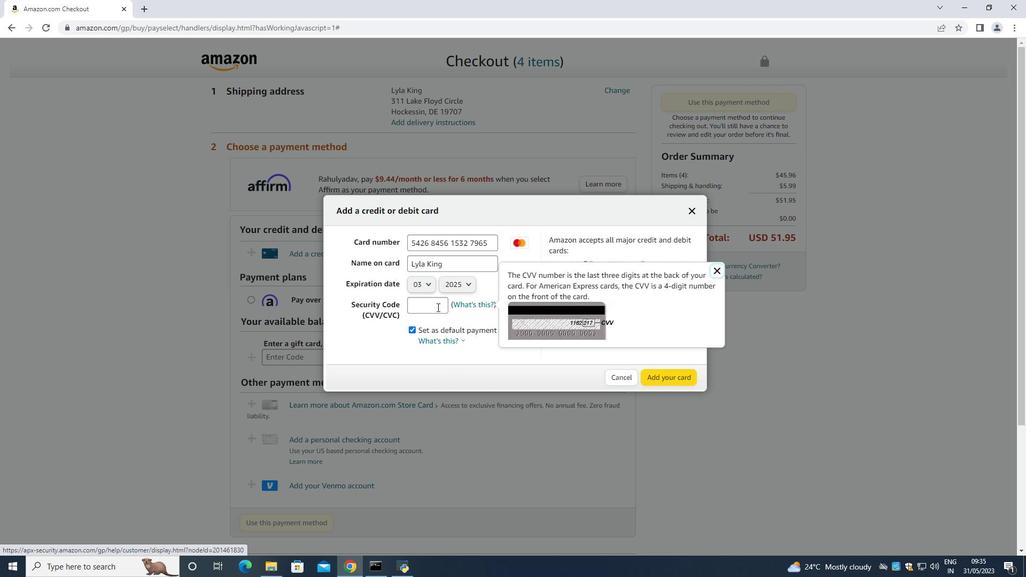 
Action: Key pressed 549
Screenshot: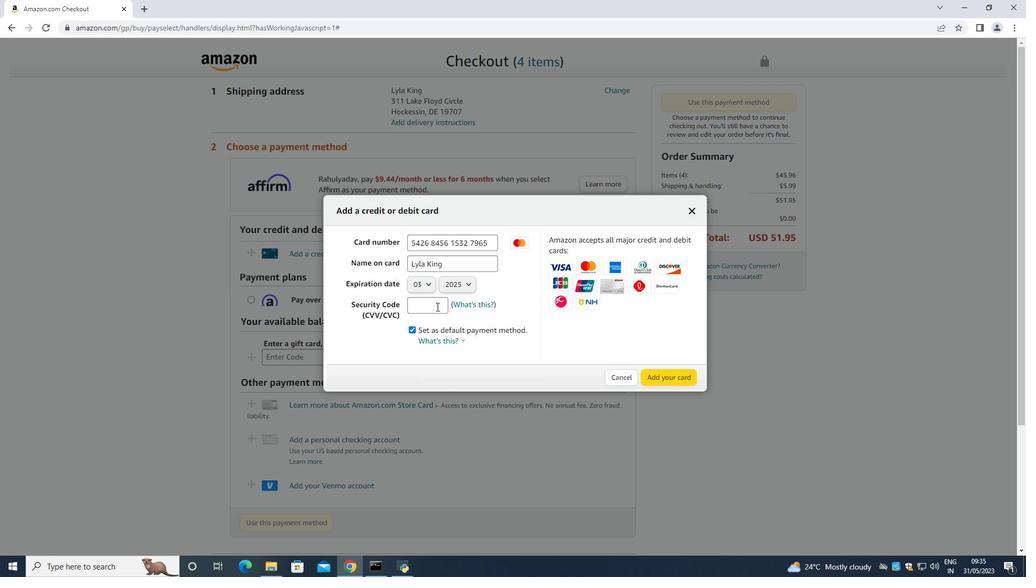 
